 Task: Find connections with filter location Outreau with filter topic #Industrieswith filter profile language German with filter current company Bira 91 with filter school Jobs in Telangana with filter industry Mobile Computing Software Products with filter service category Filing with filter keywords title Chief
Action: Mouse moved to (658, 105)
Screenshot: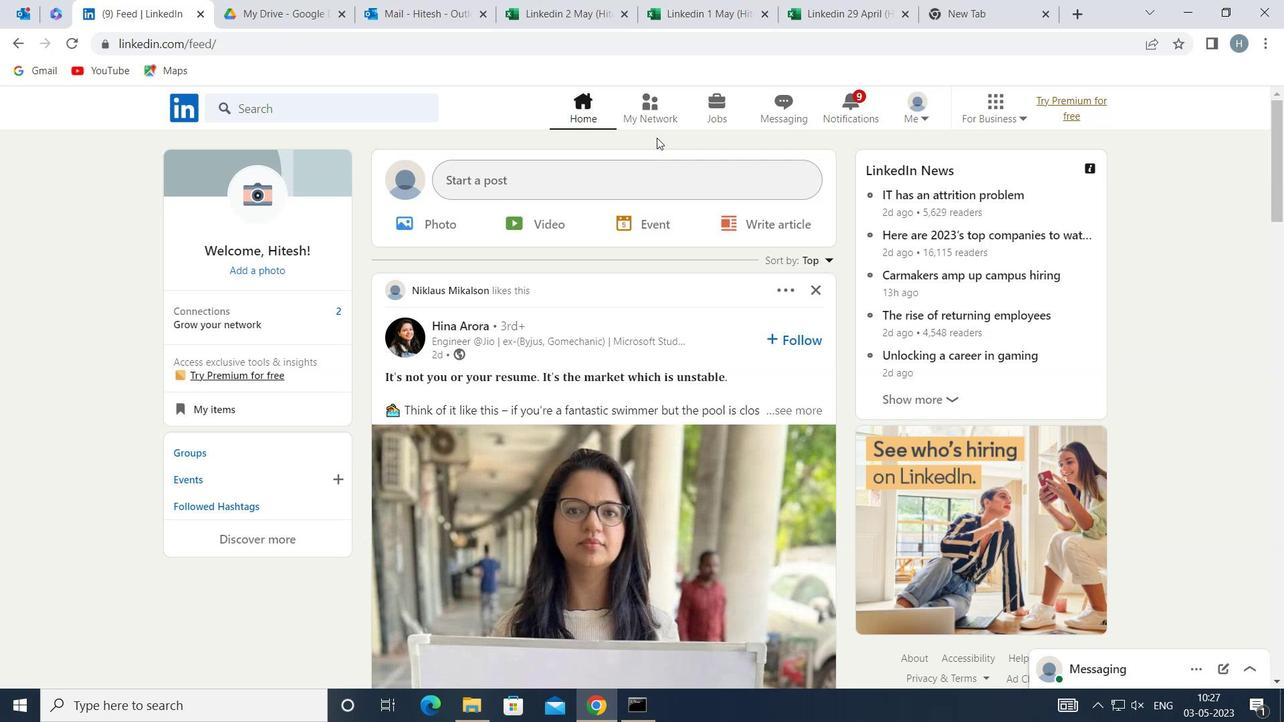 
Action: Mouse pressed left at (658, 105)
Screenshot: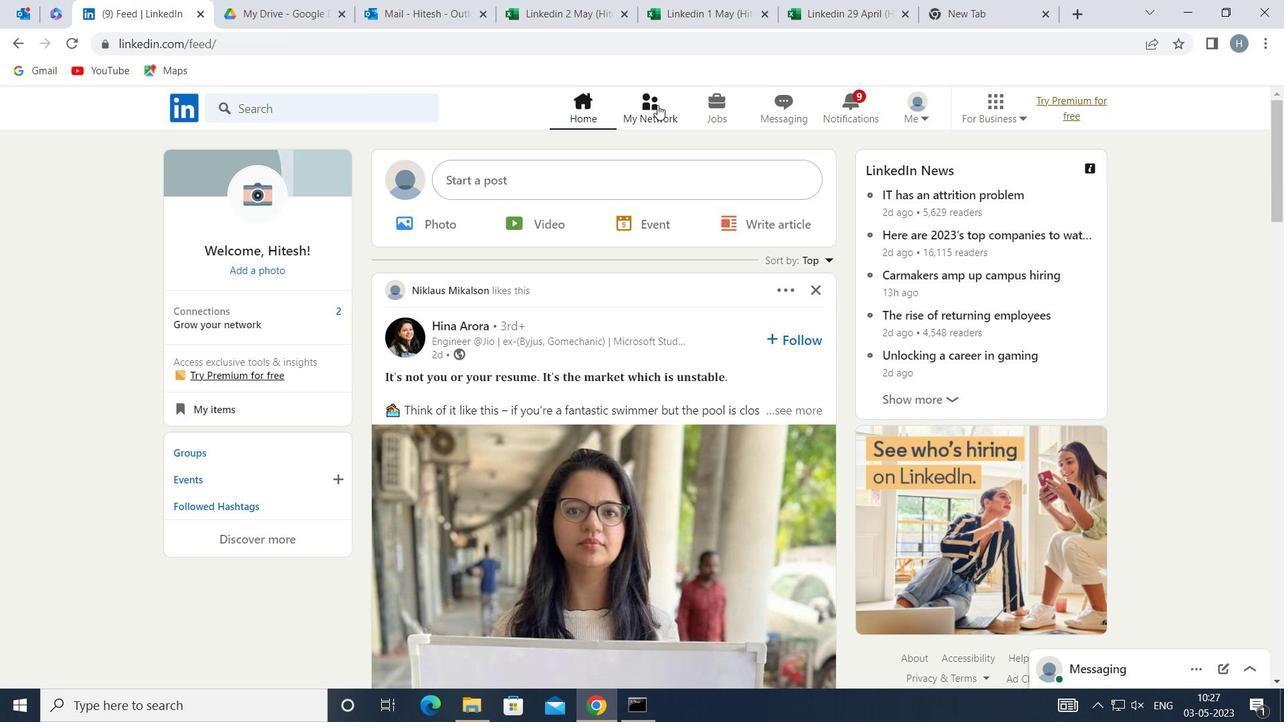 
Action: Mouse moved to (378, 198)
Screenshot: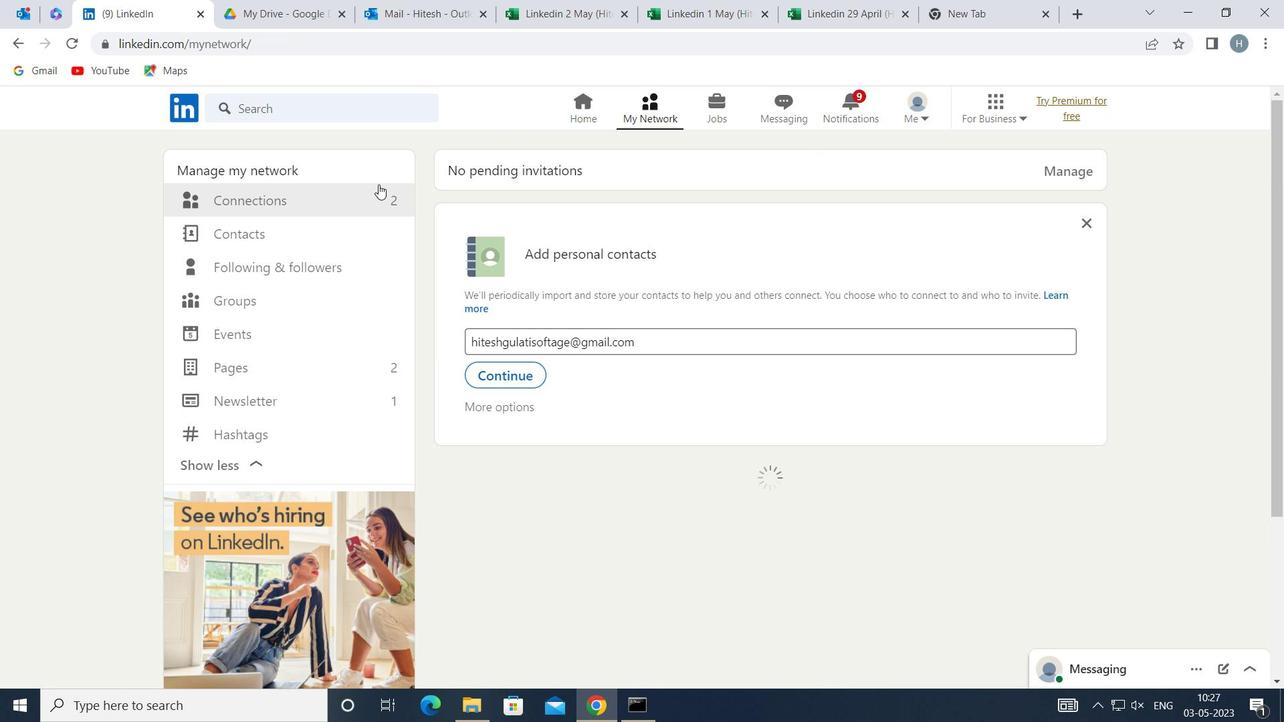 
Action: Mouse pressed left at (378, 198)
Screenshot: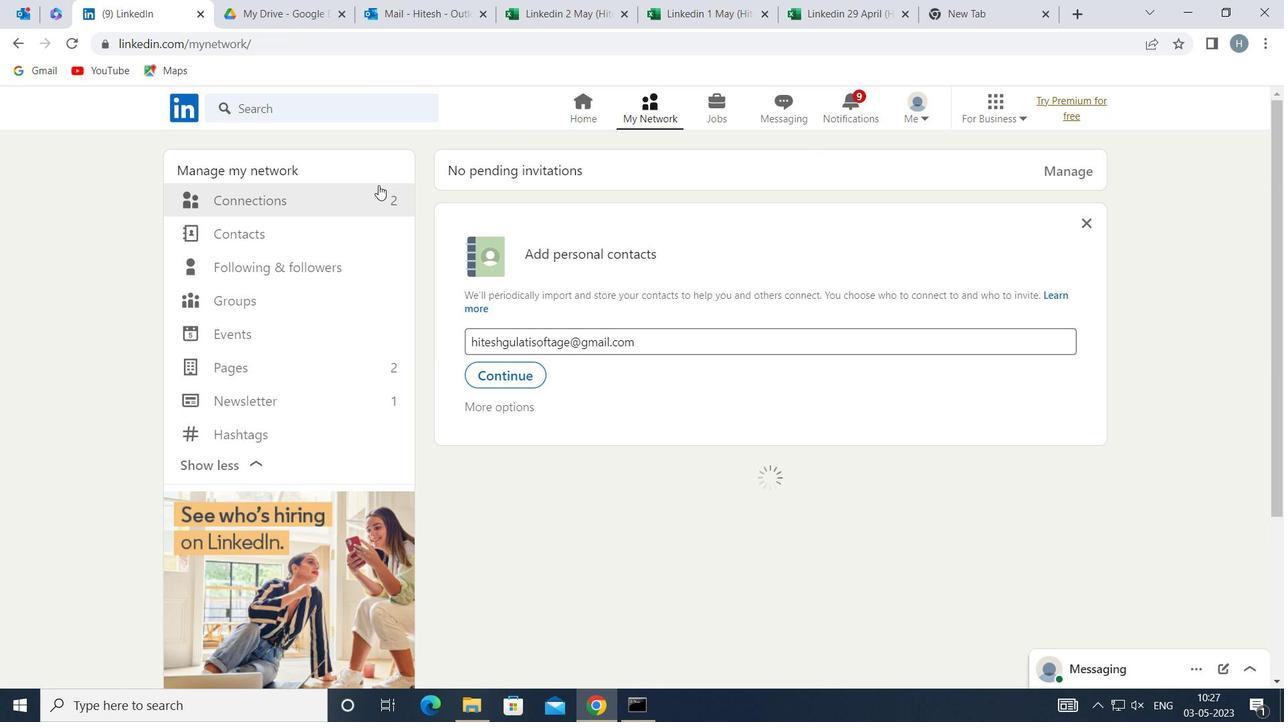 
Action: Mouse moved to (785, 200)
Screenshot: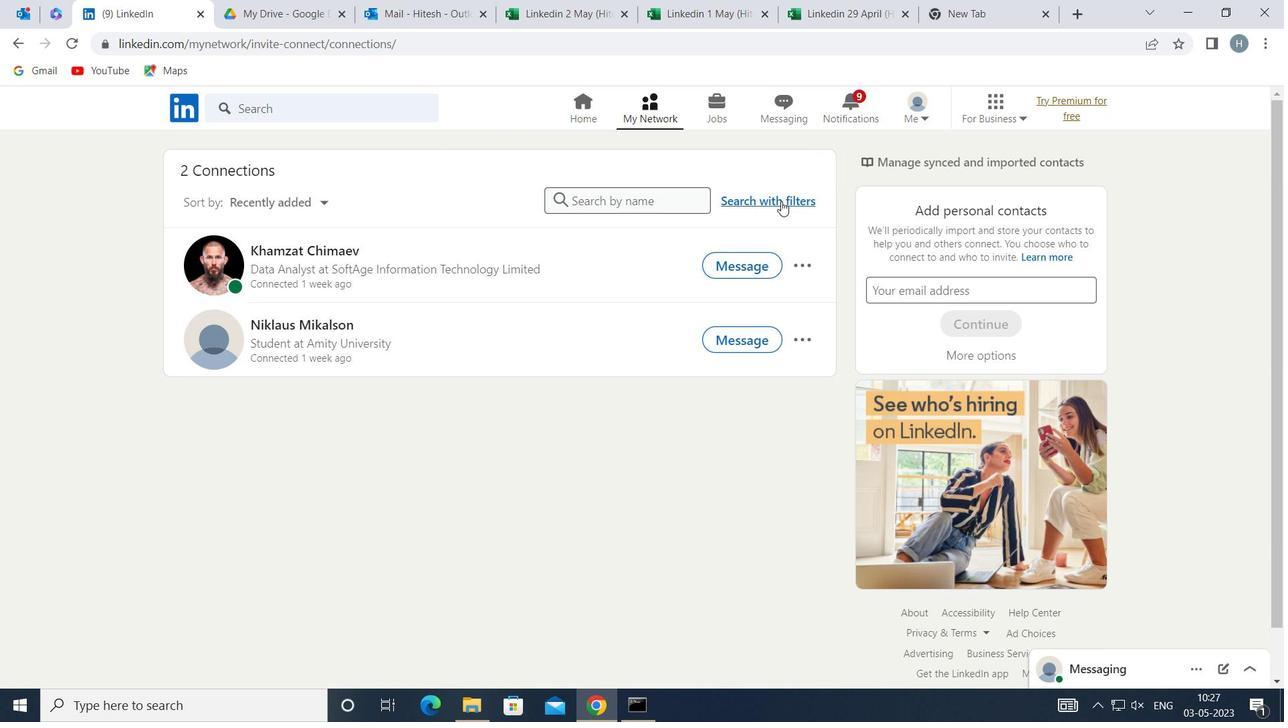 
Action: Mouse pressed left at (785, 200)
Screenshot: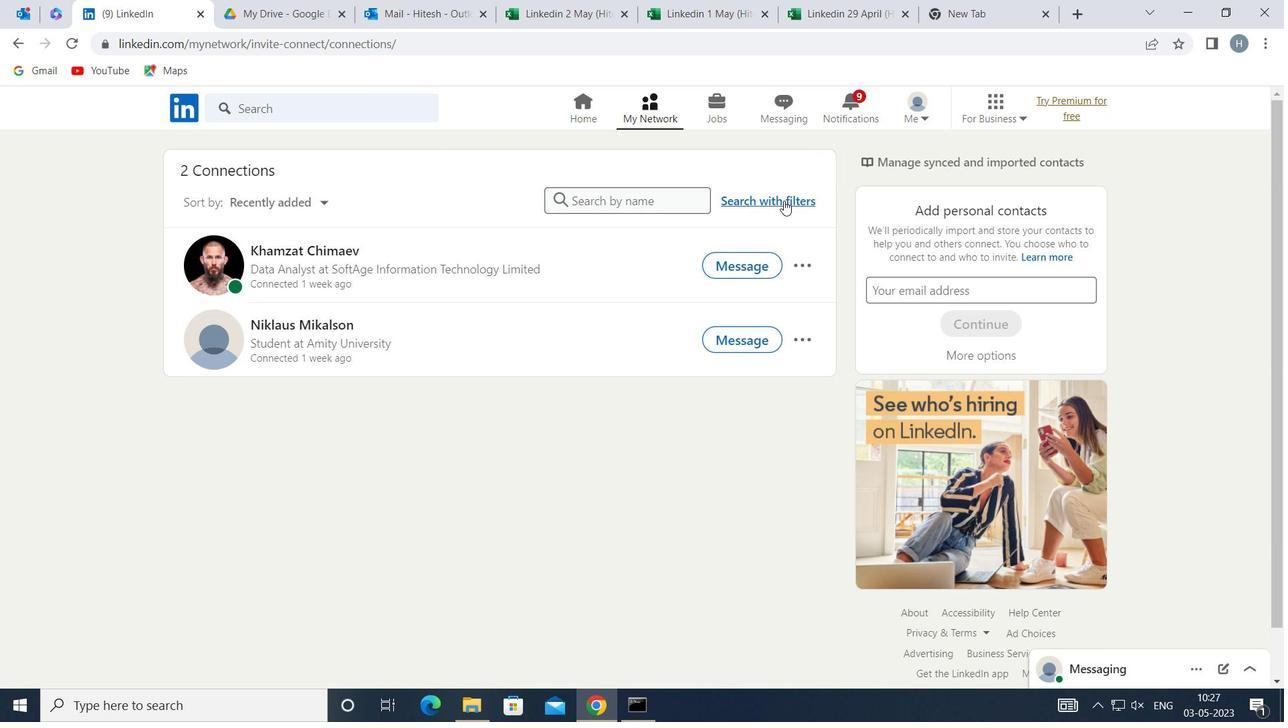 
Action: Mouse moved to (697, 158)
Screenshot: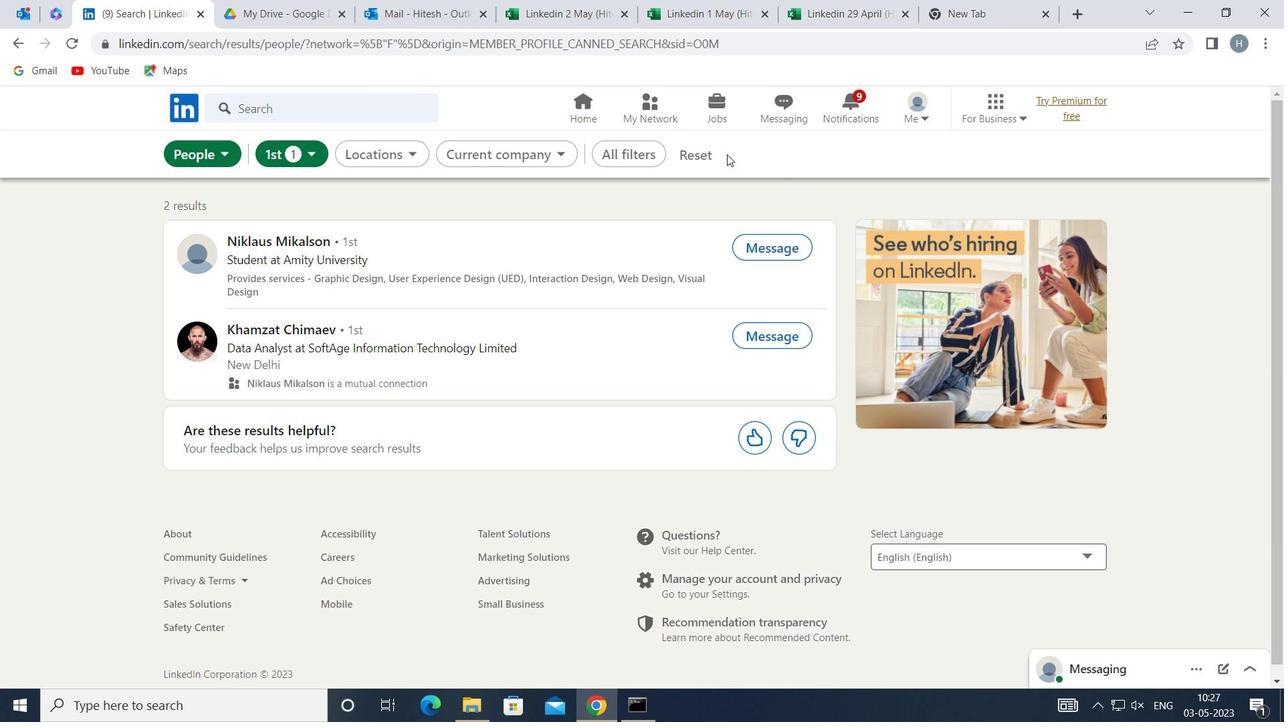 
Action: Mouse pressed left at (697, 158)
Screenshot: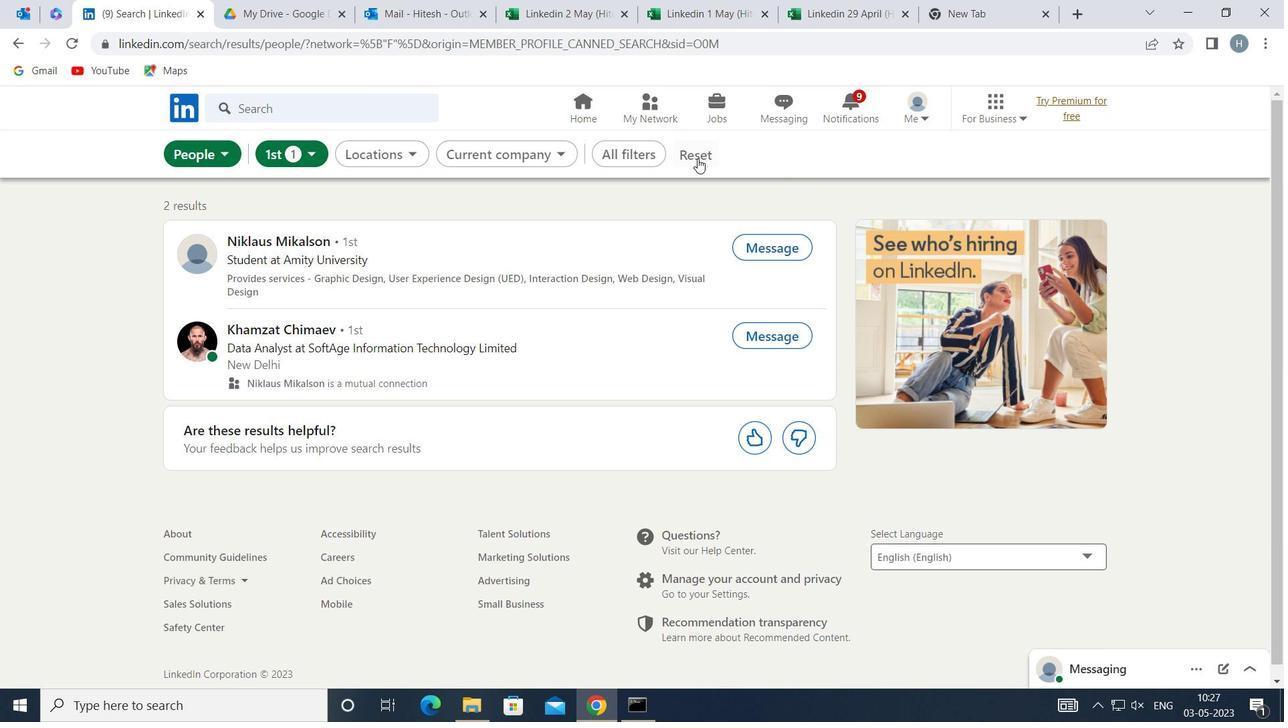 
Action: Mouse moved to (689, 155)
Screenshot: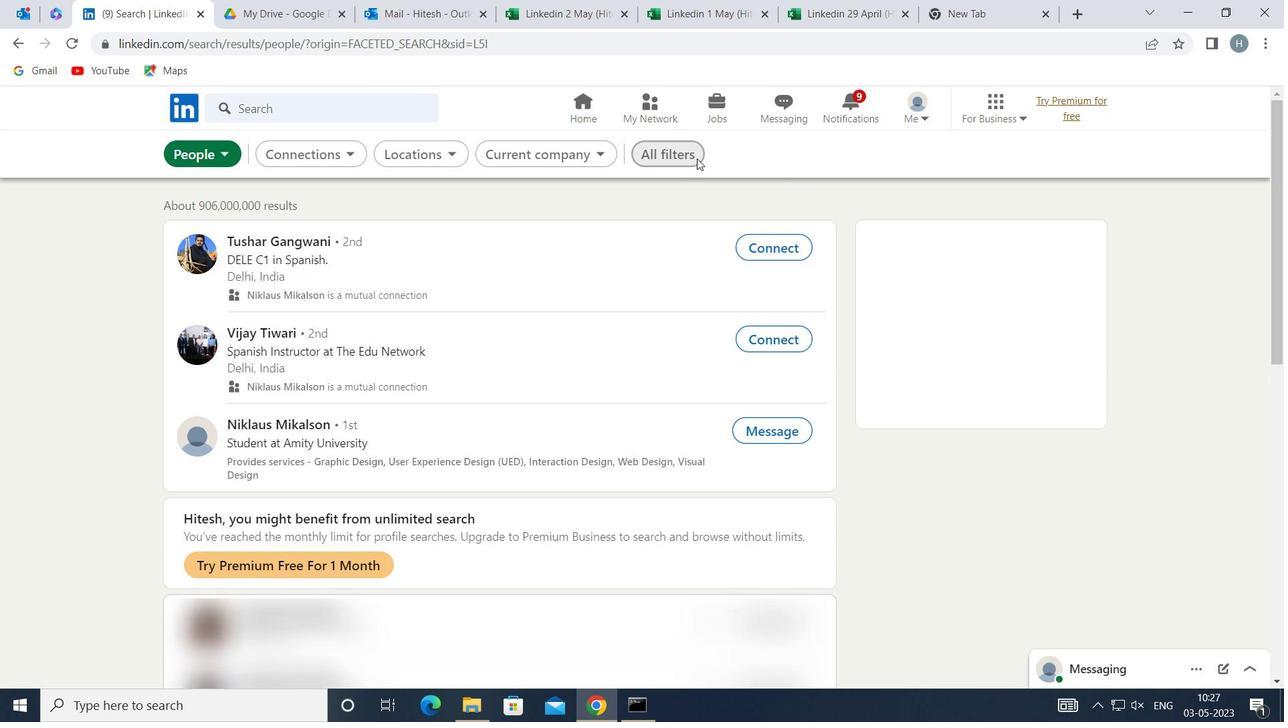 
Action: Mouse pressed left at (689, 155)
Screenshot: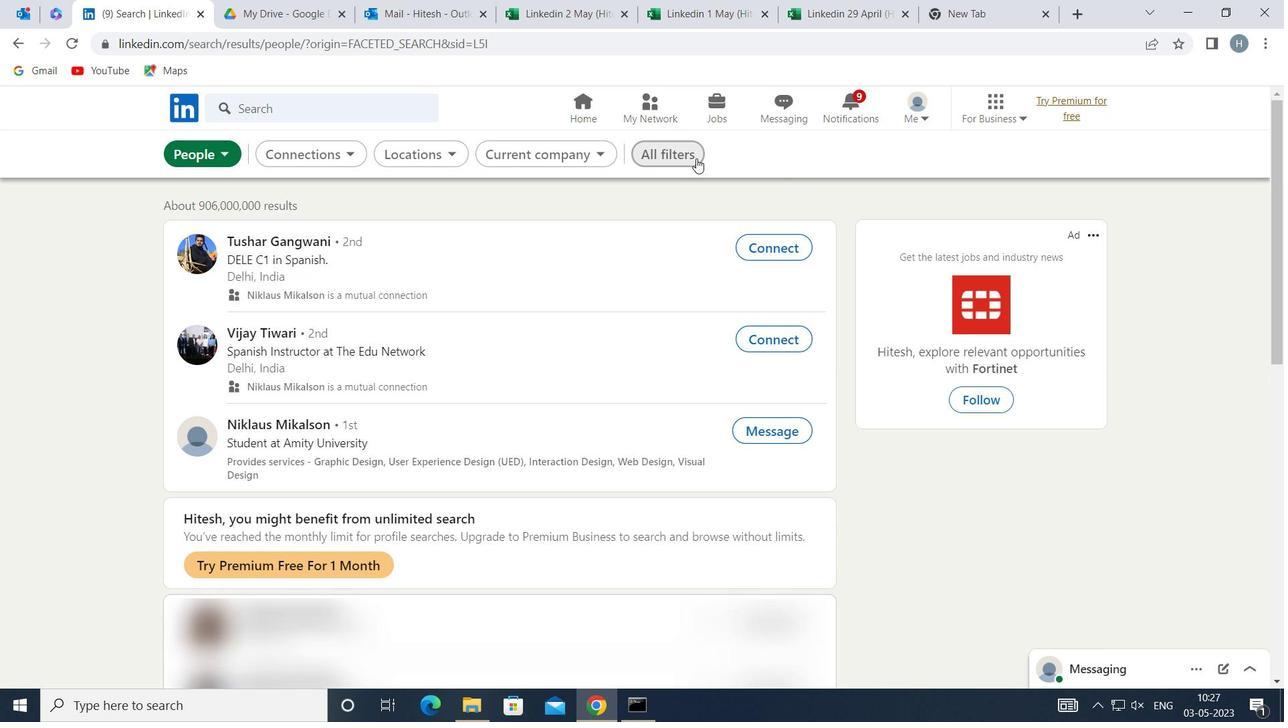 
Action: Mouse moved to (995, 372)
Screenshot: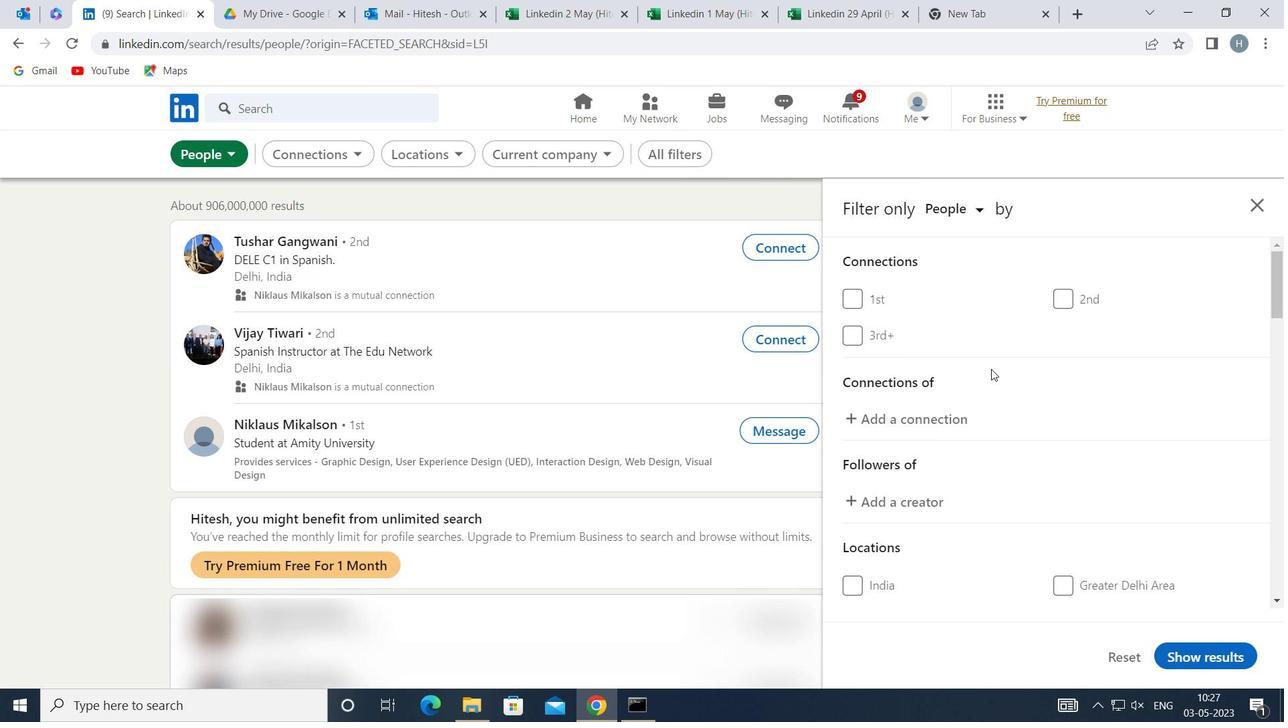 
Action: Mouse scrolled (995, 372) with delta (0, 0)
Screenshot: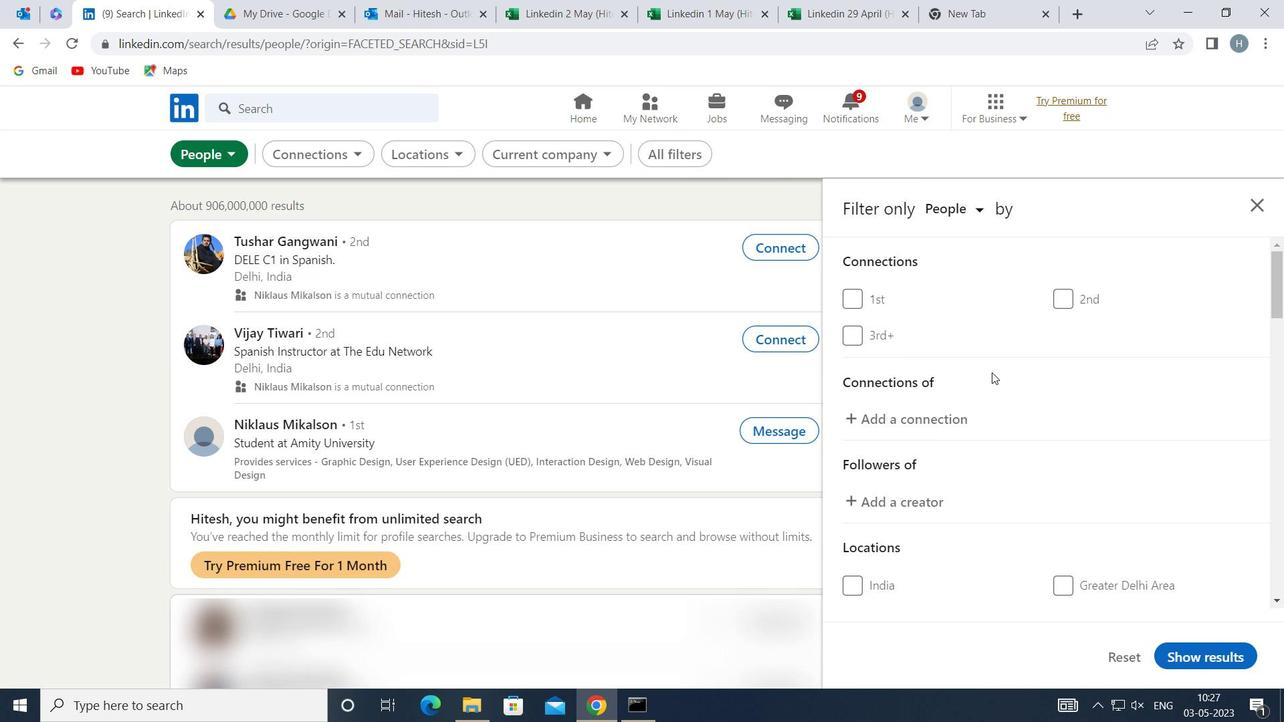 
Action: Mouse scrolled (995, 372) with delta (0, 0)
Screenshot: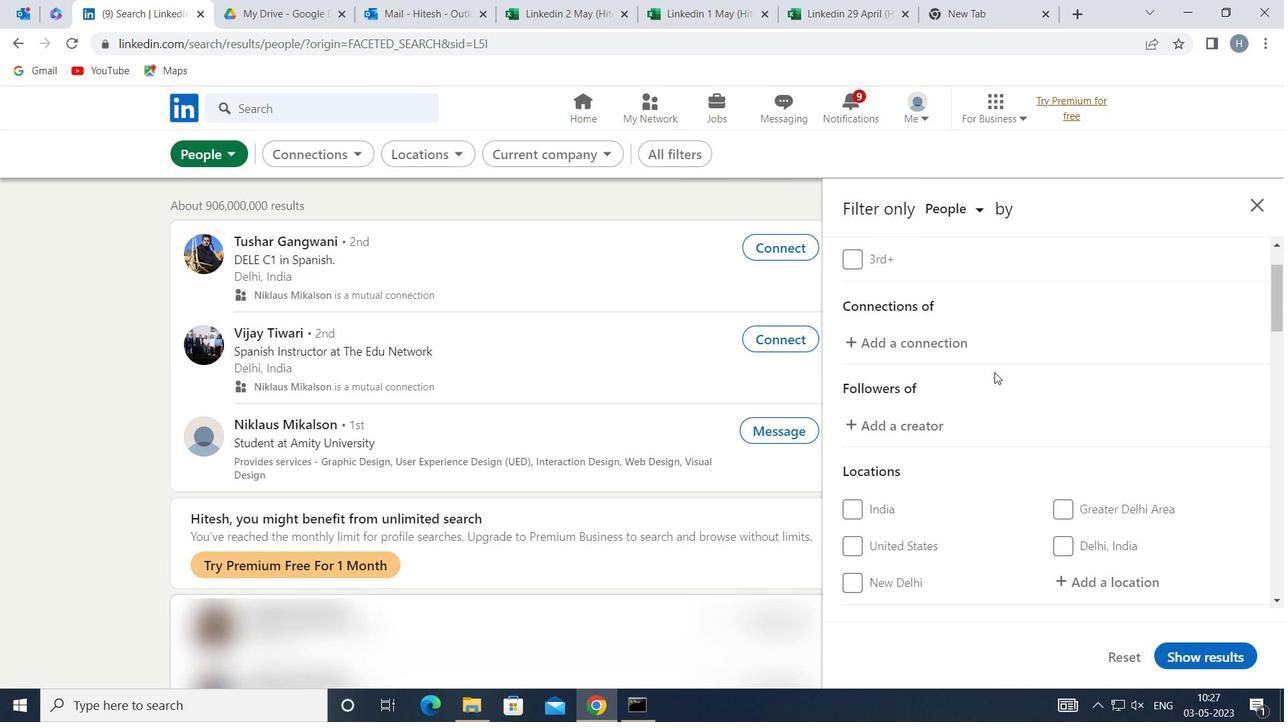 
Action: Mouse moved to (1121, 489)
Screenshot: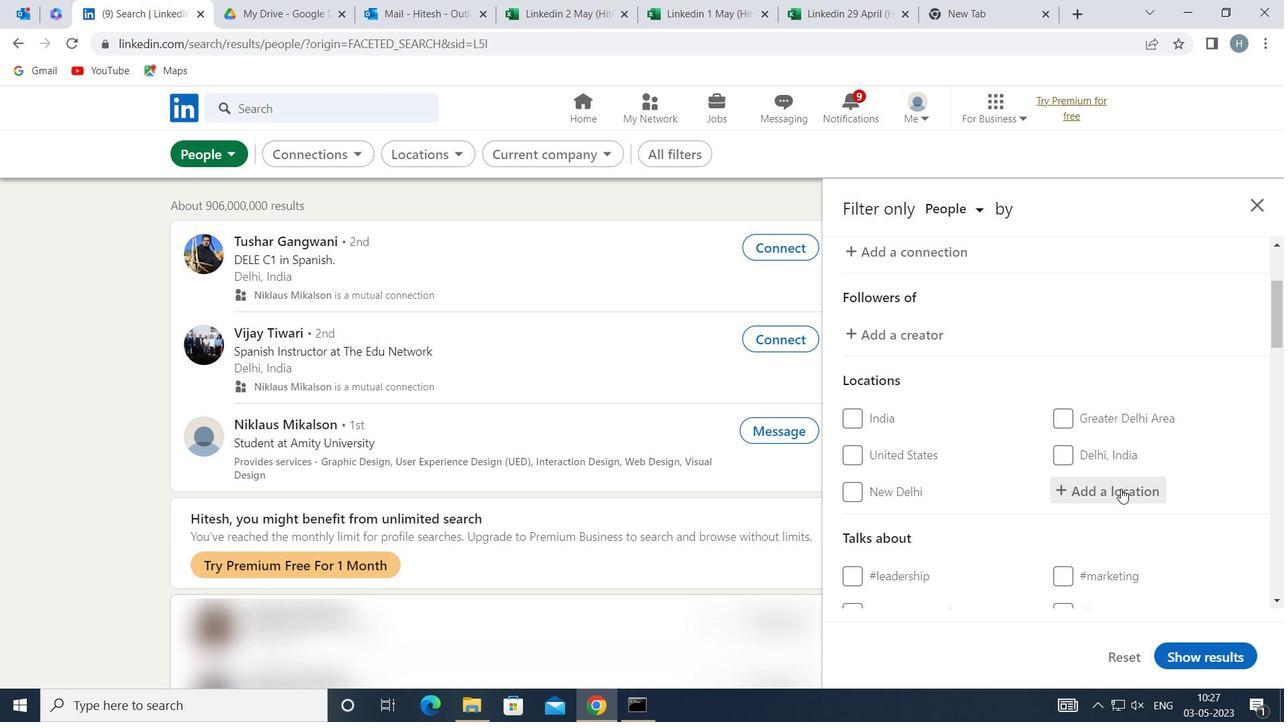 
Action: Mouse pressed left at (1121, 489)
Screenshot: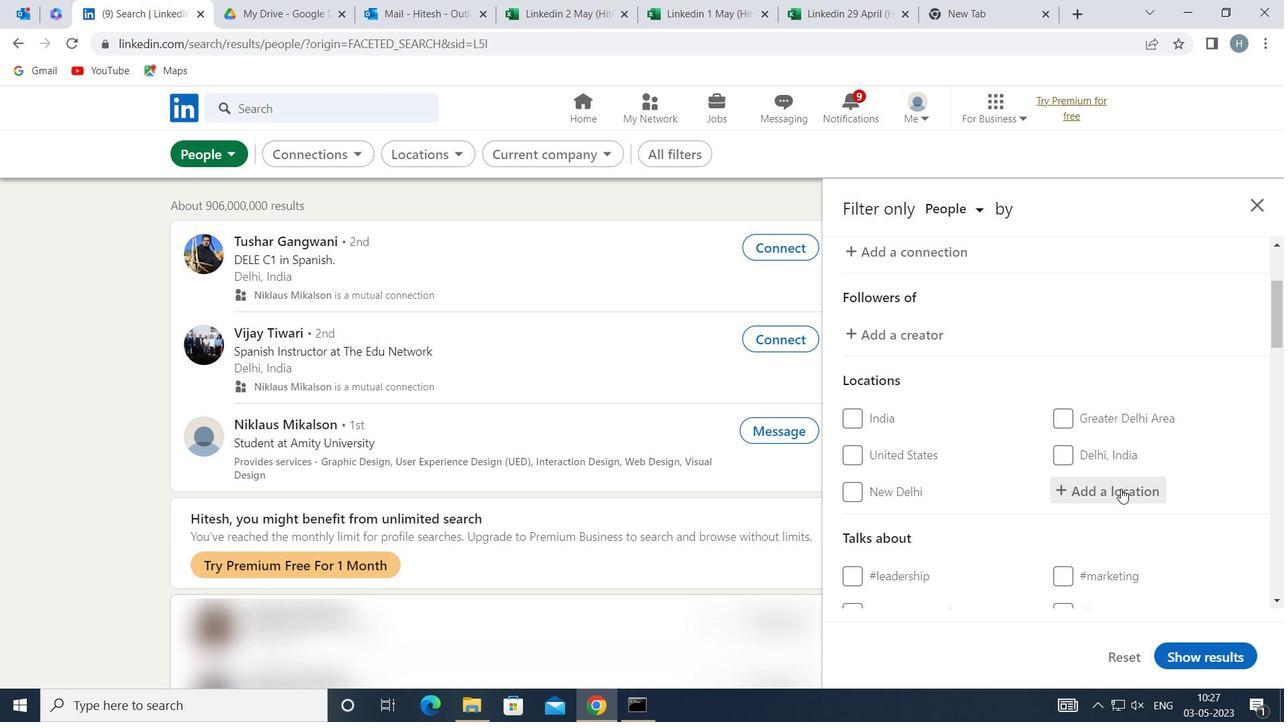 
Action: Key pressed <Key.shift>OUTE<Key.backspace>REAU
Screenshot: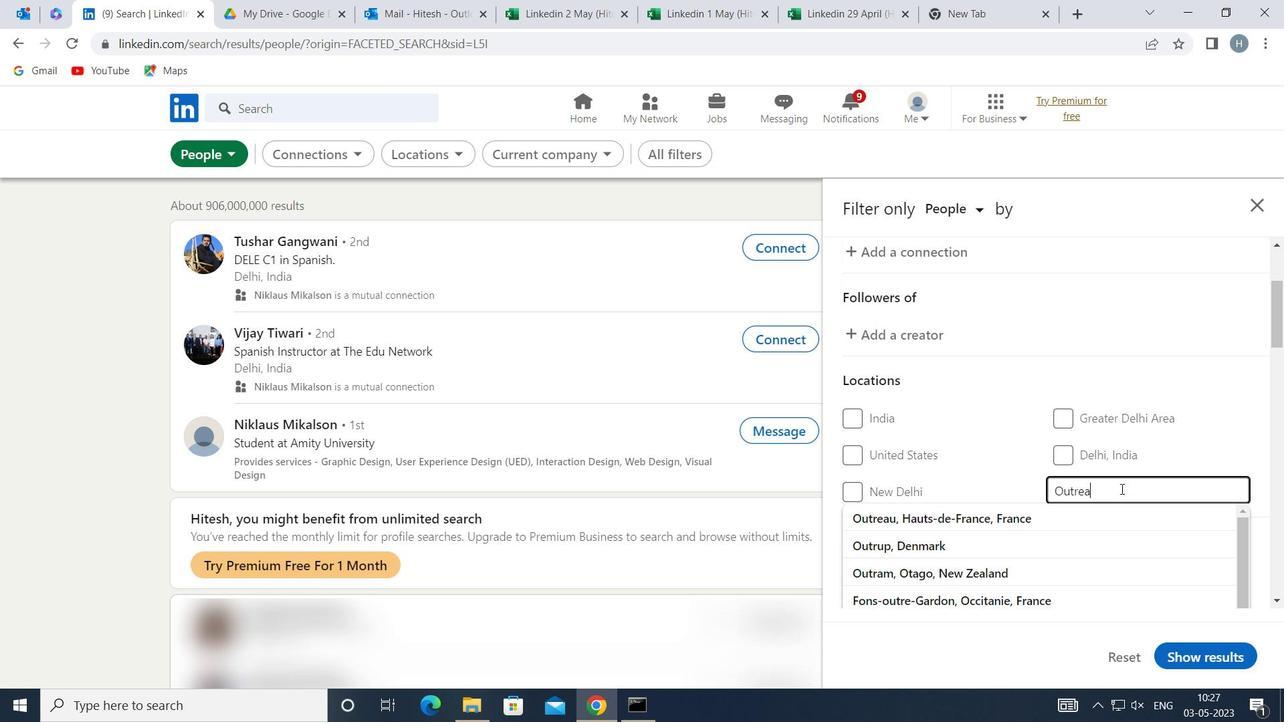 
Action: Mouse moved to (1126, 488)
Screenshot: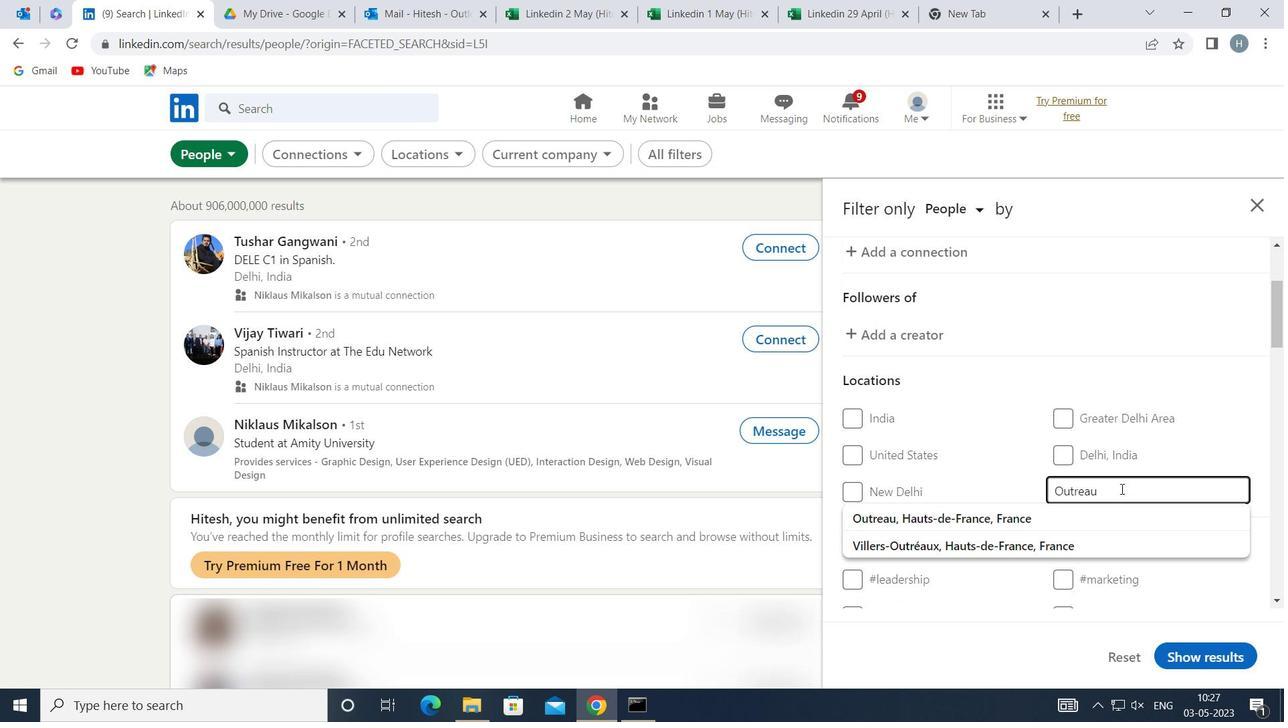 
Action: Key pressed <Key.enter>
Screenshot: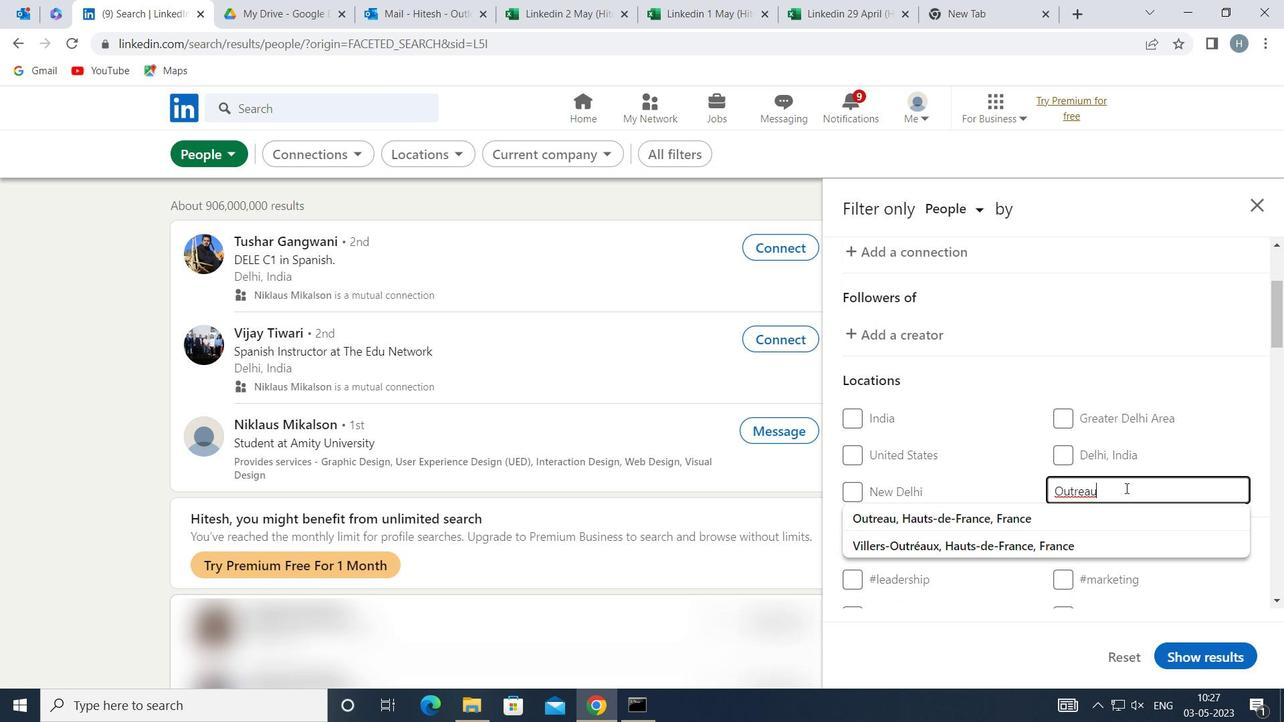 
Action: Mouse moved to (1188, 434)
Screenshot: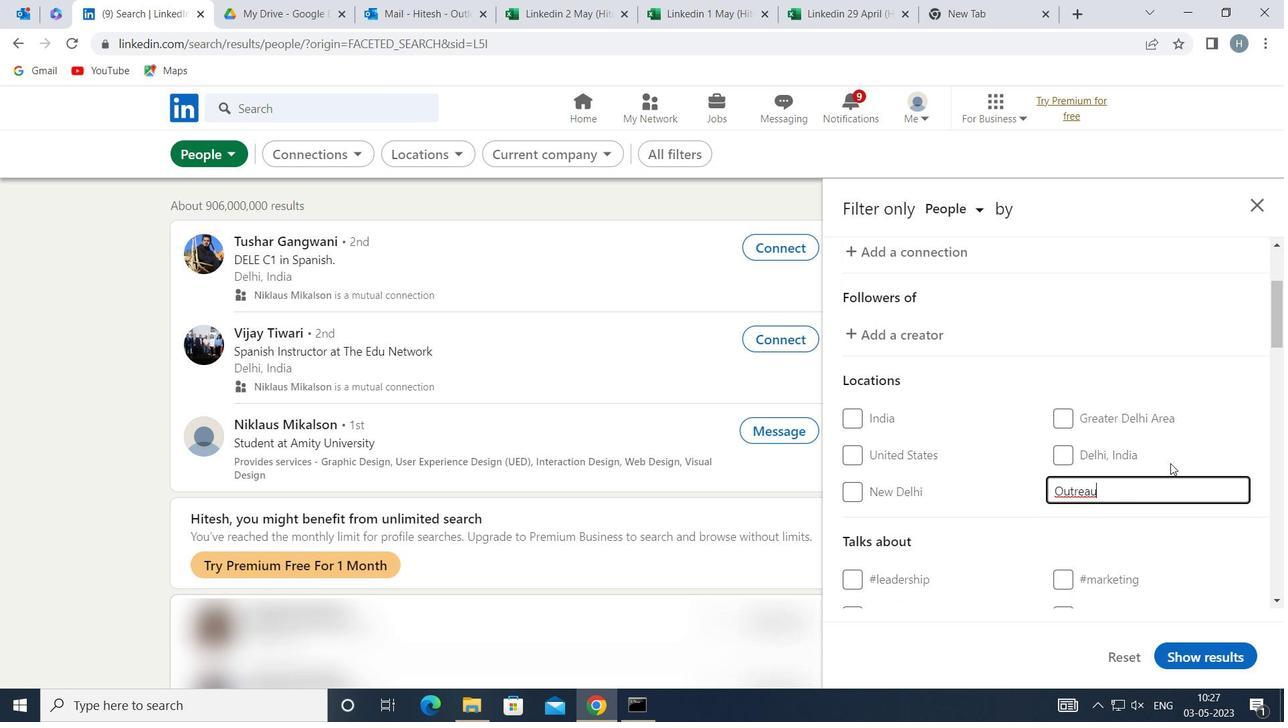 
Action: Mouse pressed left at (1188, 434)
Screenshot: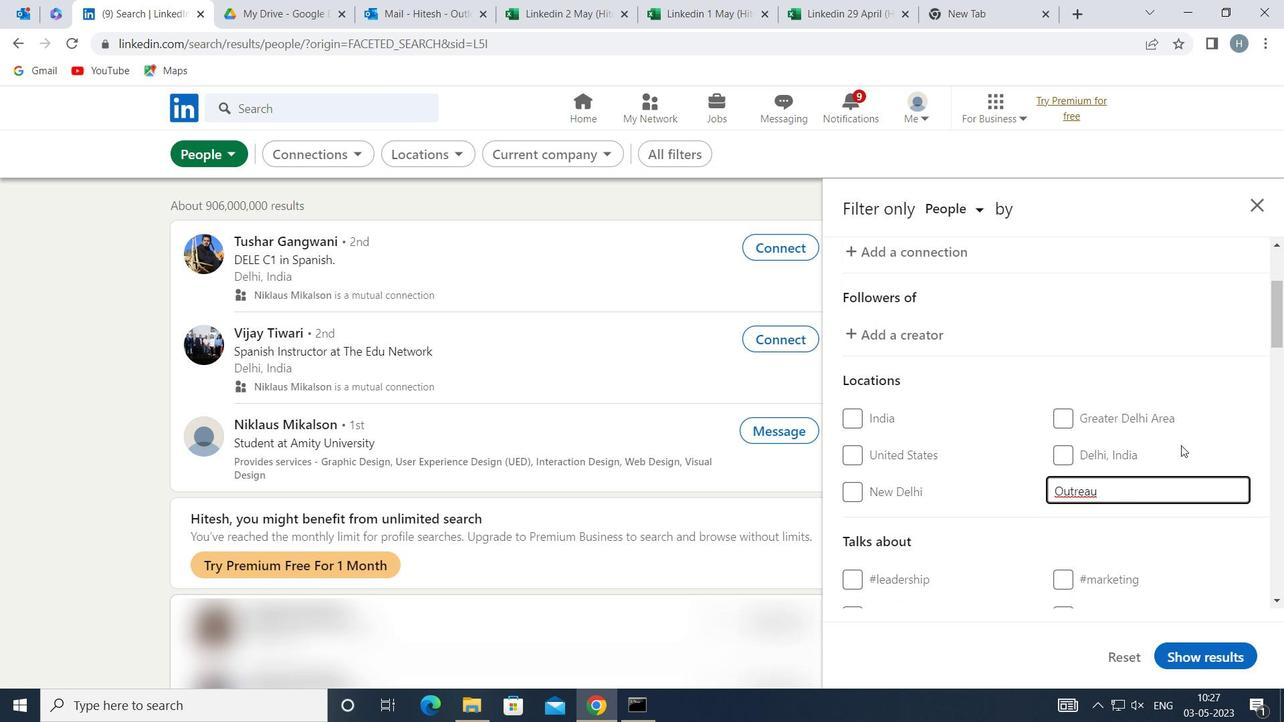 
Action: Mouse moved to (1157, 495)
Screenshot: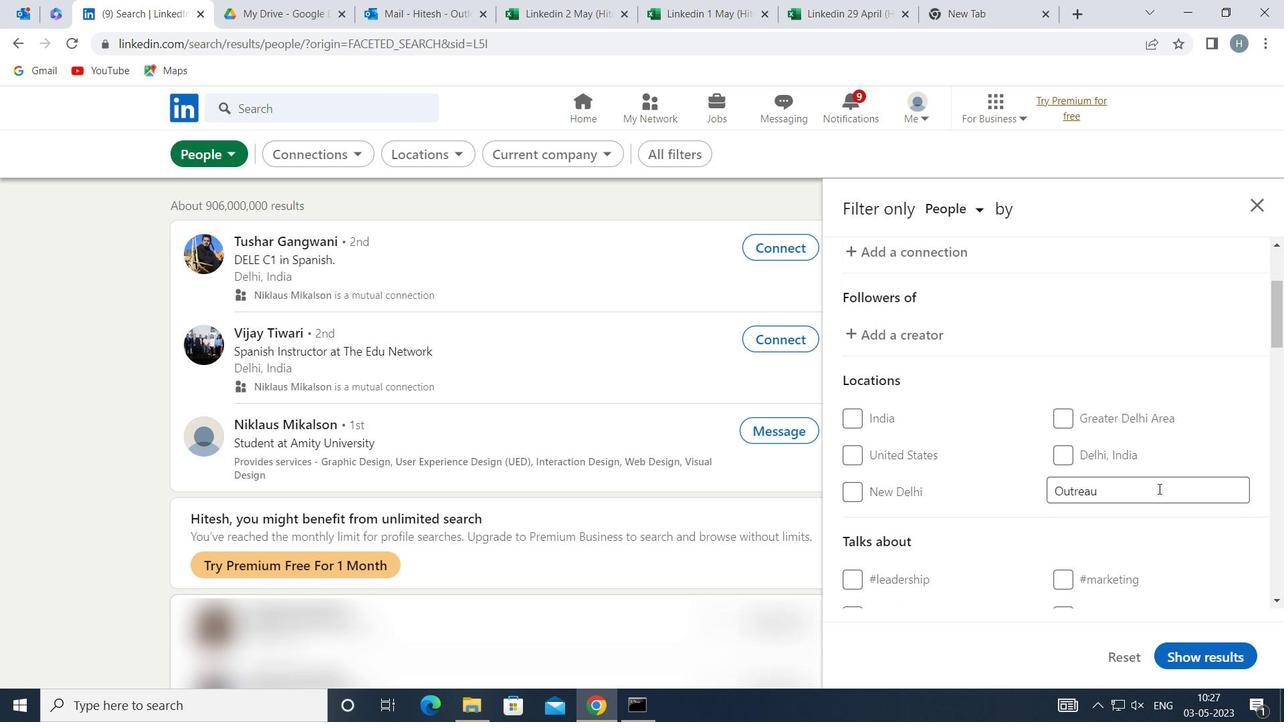 
Action: Mouse scrolled (1157, 494) with delta (0, 0)
Screenshot: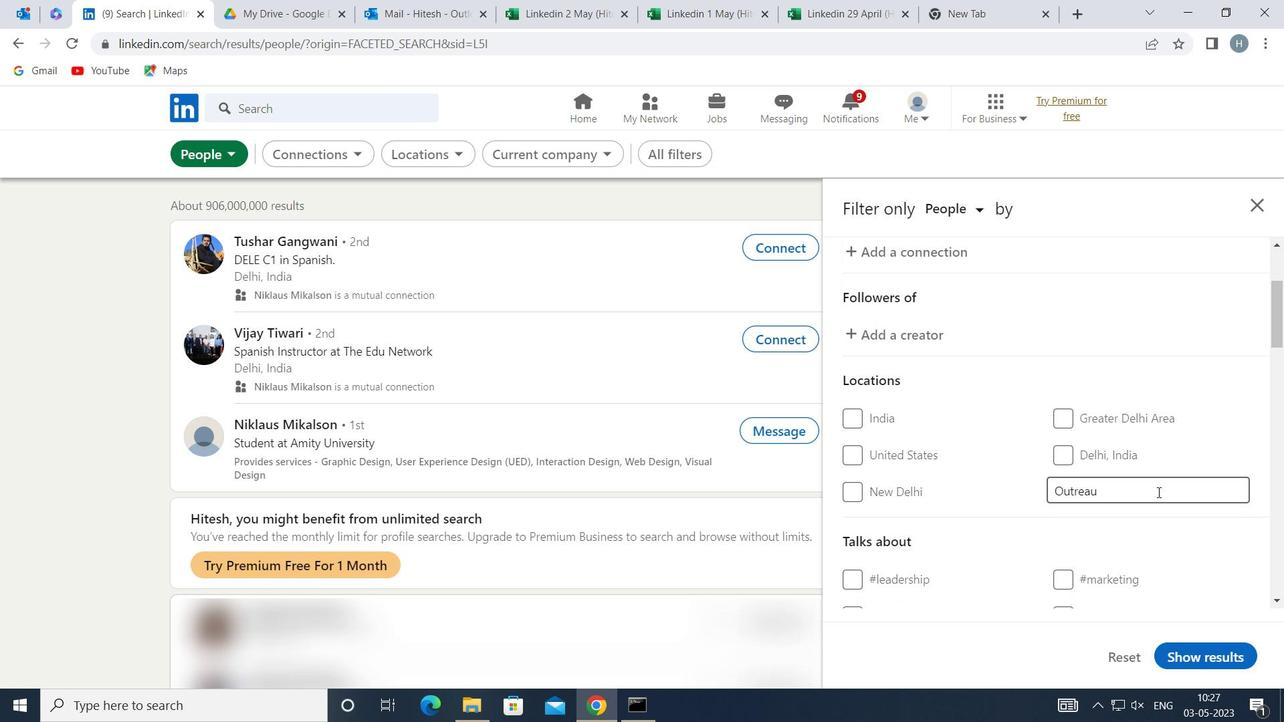 
Action: Mouse moved to (1156, 493)
Screenshot: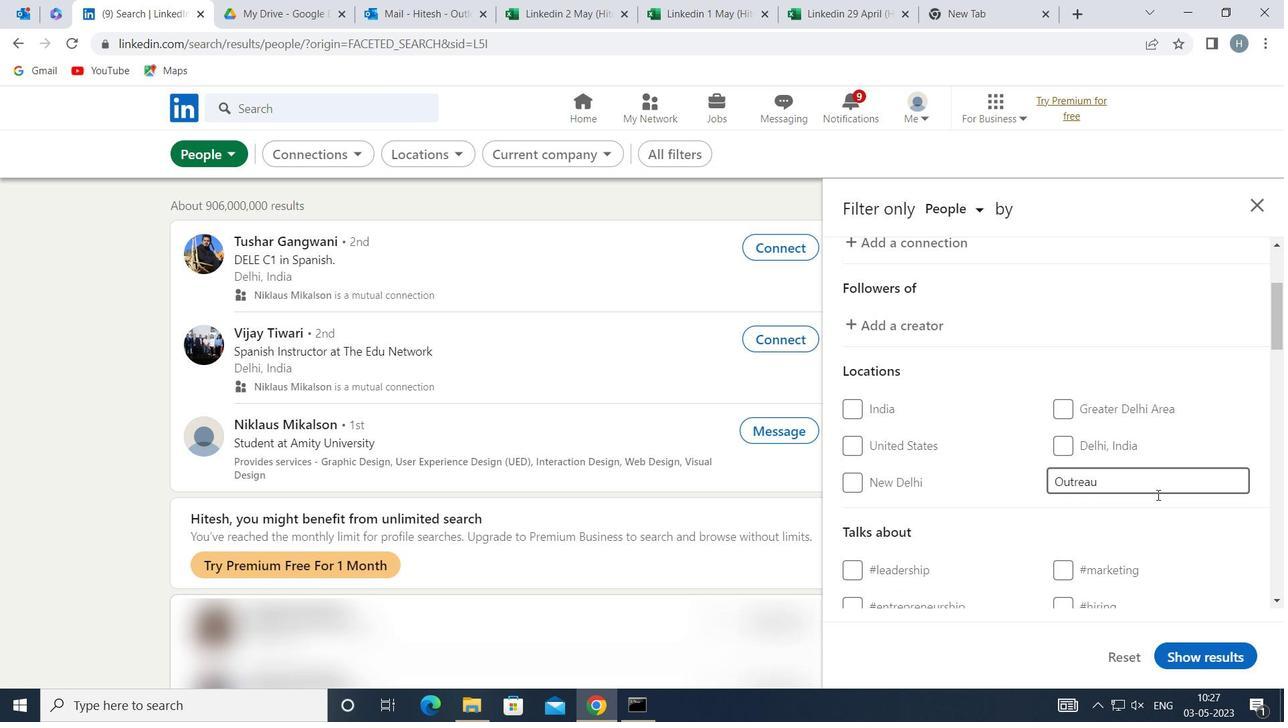 
Action: Mouse scrolled (1156, 492) with delta (0, 0)
Screenshot: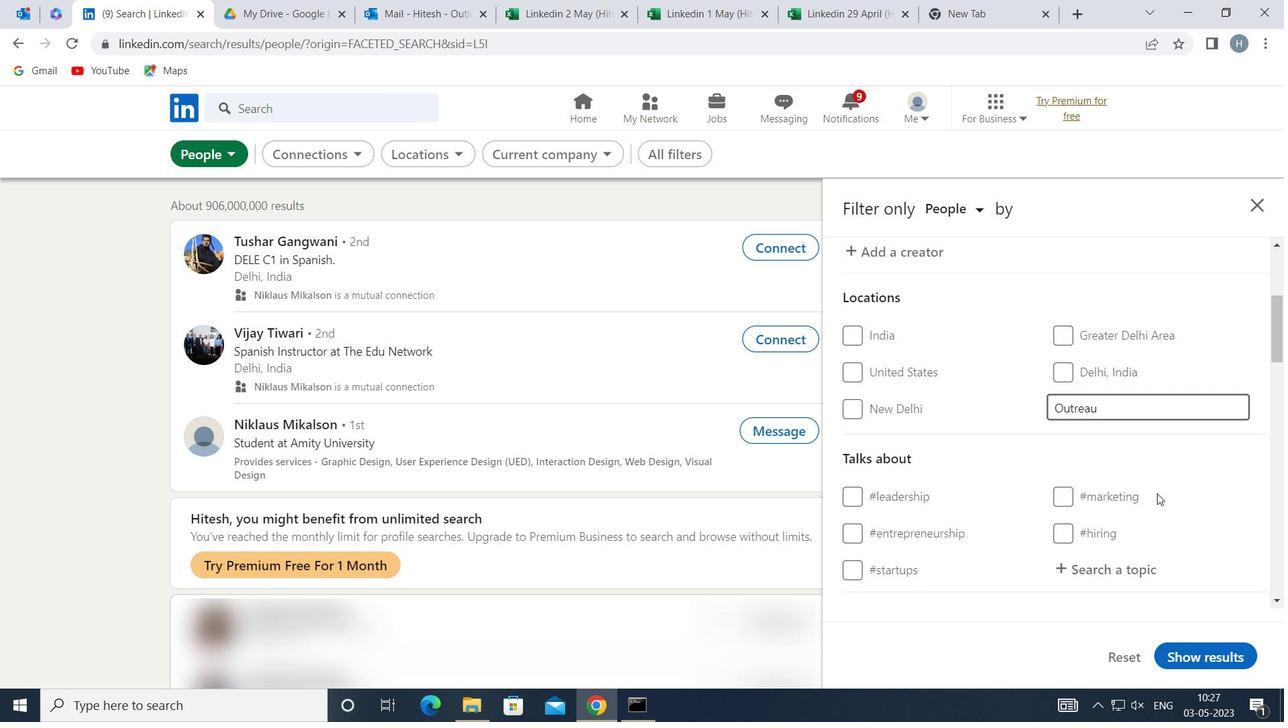 
Action: Mouse moved to (1138, 485)
Screenshot: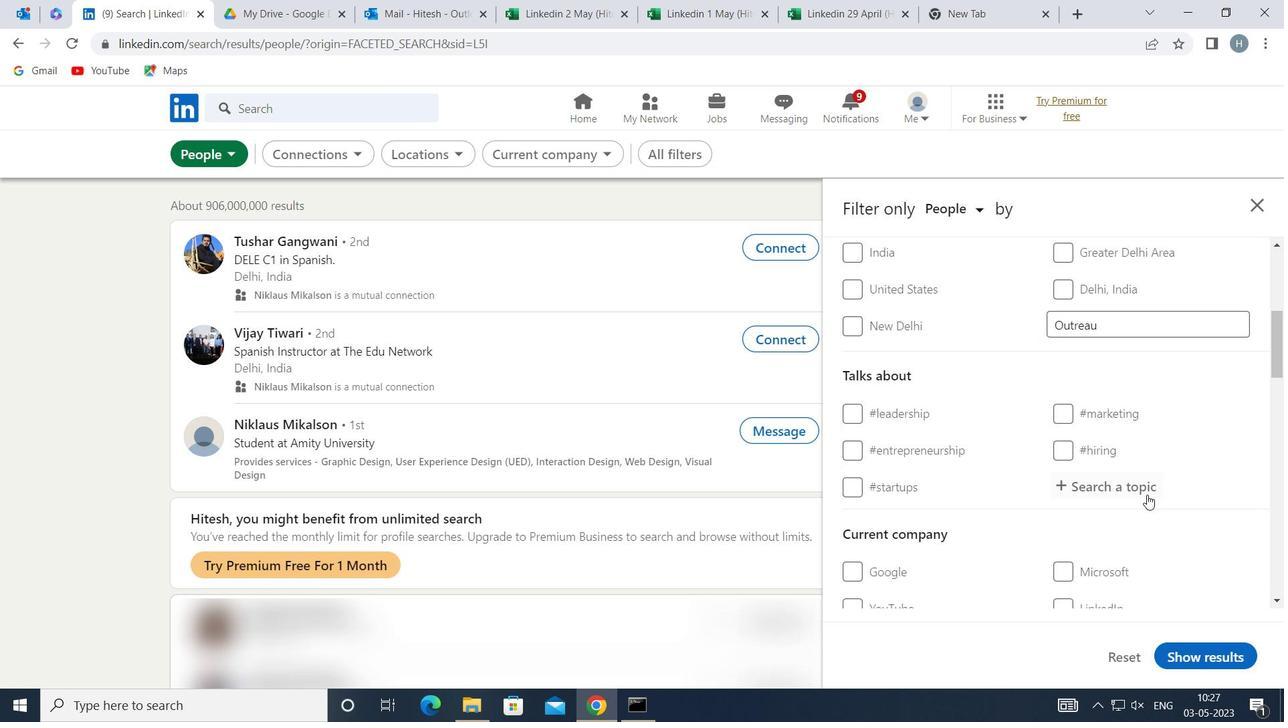 
Action: Mouse pressed left at (1138, 485)
Screenshot: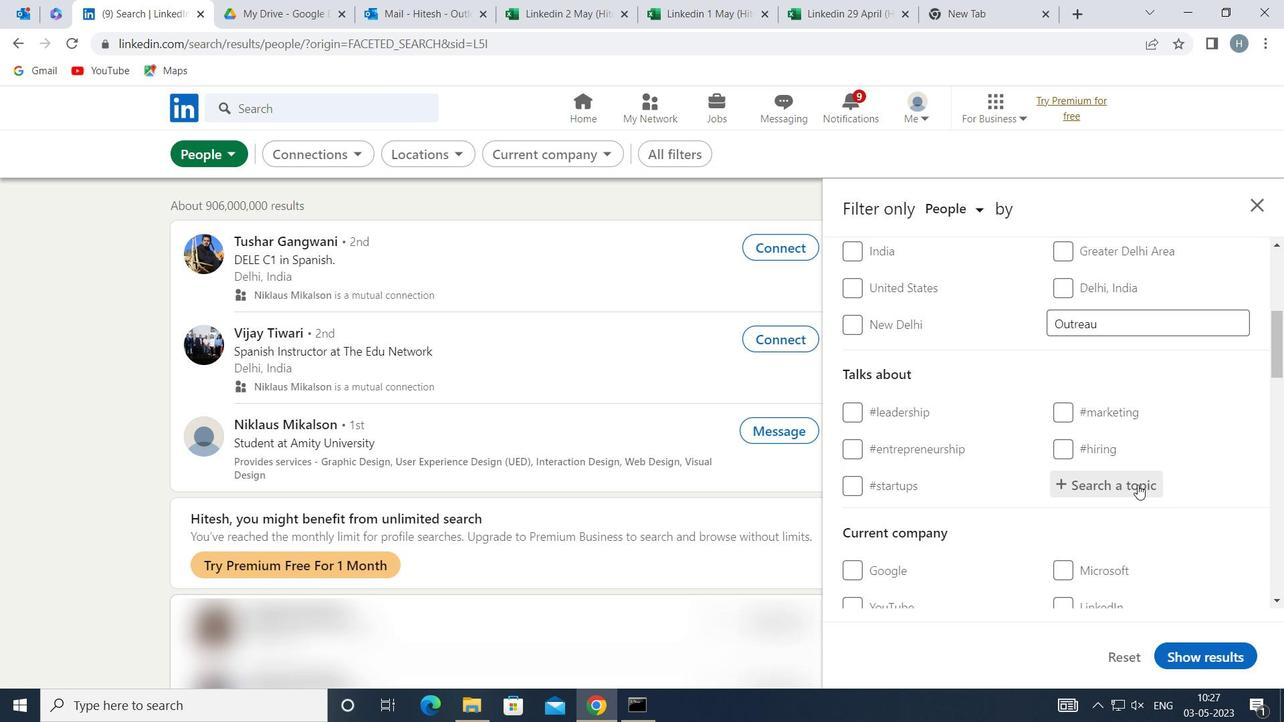
Action: Key pressed <Key.shift>INDUSTRIES
Screenshot: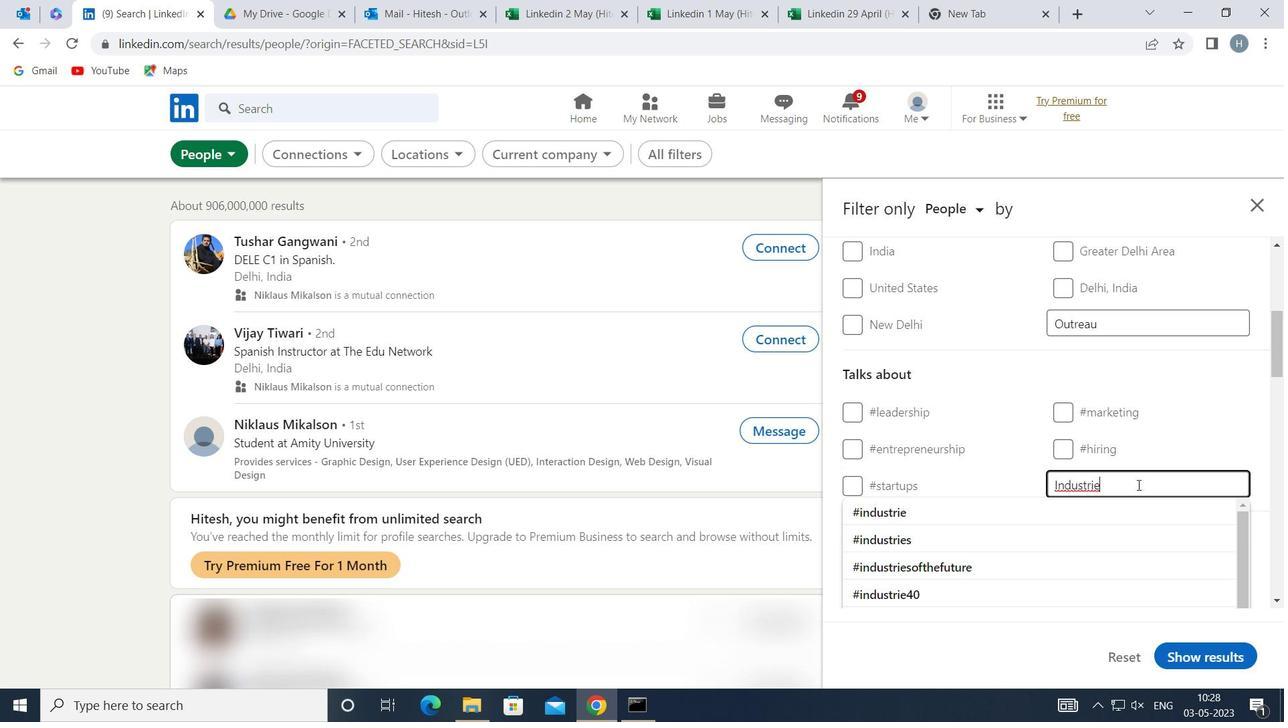 
Action: Mouse moved to (1056, 509)
Screenshot: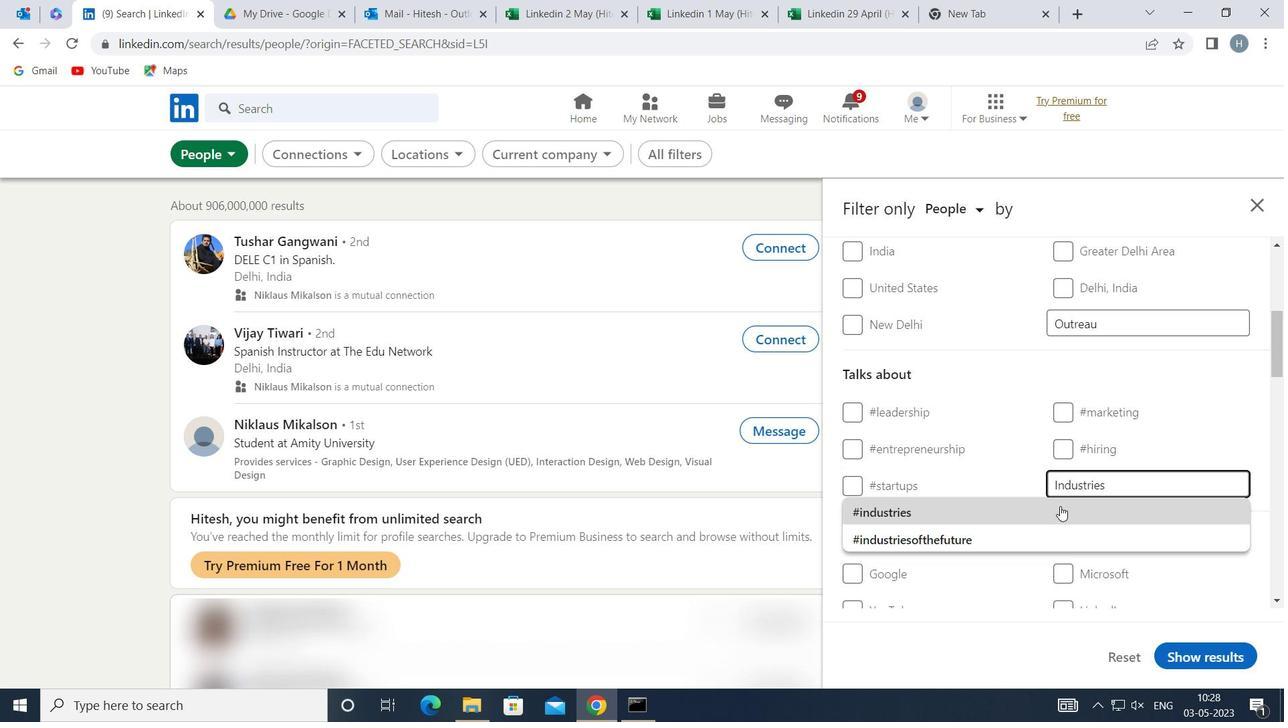 
Action: Mouse pressed left at (1056, 509)
Screenshot: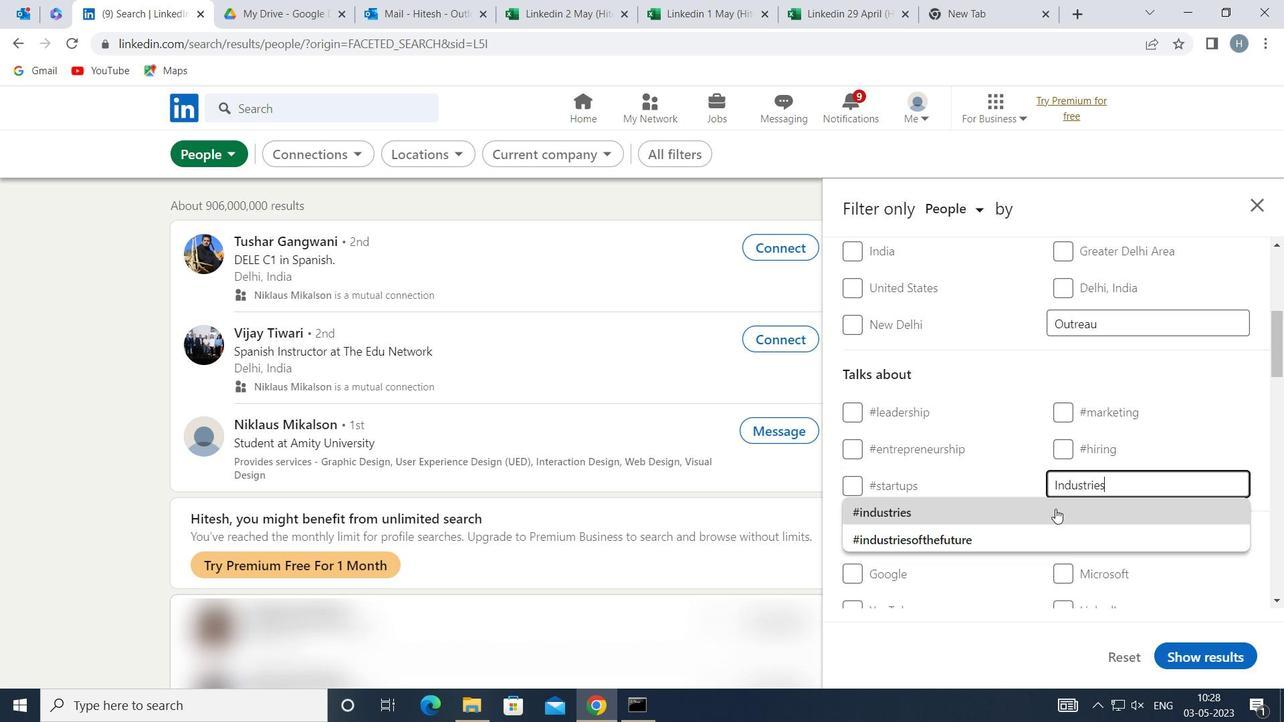 
Action: Mouse moved to (1033, 497)
Screenshot: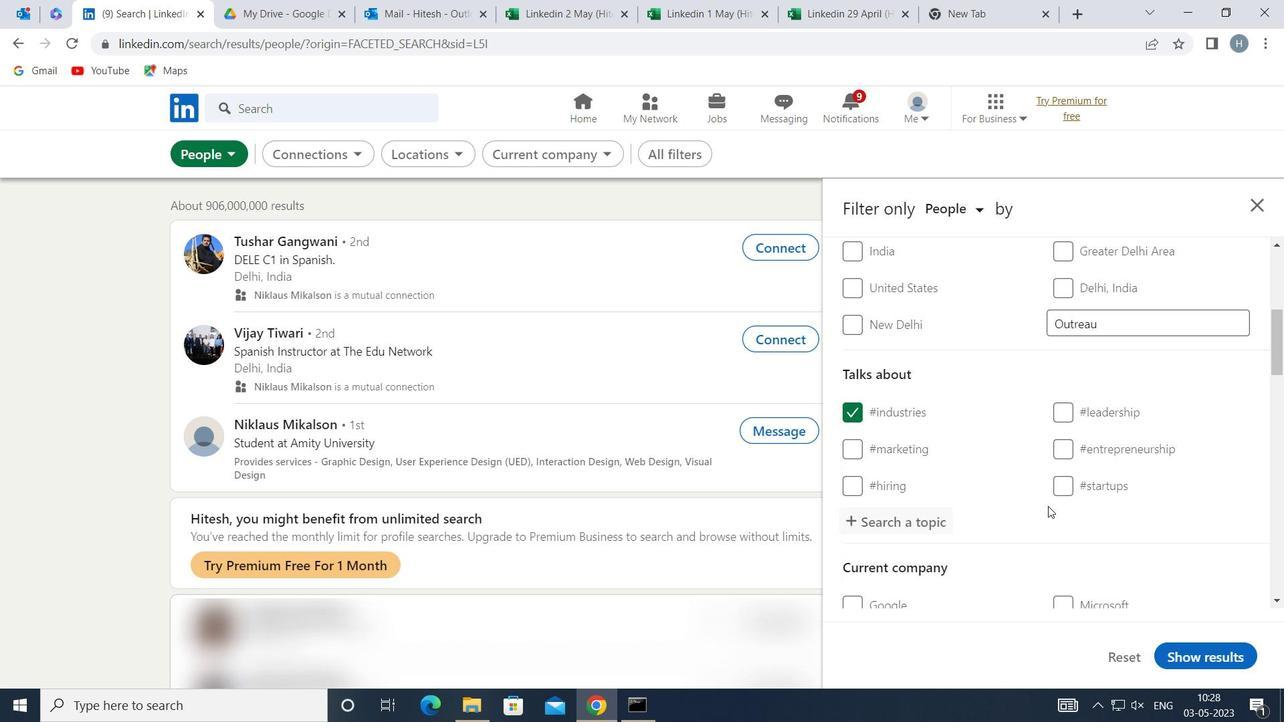
Action: Mouse scrolled (1033, 497) with delta (0, 0)
Screenshot: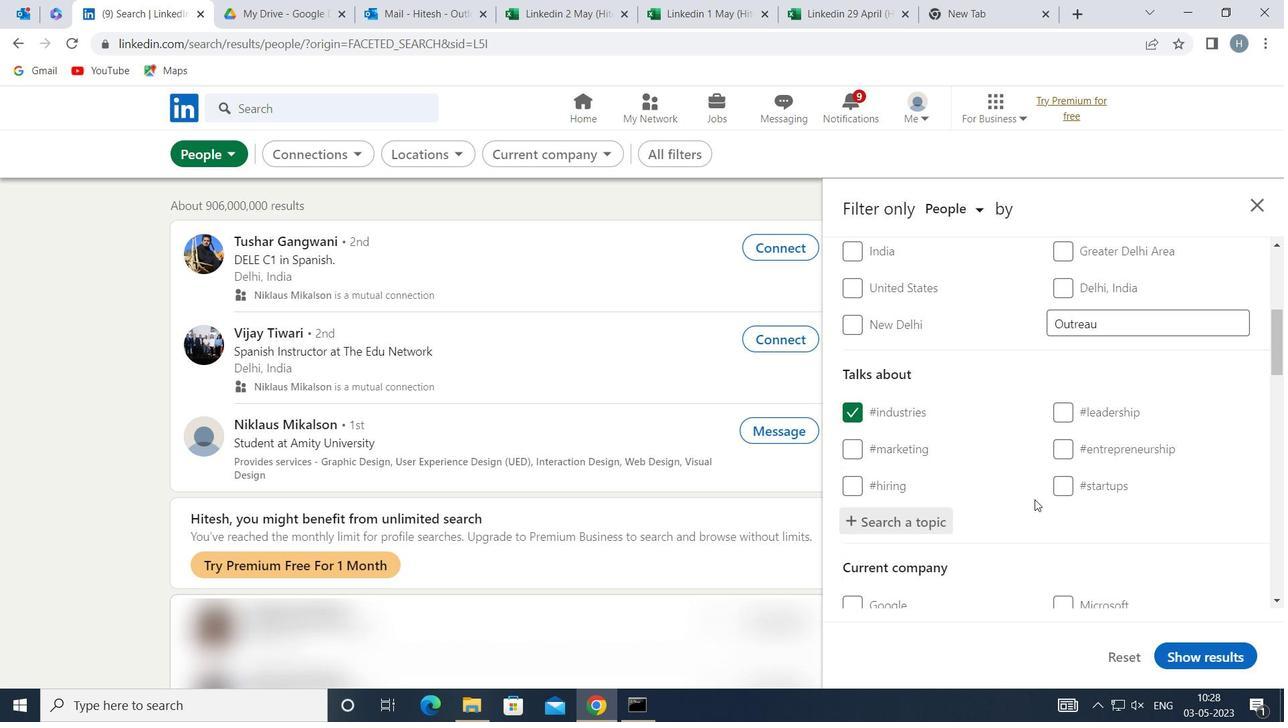 
Action: Mouse scrolled (1033, 497) with delta (0, 0)
Screenshot: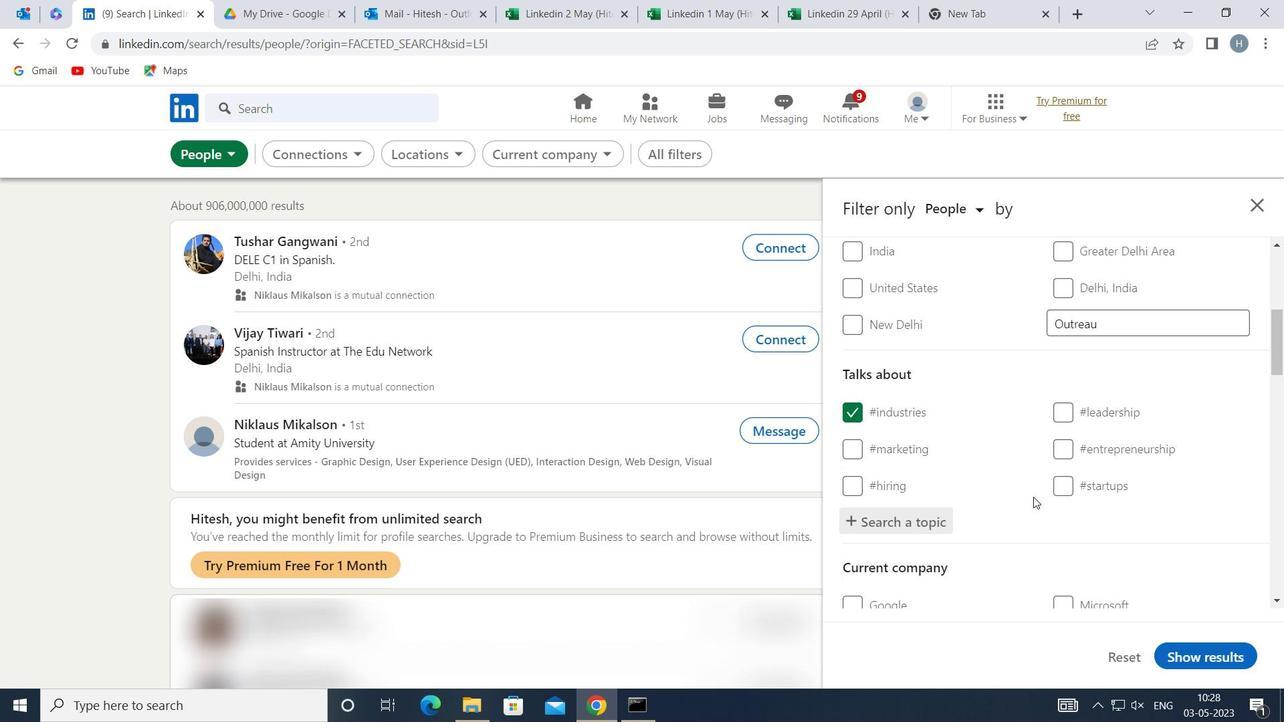 
Action: Mouse moved to (1033, 495)
Screenshot: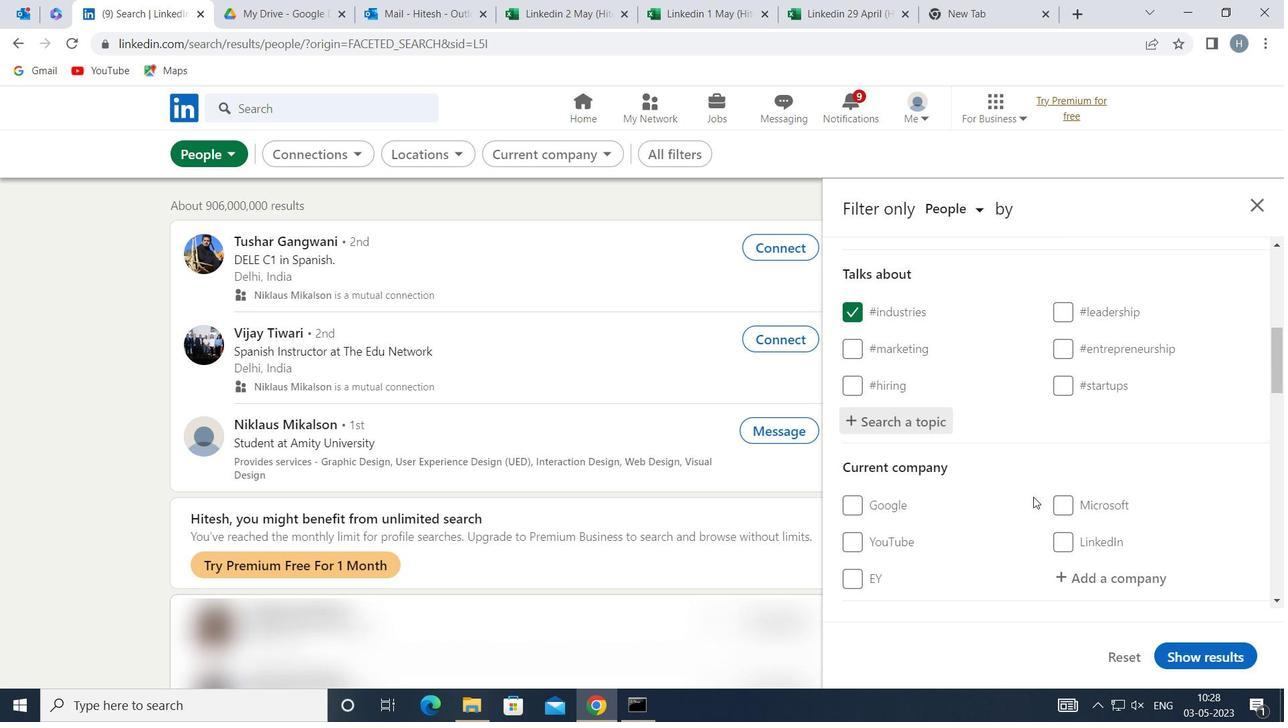 
Action: Mouse scrolled (1033, 494) with delta (0, 0)
Screenshot: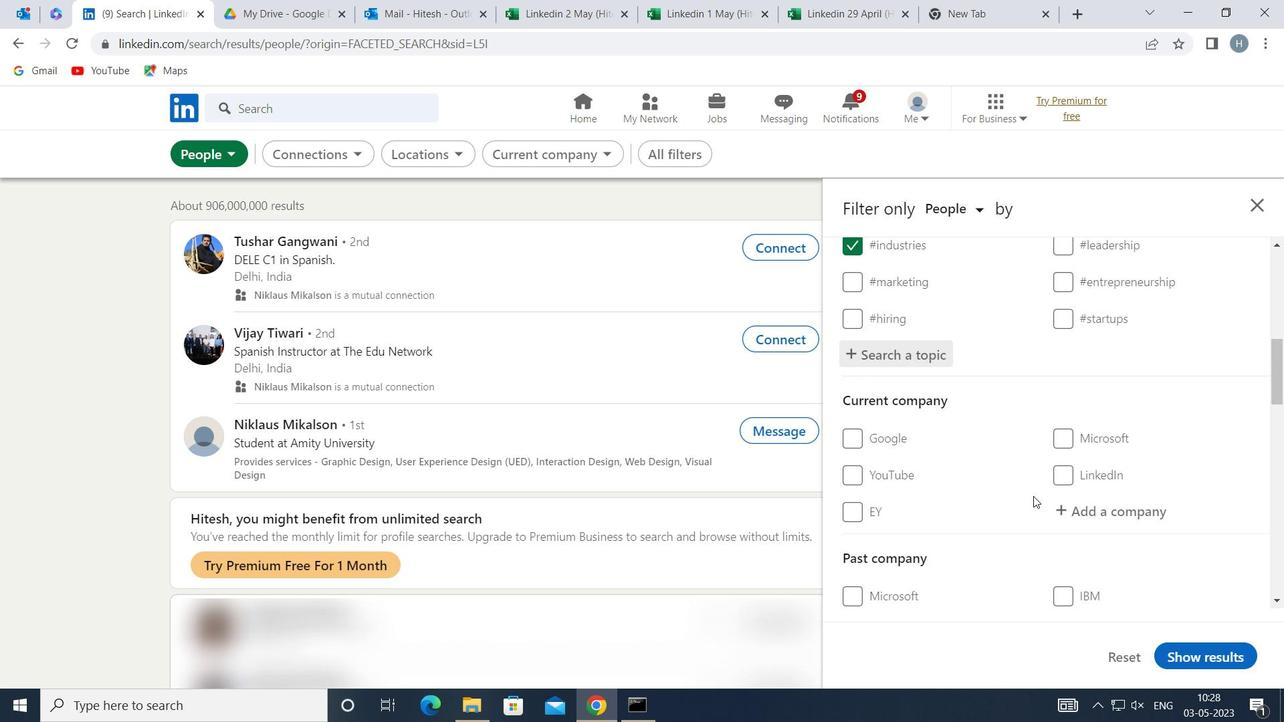 
Action: Mouse scrolled (1033, 494) with delta (0, 0)
Screenshot: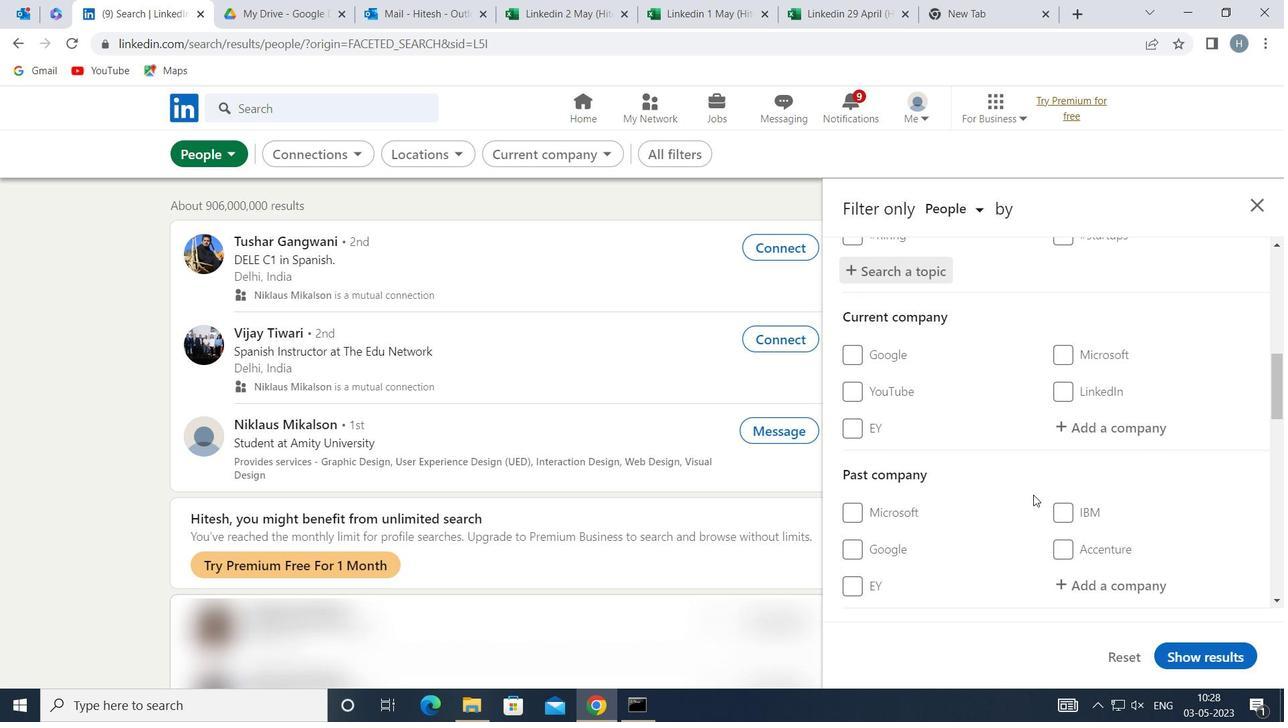 
Action: Mouse scrolled (1033, 494) with delta (0, 0)
Screenshot: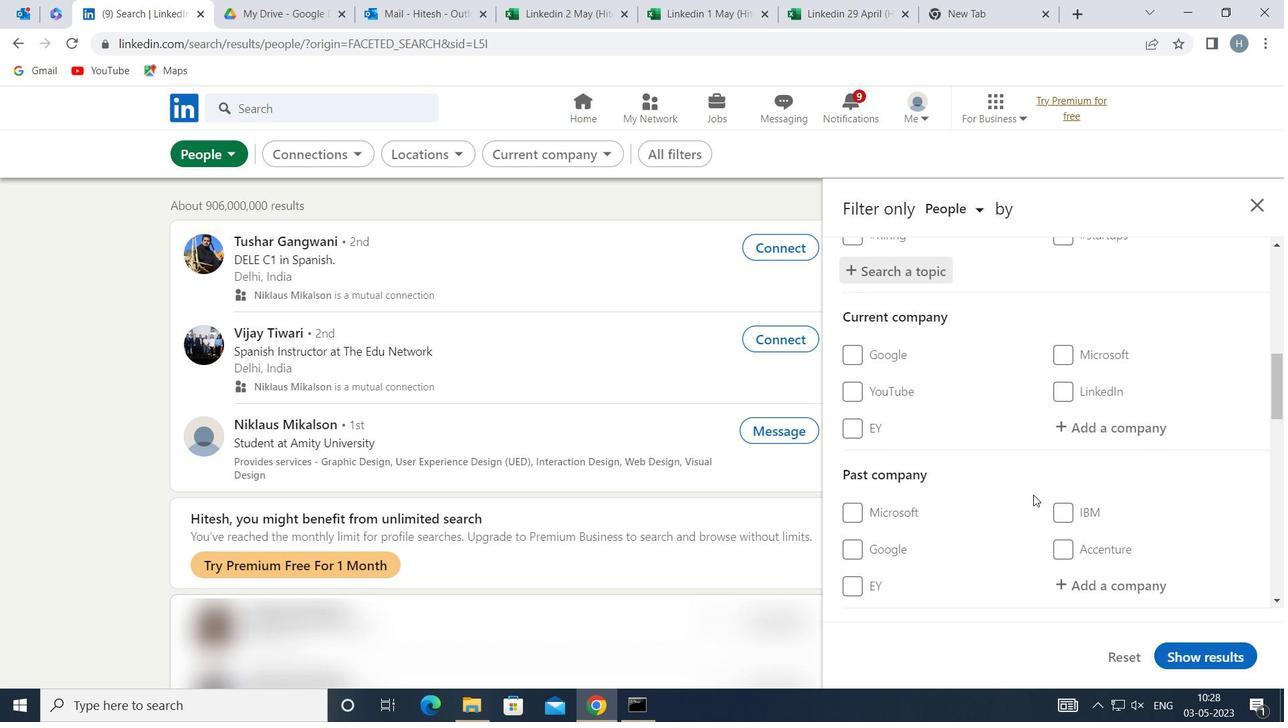 
Action: Mouse moved to (1033, 494)
Screenshot: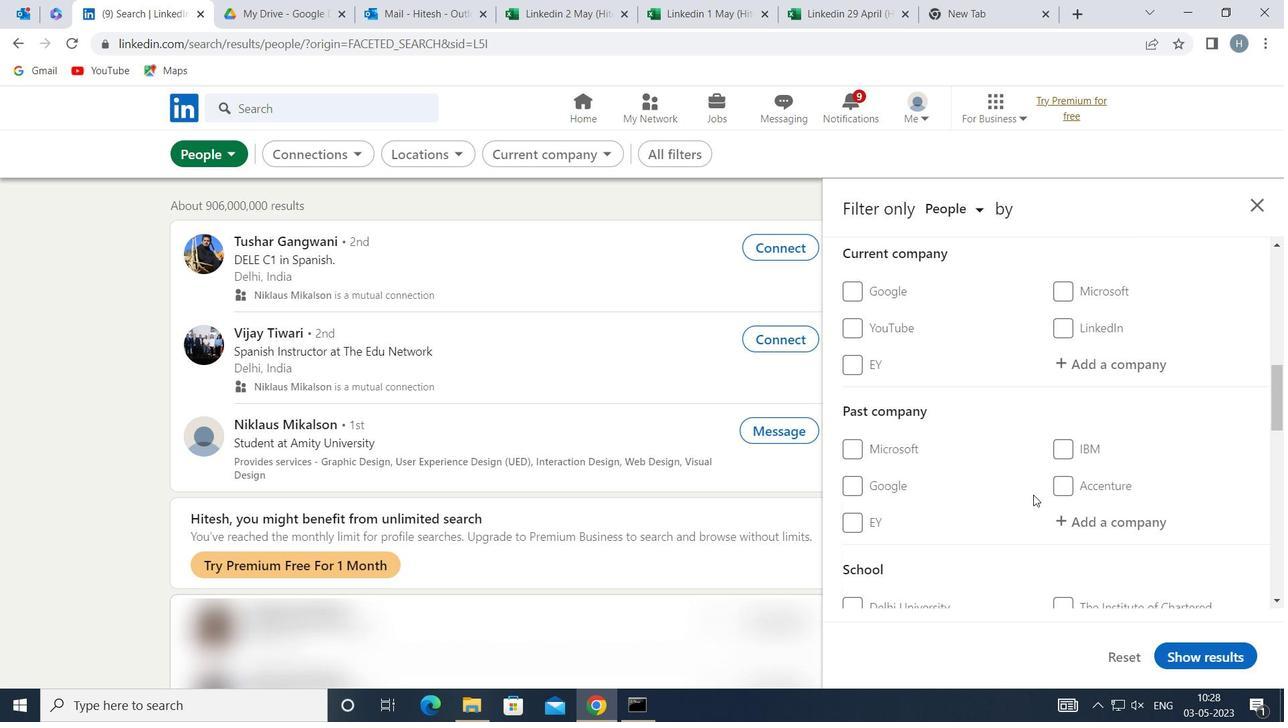 
Action: Mouse scrolled (1033, 493) with delta (0, 0)
Screenshot: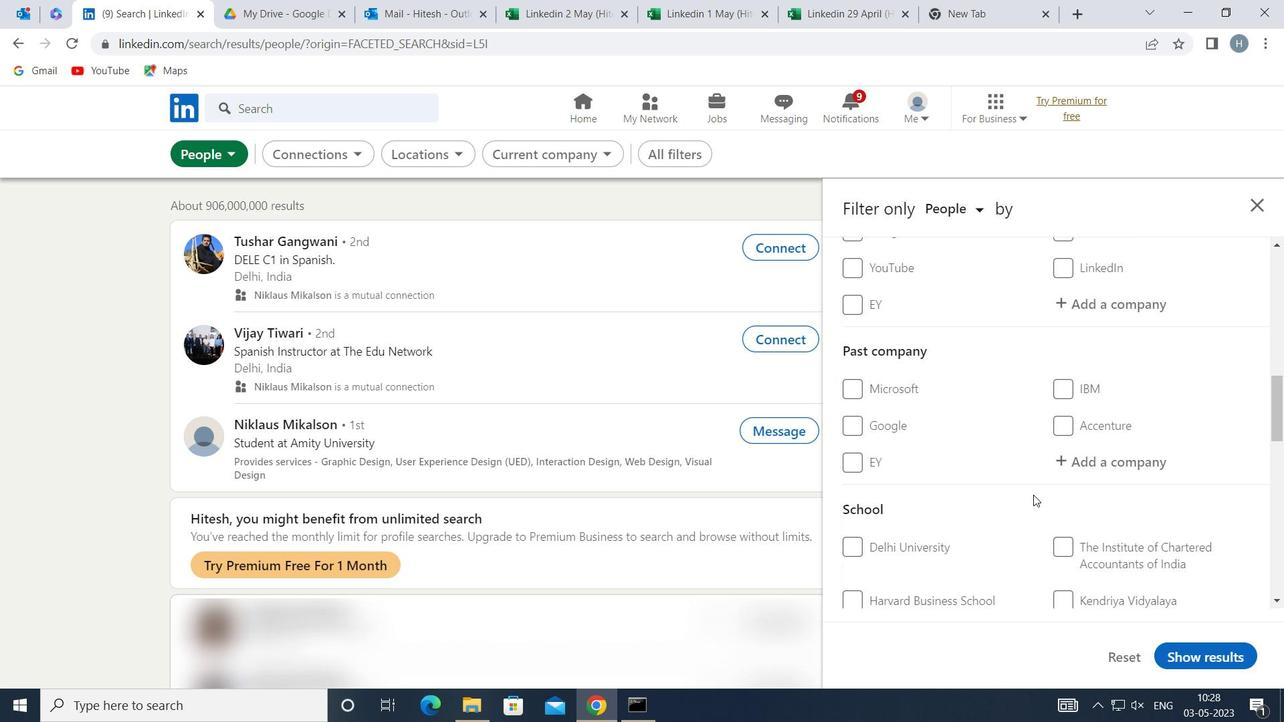 
Action: Mouse scrolled (1033, 493) with delta (0, 0)
Screenshot: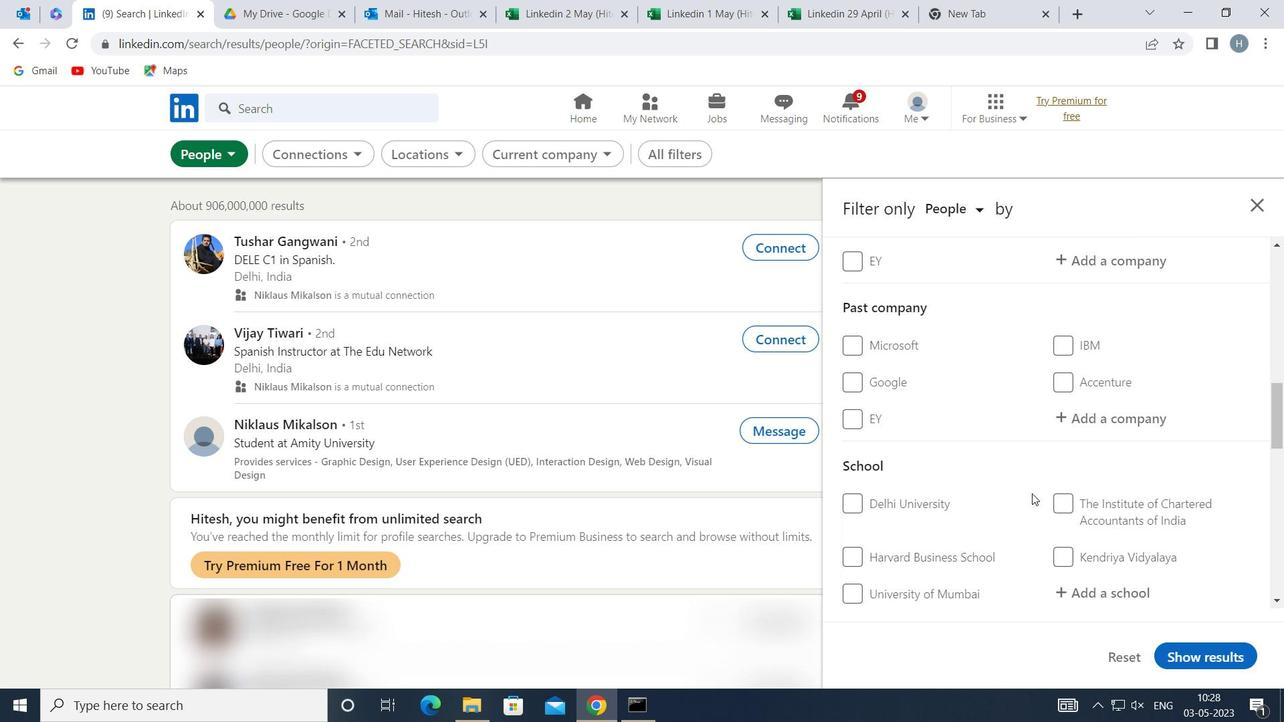 
Action: Mouse moved to (1033, 493)
Screenshot: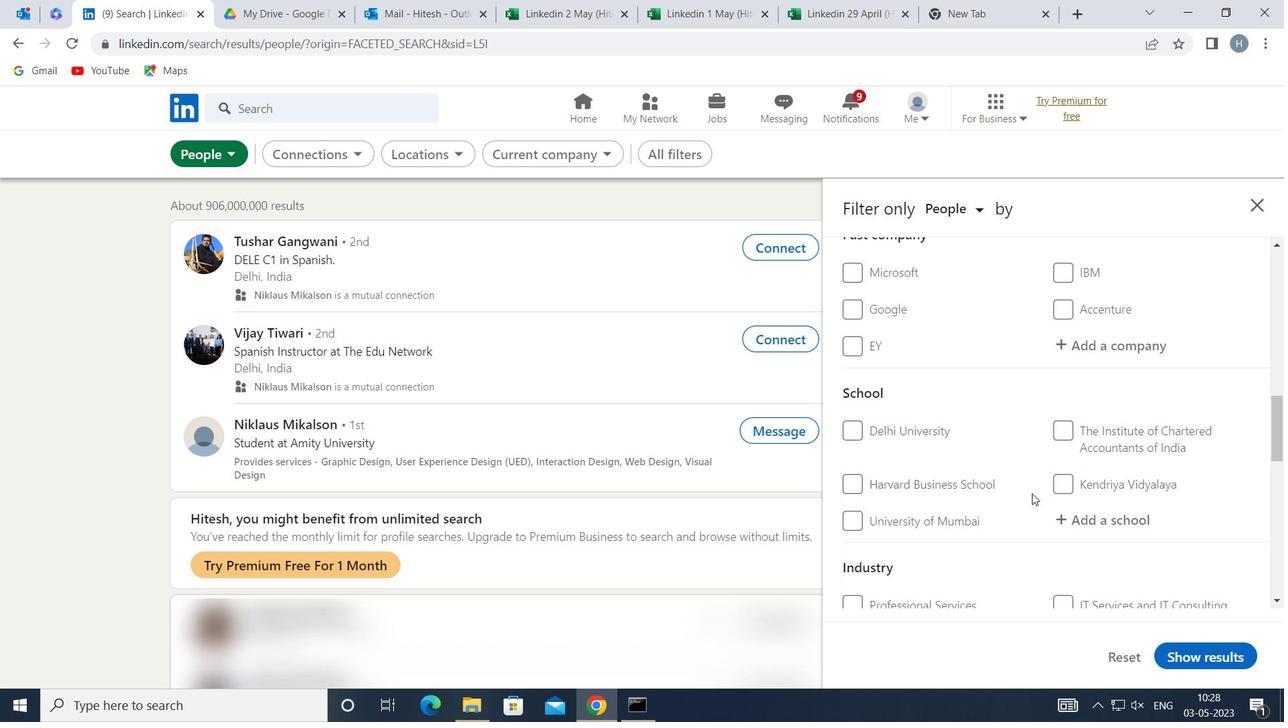 
Action: Mouse scrolled (1033, 493) with delta (0, 0)
Screenshot: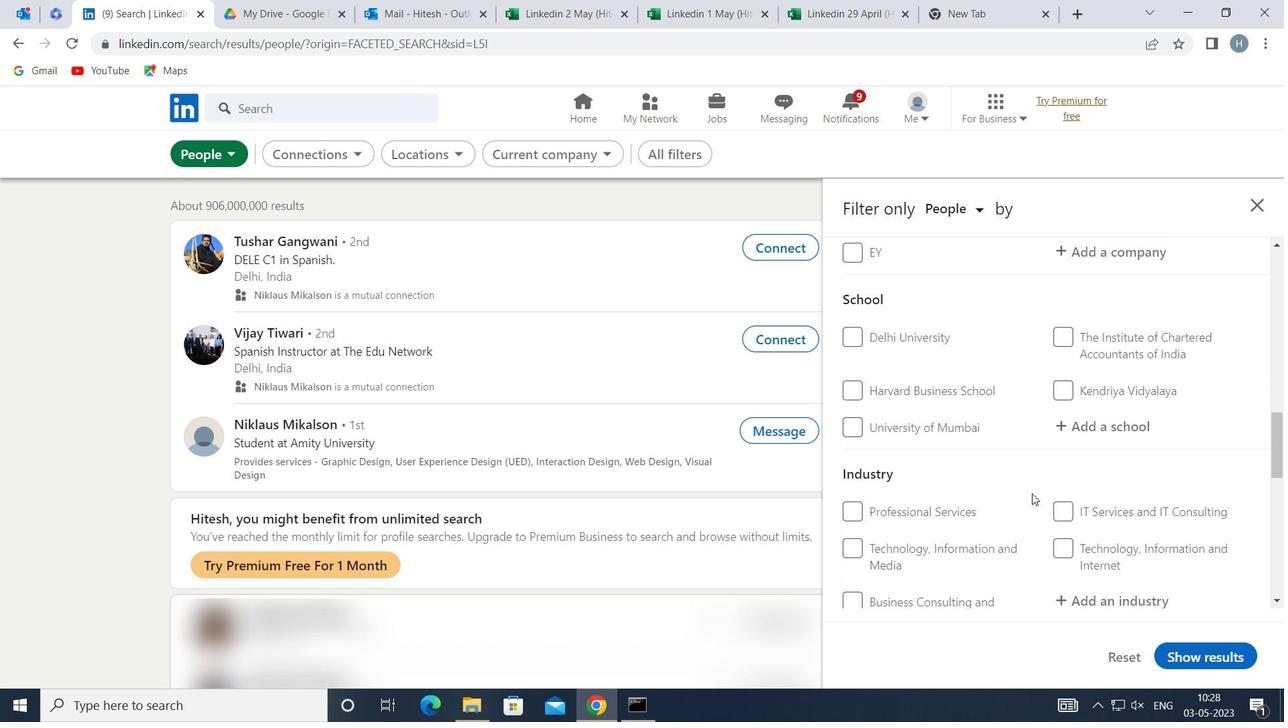 
Action: Mouse scrolled (1033, 493) with delta (0, 0)
Screenshot: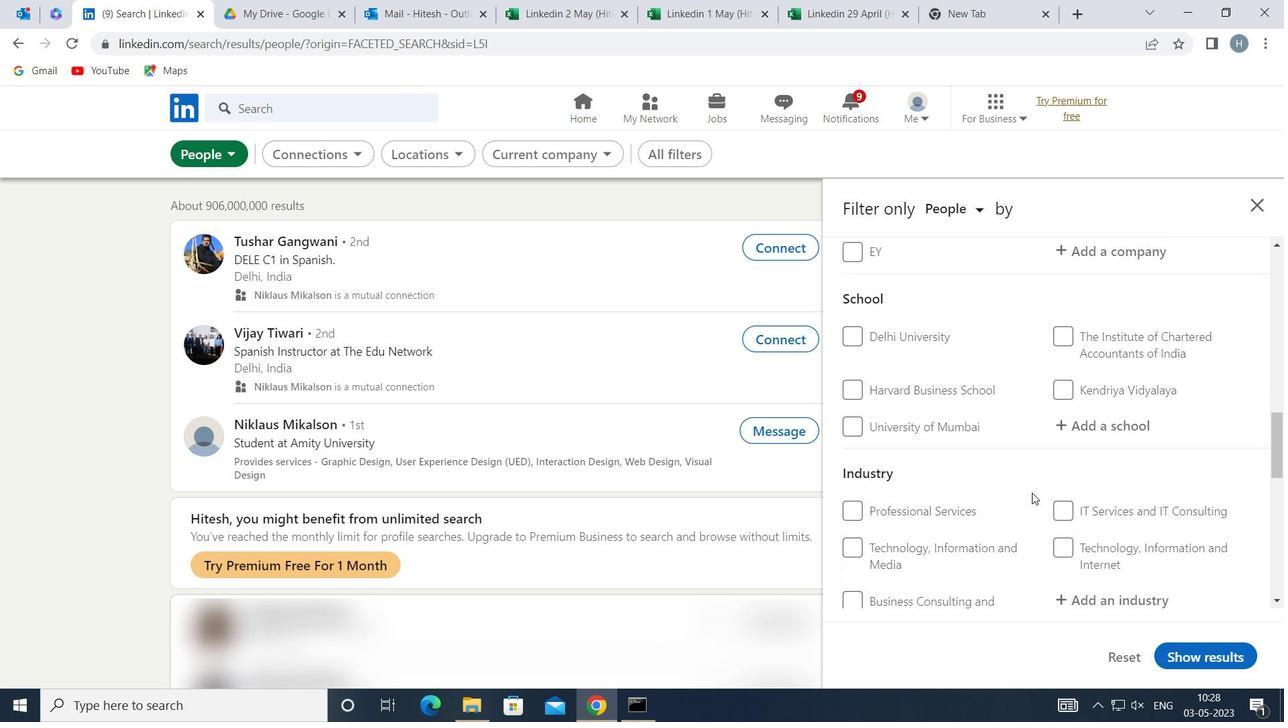 
Action: Mouse scrolled (1033, 493) with delta (0, 0)
Screenshot: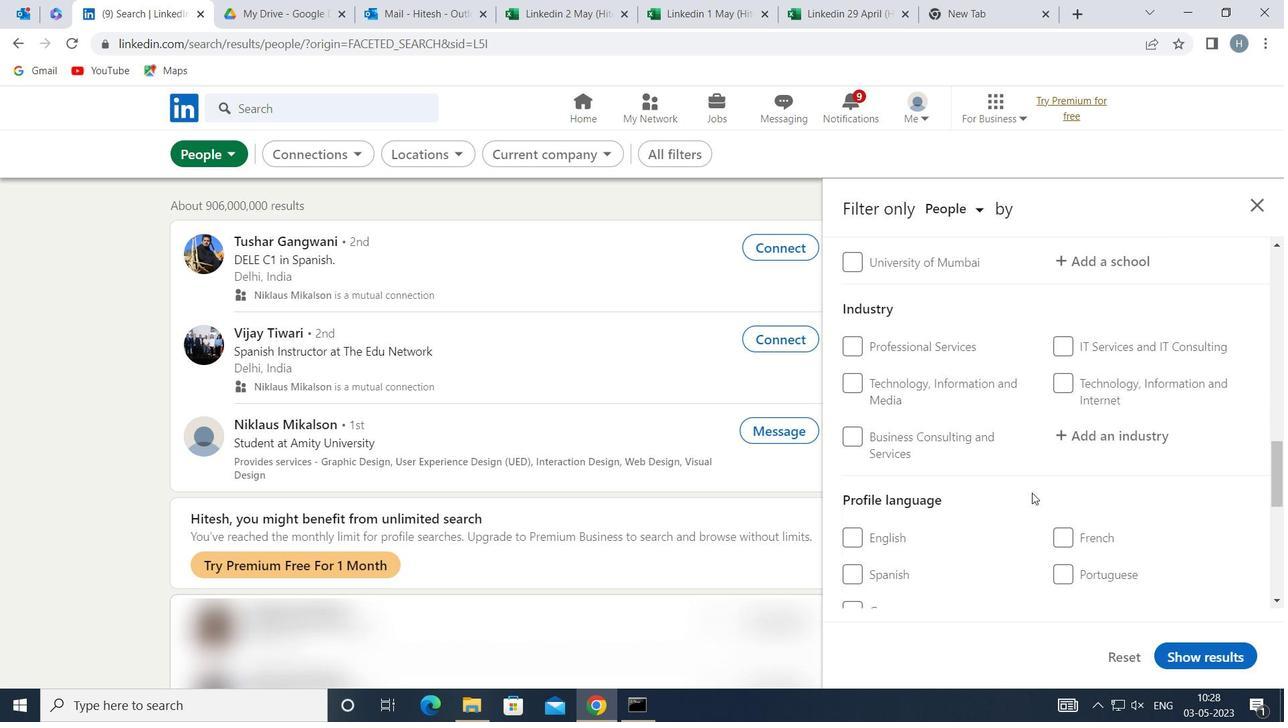 
Action: Mouse moved to (870, 527)
Screenshot: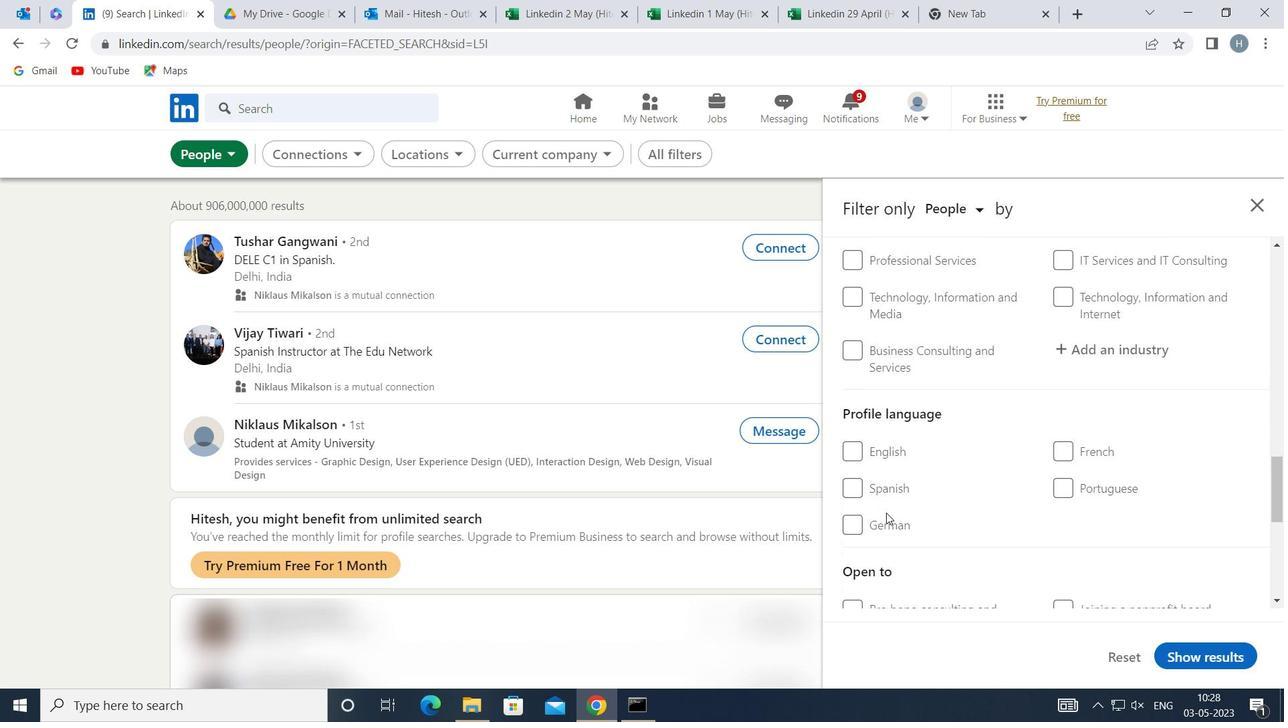 
Action: Mouse pressed left at (870, 527)
Screenshot: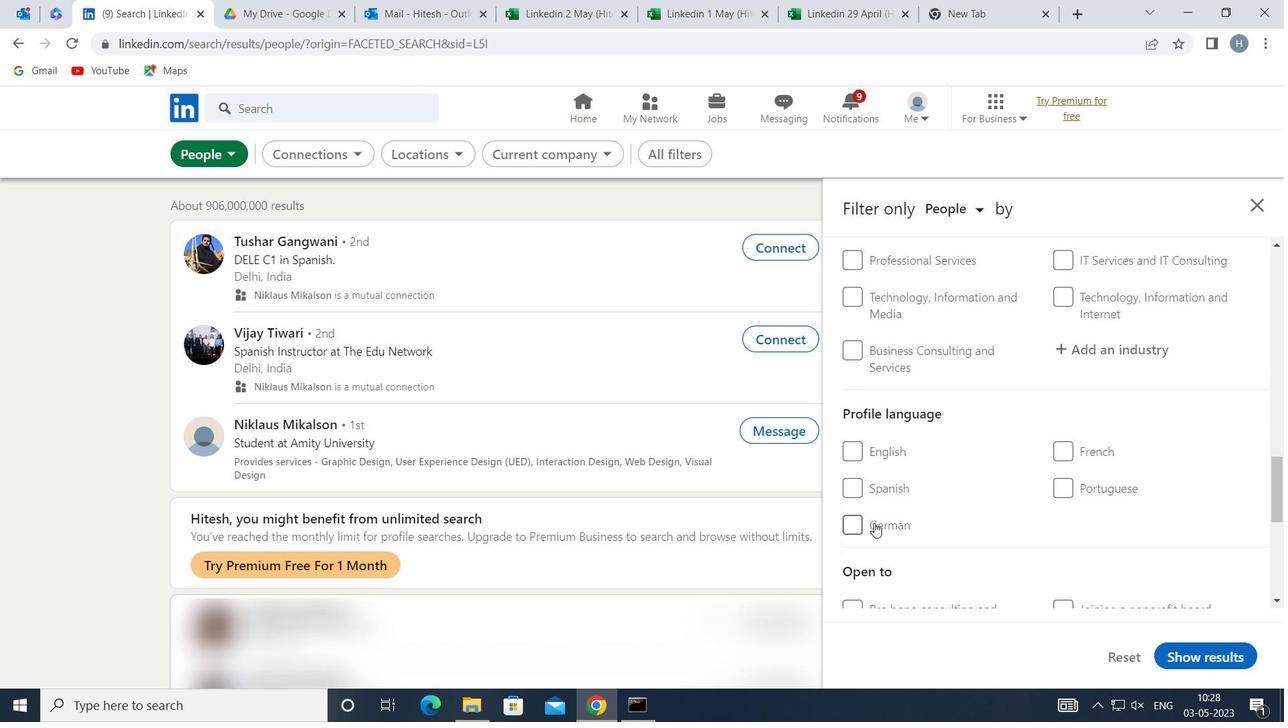 
Action: Mouse moved to (987, 515)
Screenshot: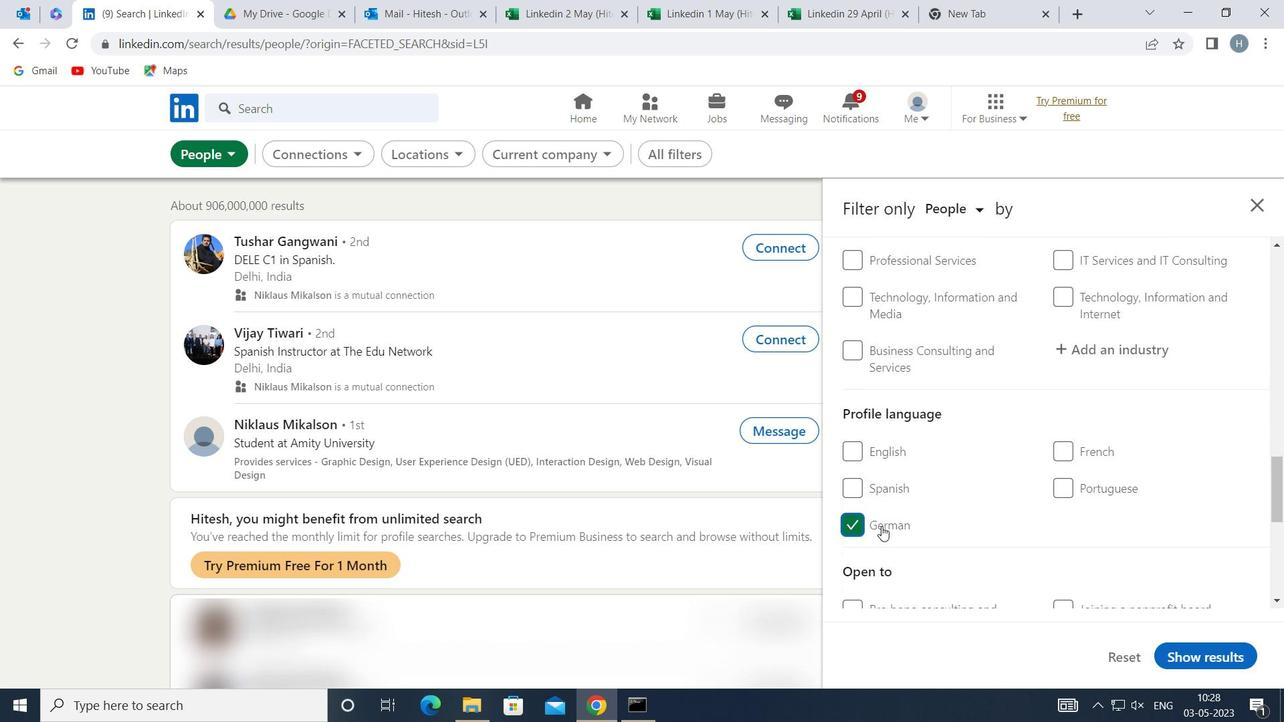 
Action: Mouse scrolled (987, 515) with delta (0, 0)
Screenshot: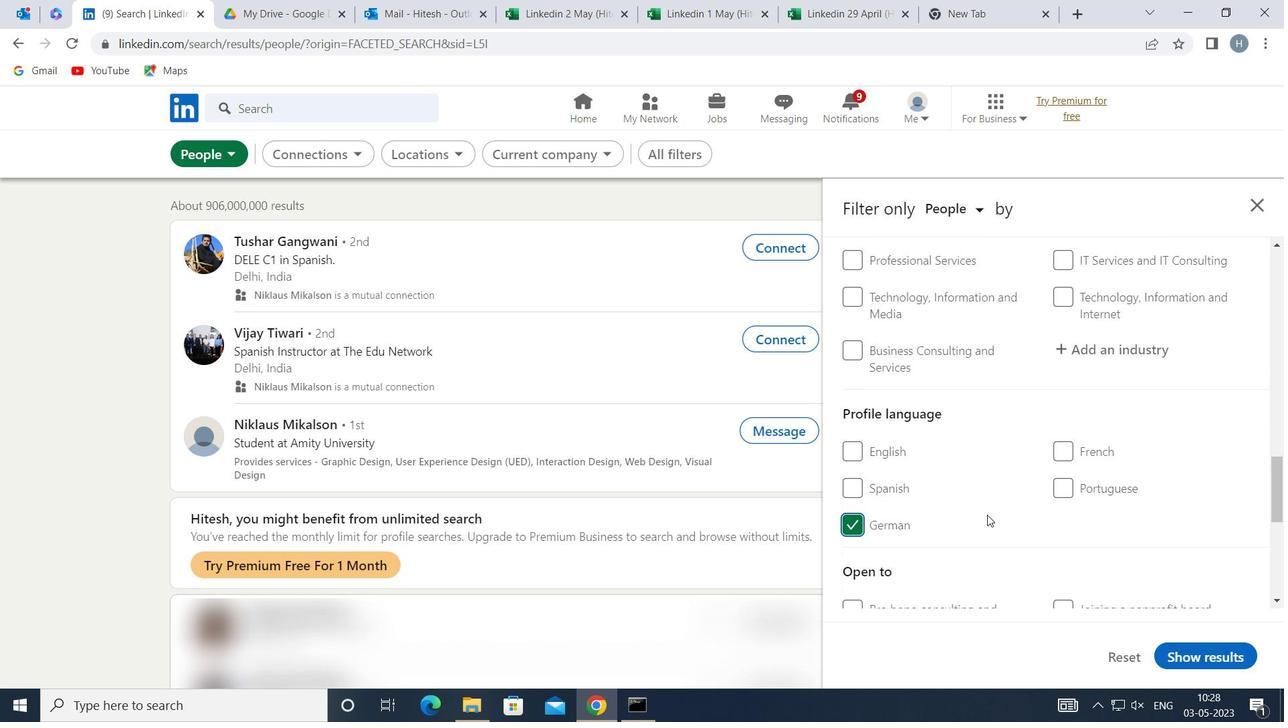 
Action: Mouse moved to (989, 509)
Screenshot: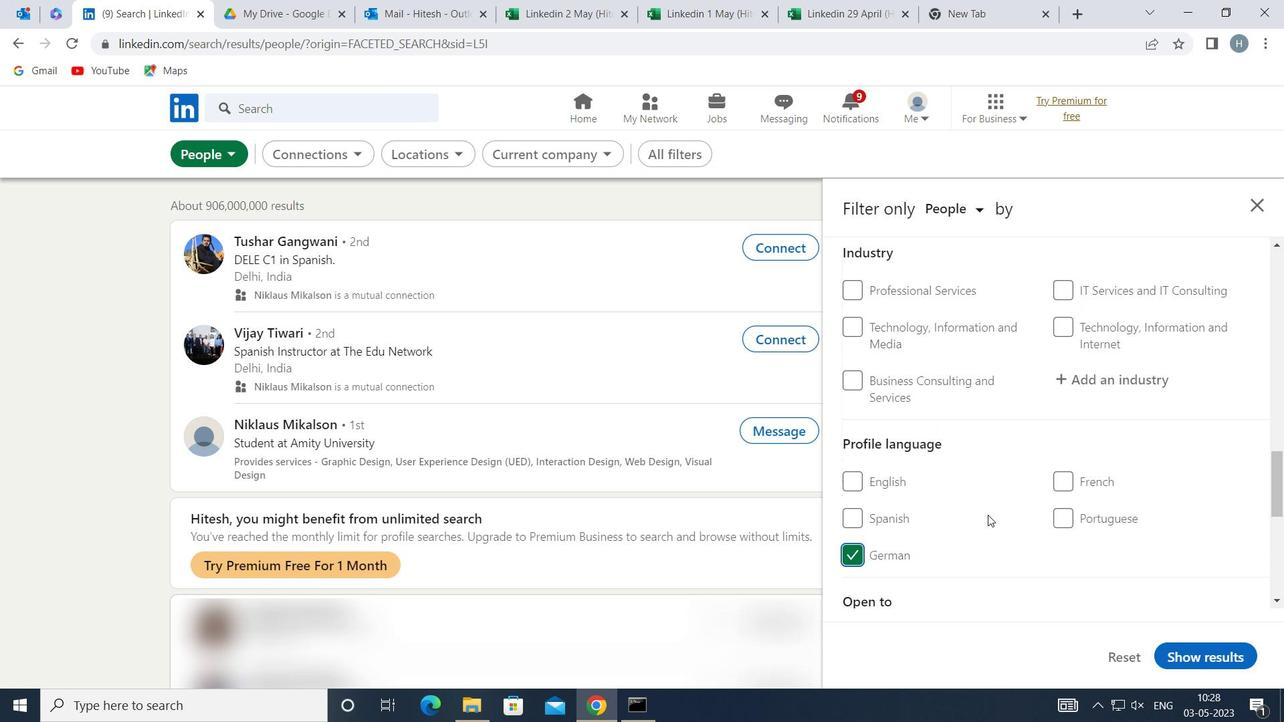
Action: Mouse scrolled (989, 510) with delta (0, 0)
Screenshot: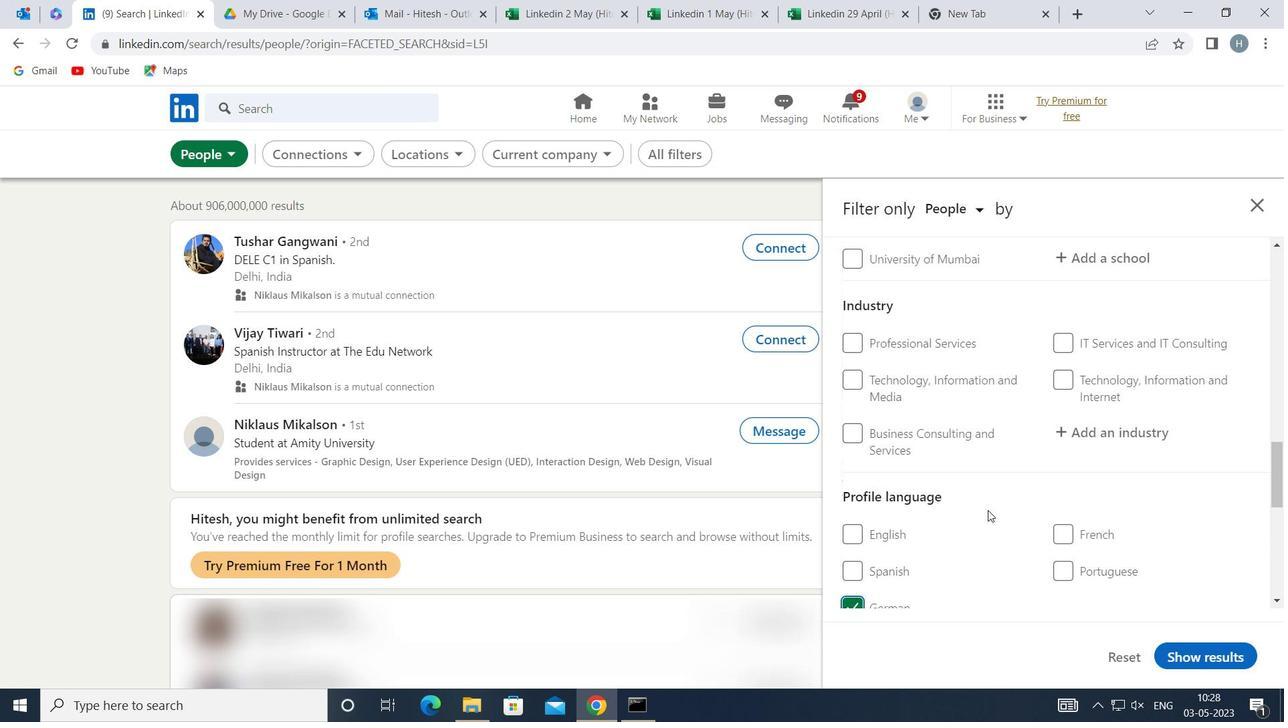 
Action: Mouse scrolled (989, 510) with delta (0, 0)
Screenshot: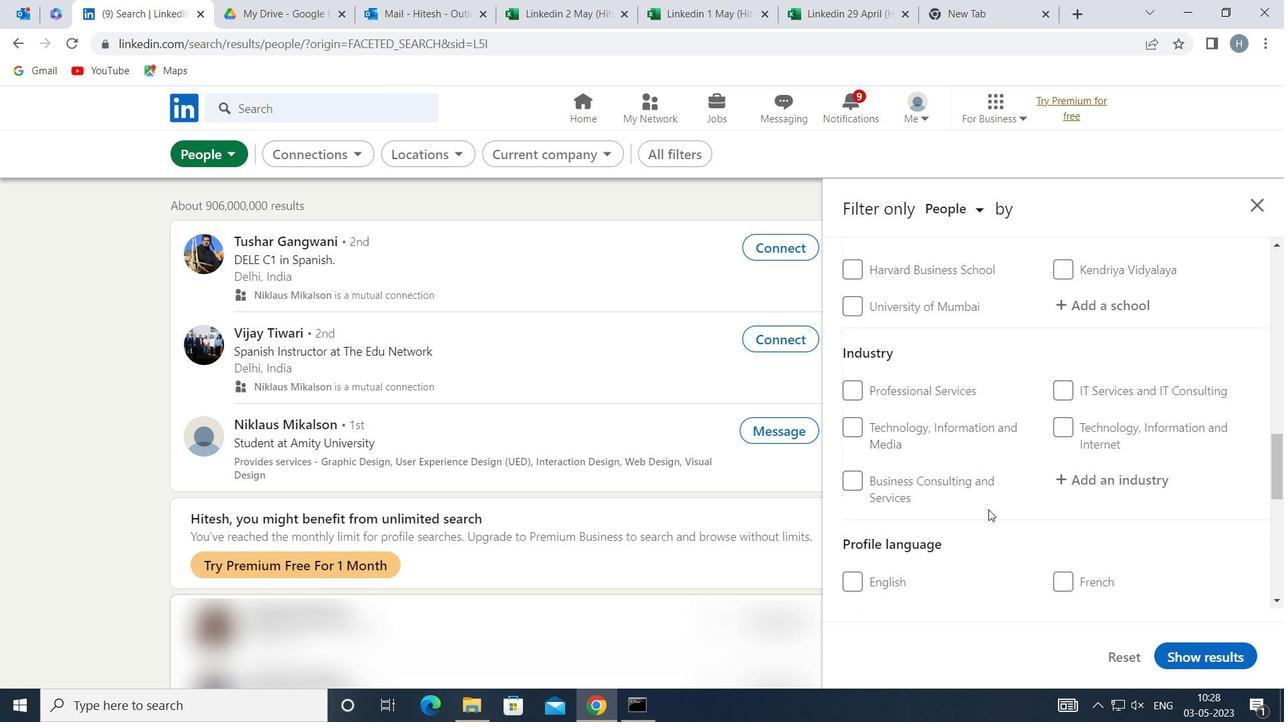 
Action: Mouse scrolled (989, 510) with delta (0, 0)
Screenshot: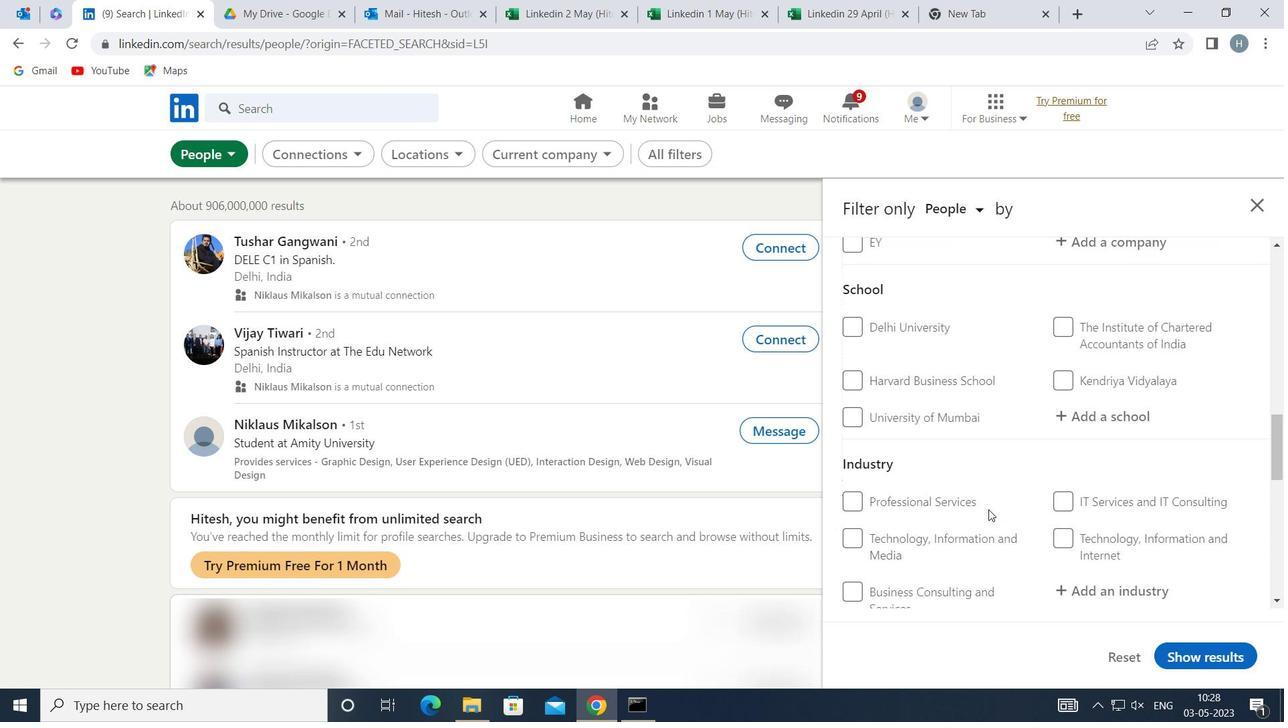 
Action: Mouse scrolled (989, 510) with delta (0, 0)
Screenshot: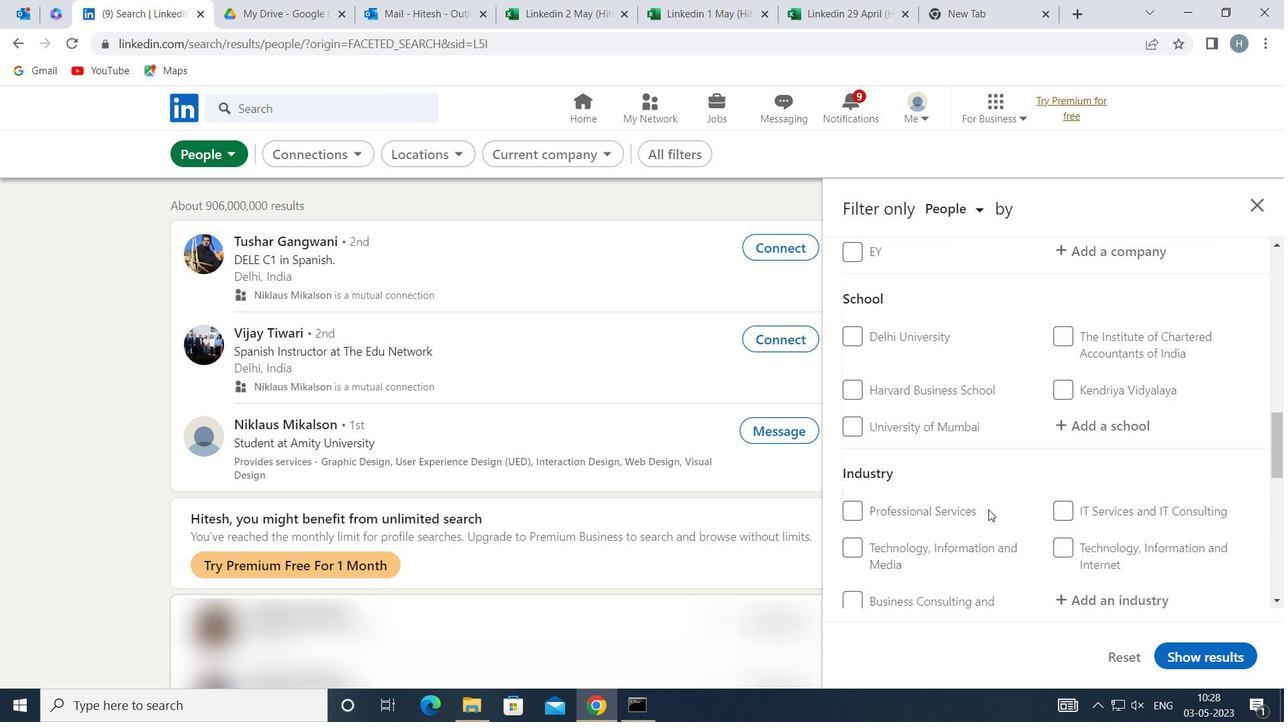 
Action: Mouse scrolled (989, 510) with delta (0, 0)
Screenshot: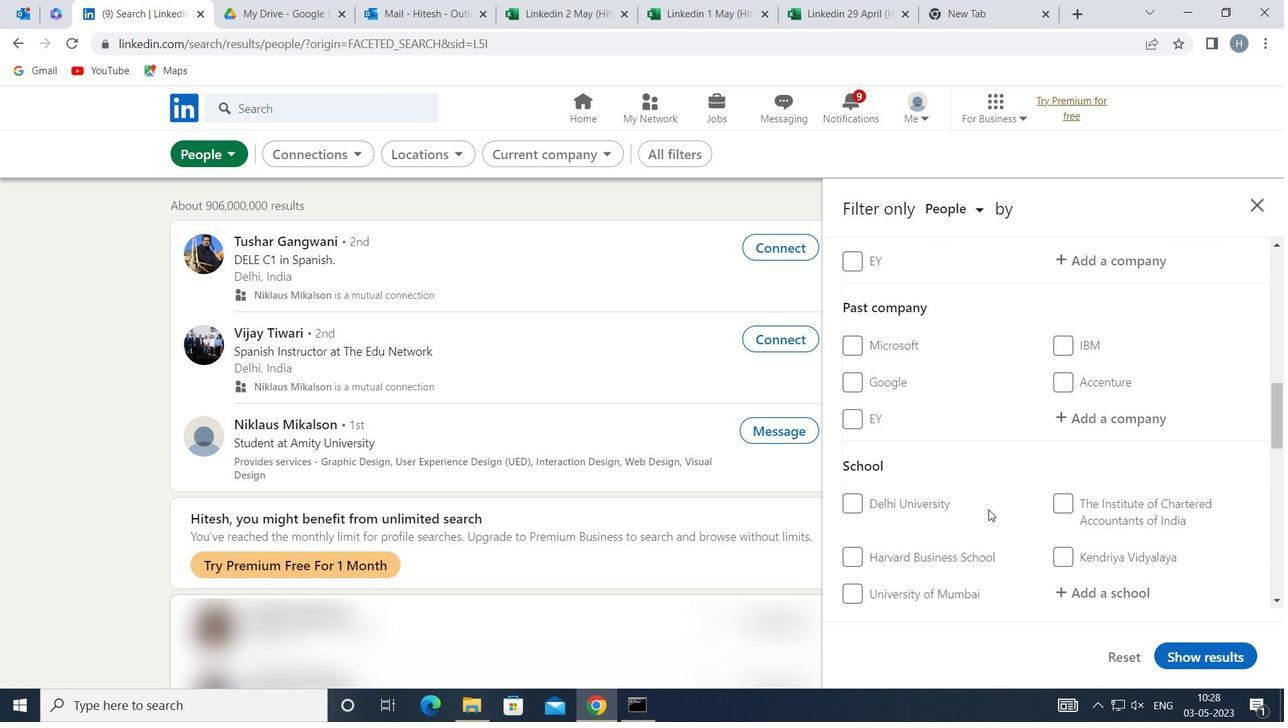
Action: Mouse scrolled (989, 510) with delta (0, 0)
Screenshot: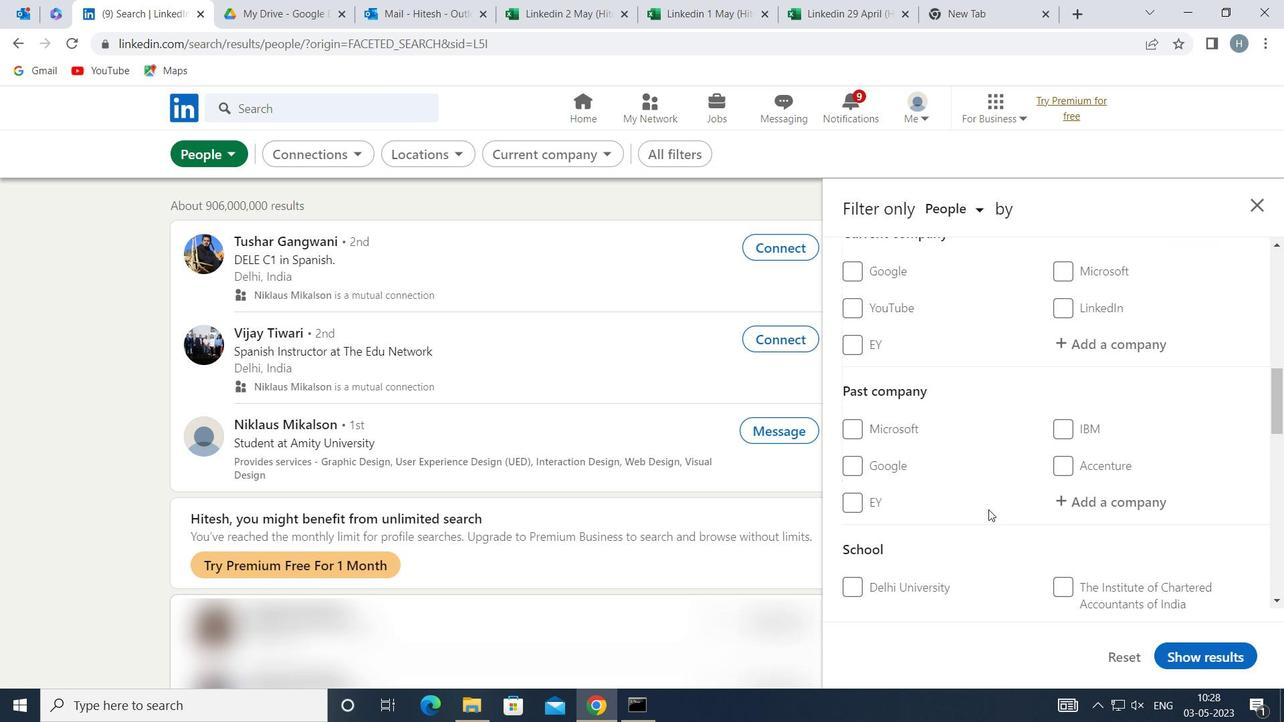 
Action: Mouse moved to (1141, 412)
Screenshot: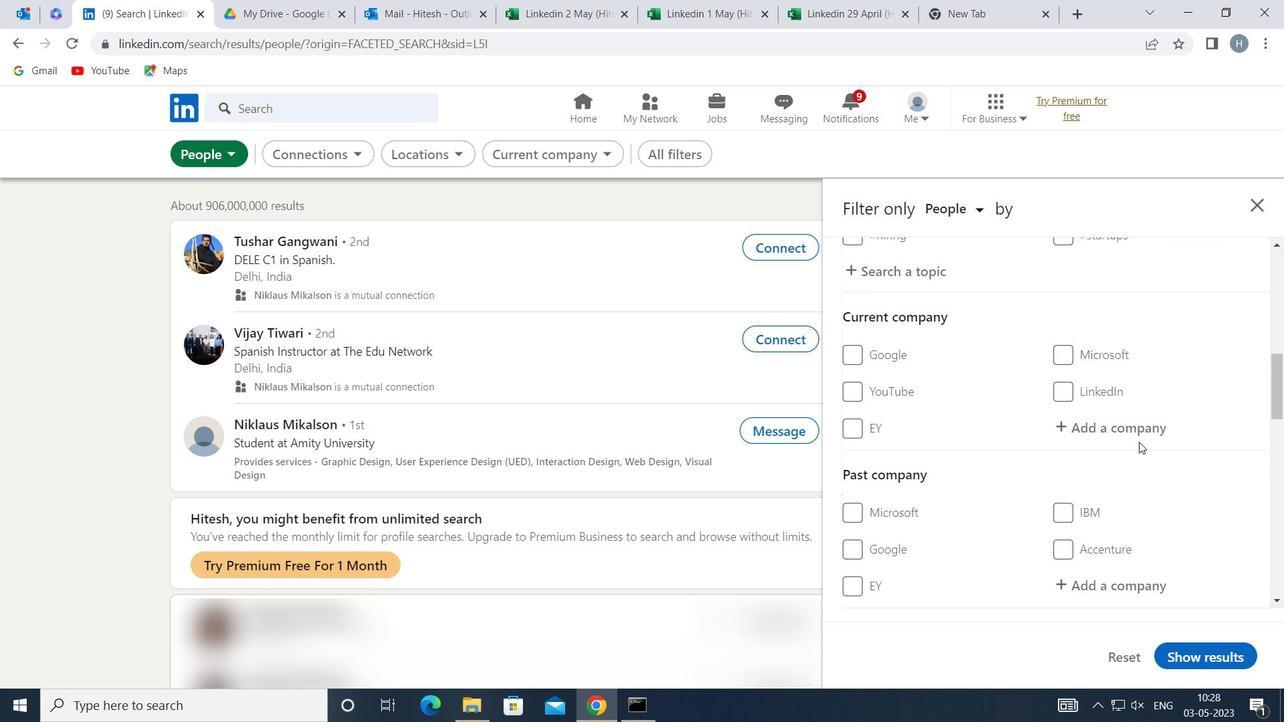 
Action: Mouse pressed left at (1141, 412)
Screenshot: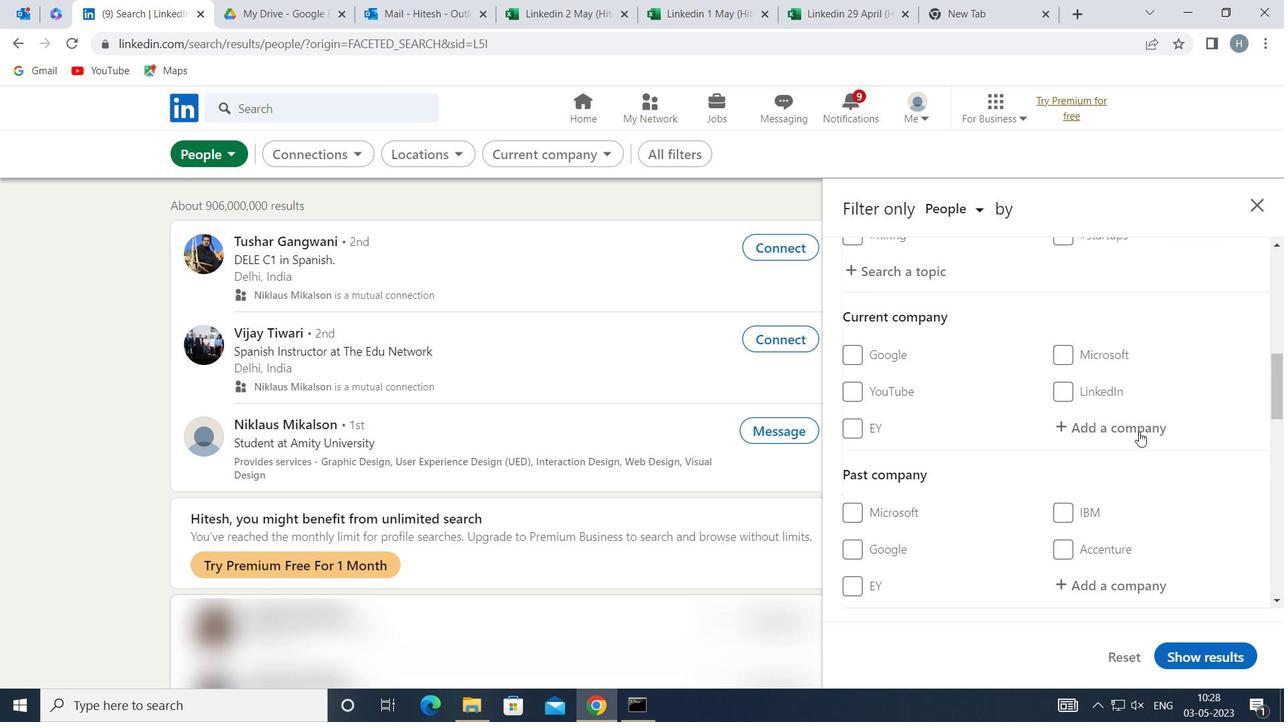 
Action: Key pressed <Key.shift>BIRA<Key.space>91
Screenshot: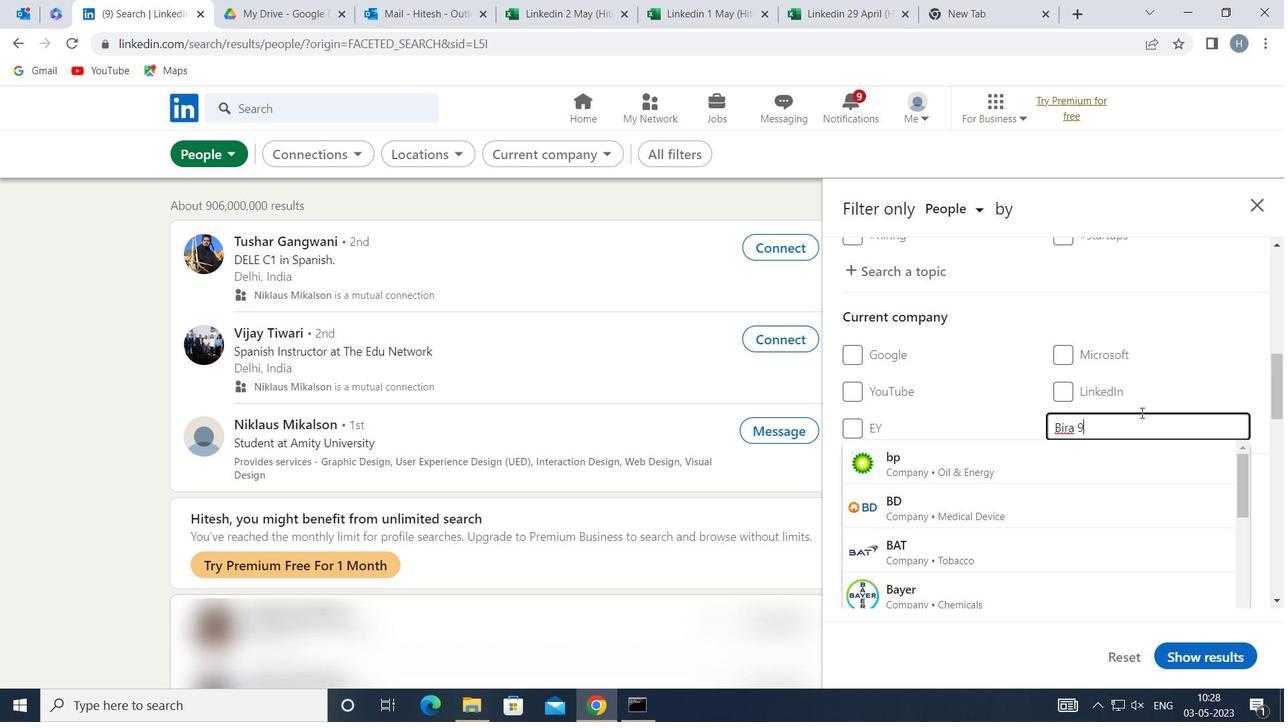
Action: Mouse moved to (1031, 459)
Screenshot: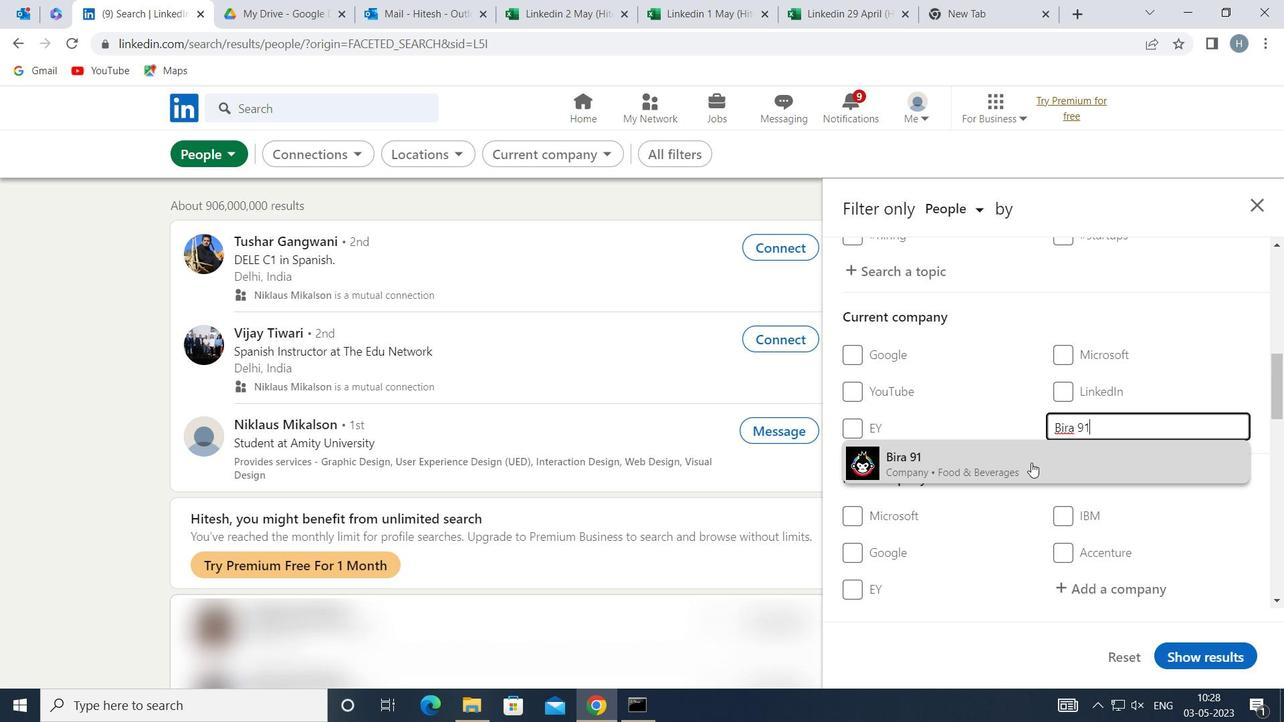 
Action: Mouse pressed left at (1031, 459)
Screenshot: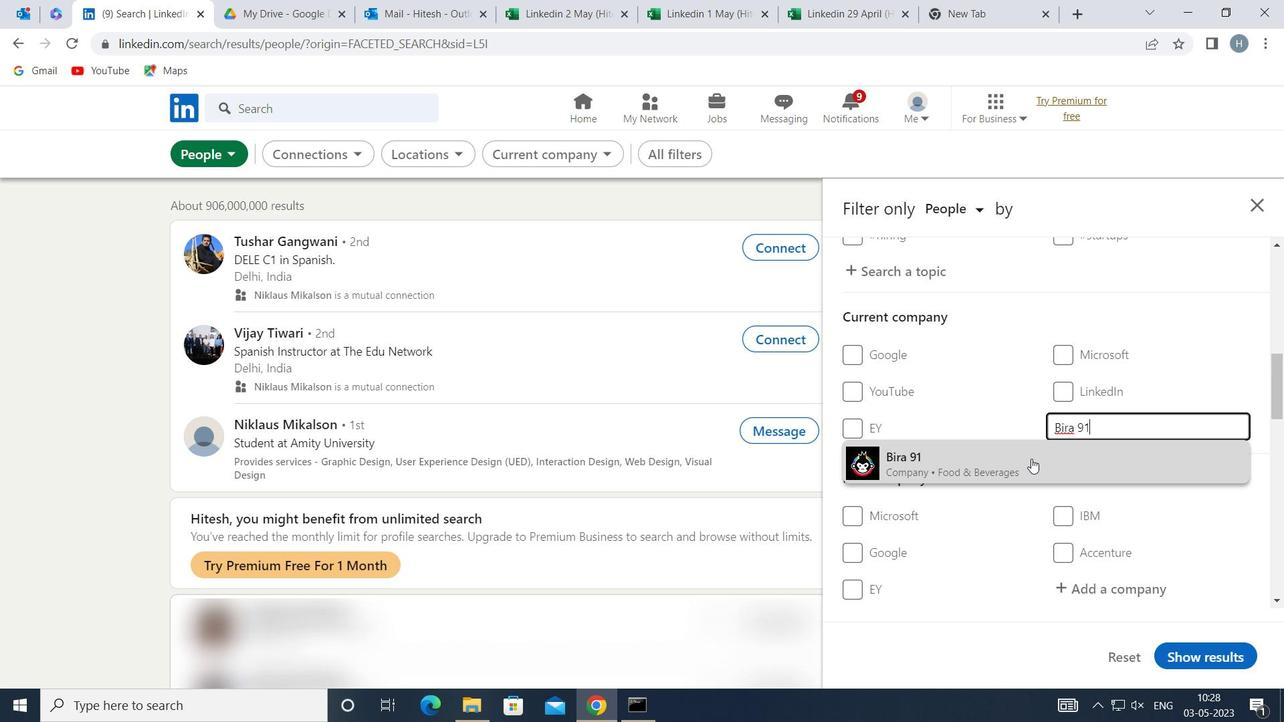 
Action: Mouse moved to (1029, 444)
Screenshot: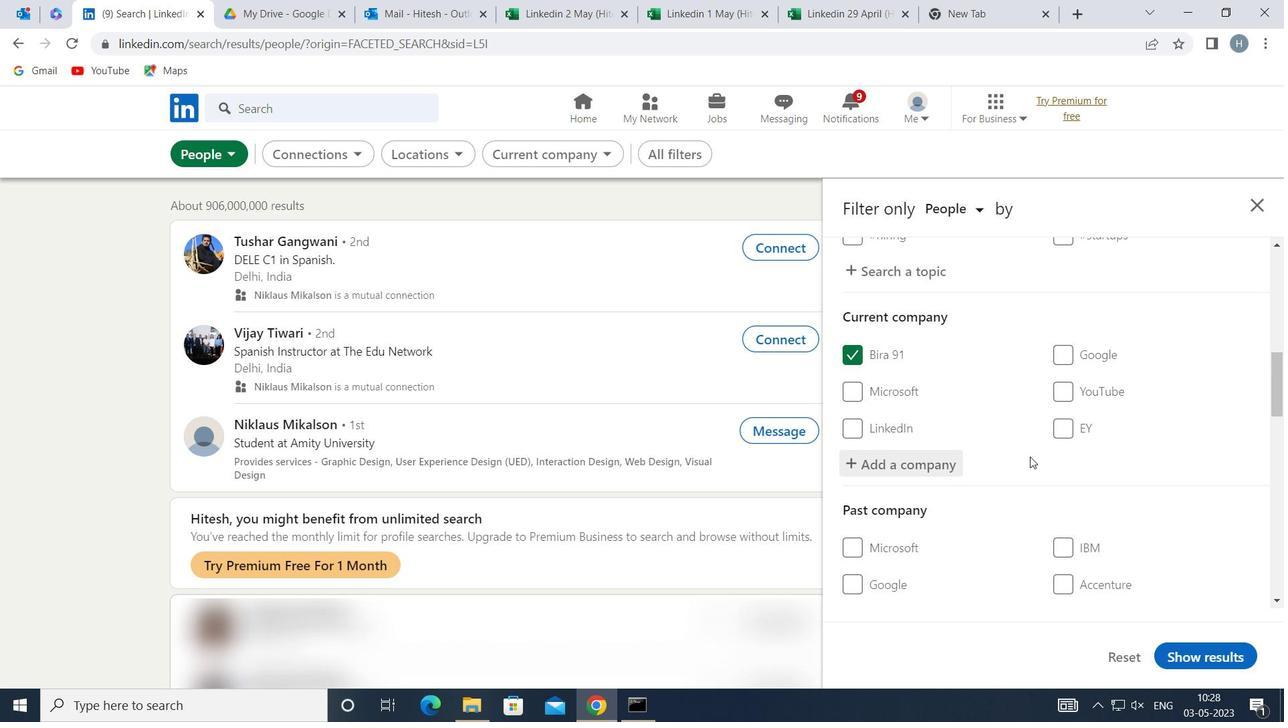 
Action: Mouse scrolled (1029, 444) with delta (0, 0)
Screenshot: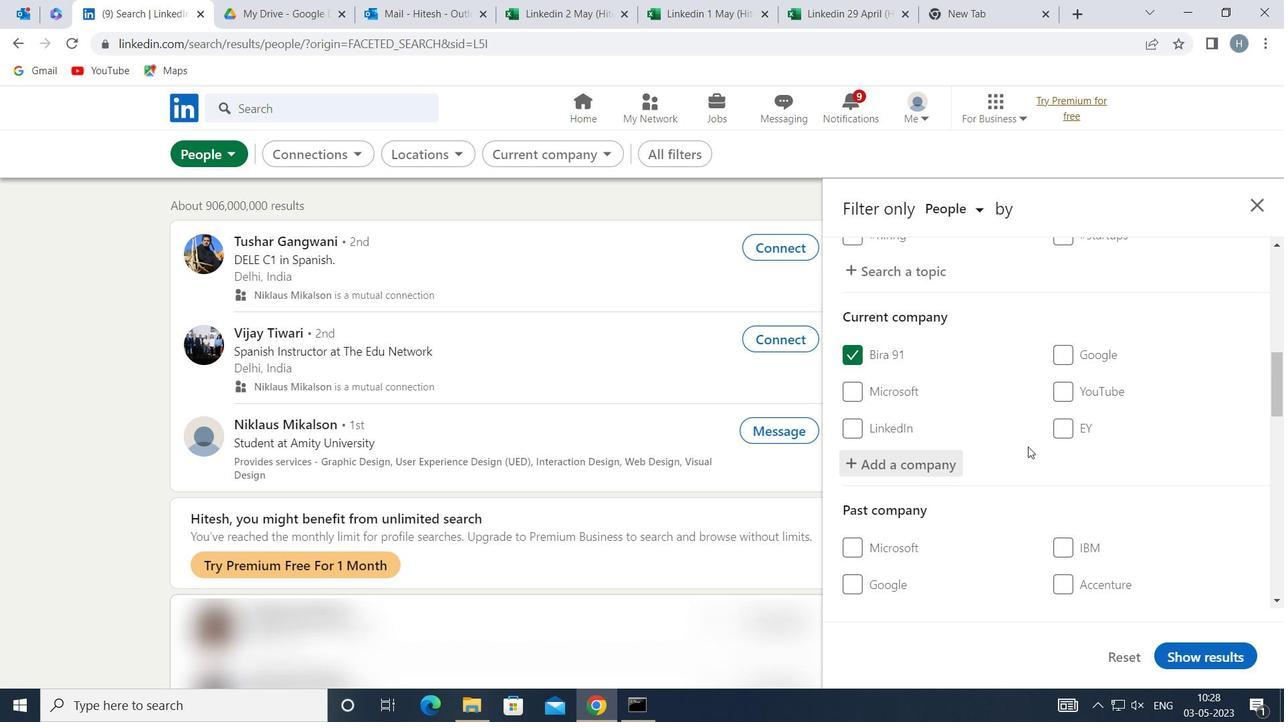 
Action: Mouse moved to (1025, 444)
Screenshot: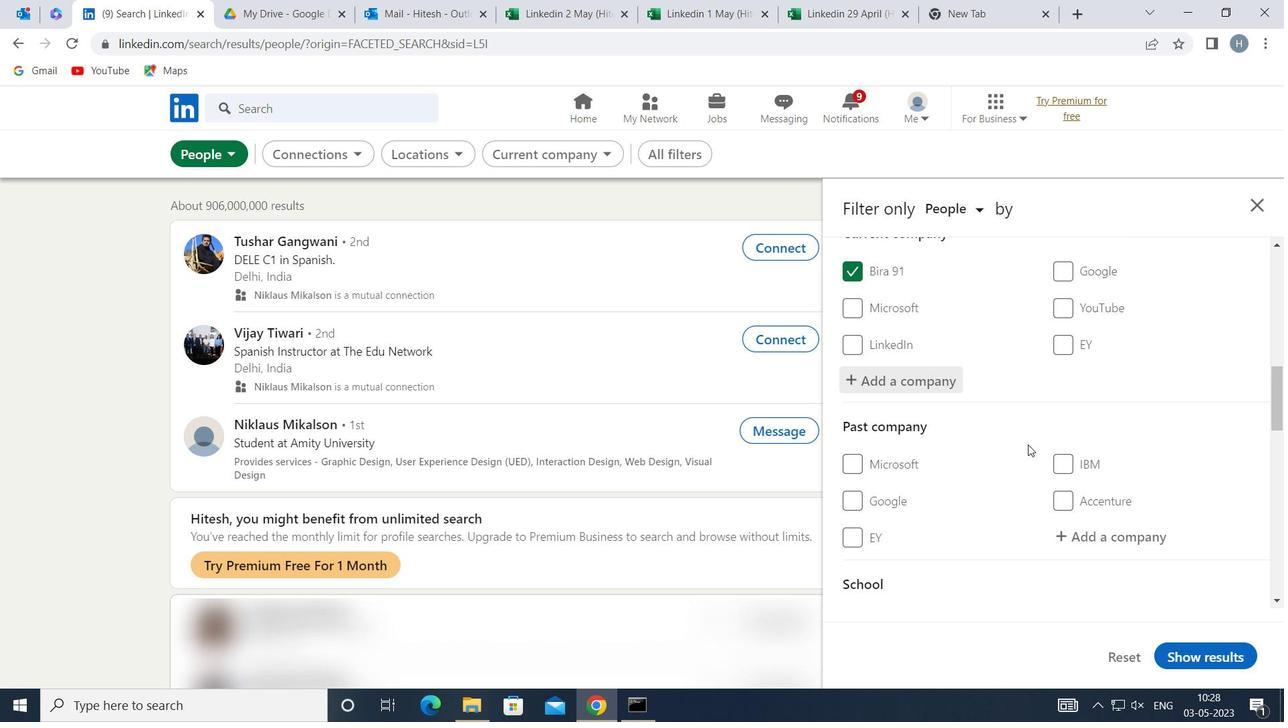 
Action: Mouse scrolled (1025, 443) with delta (0, 0)
Screenshot: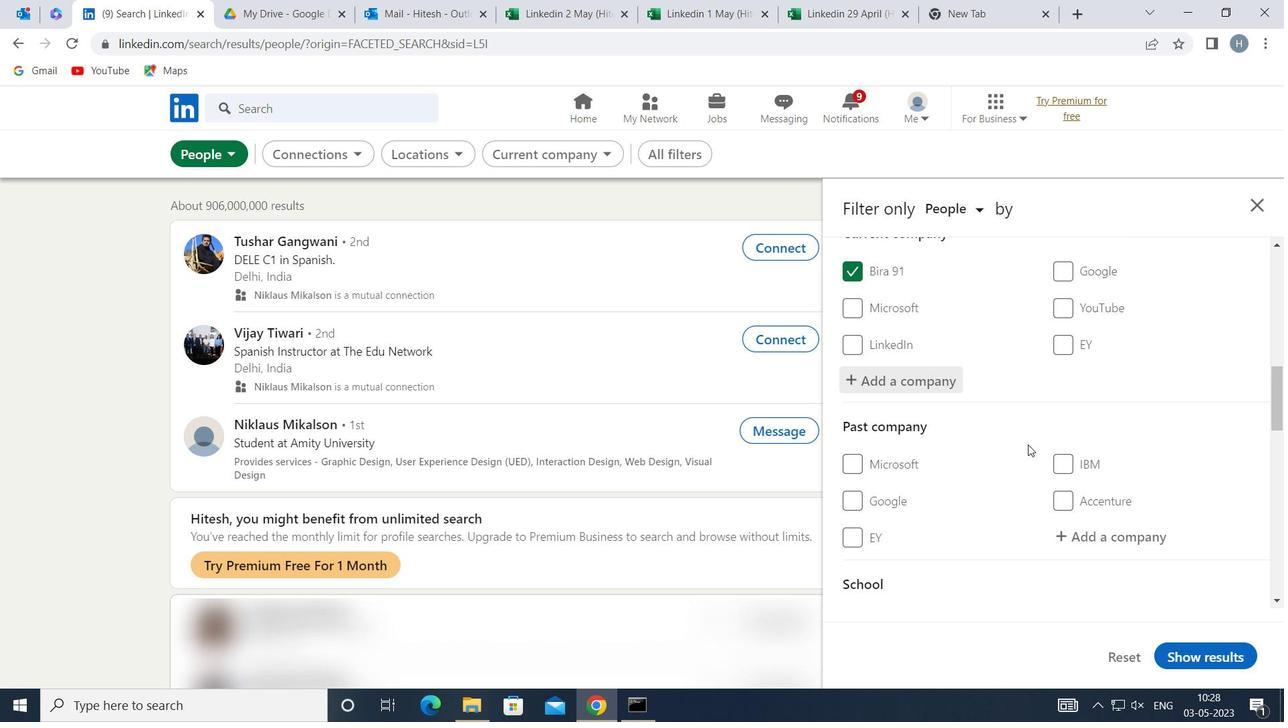 
Action: Mouse moved to (1024, 444)
Screenshot: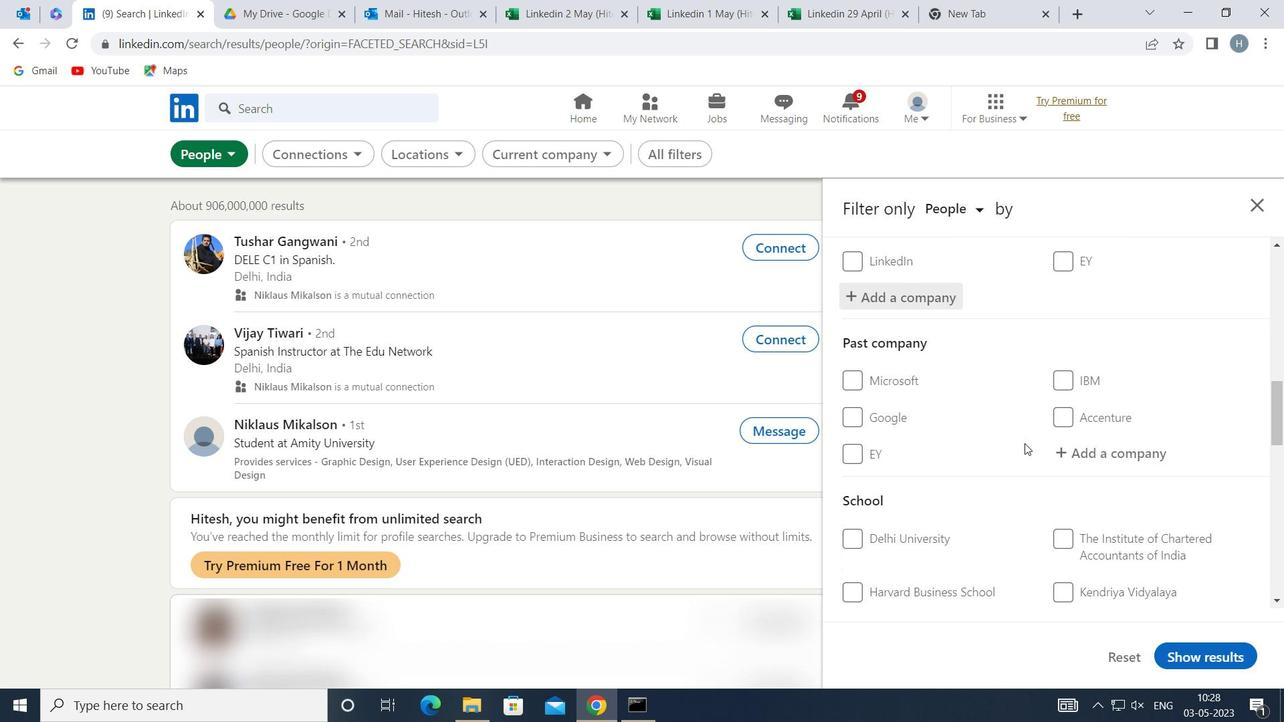 
Action: Mouse scrolled (1024, 443) with delta (0, 0)
Screenshot: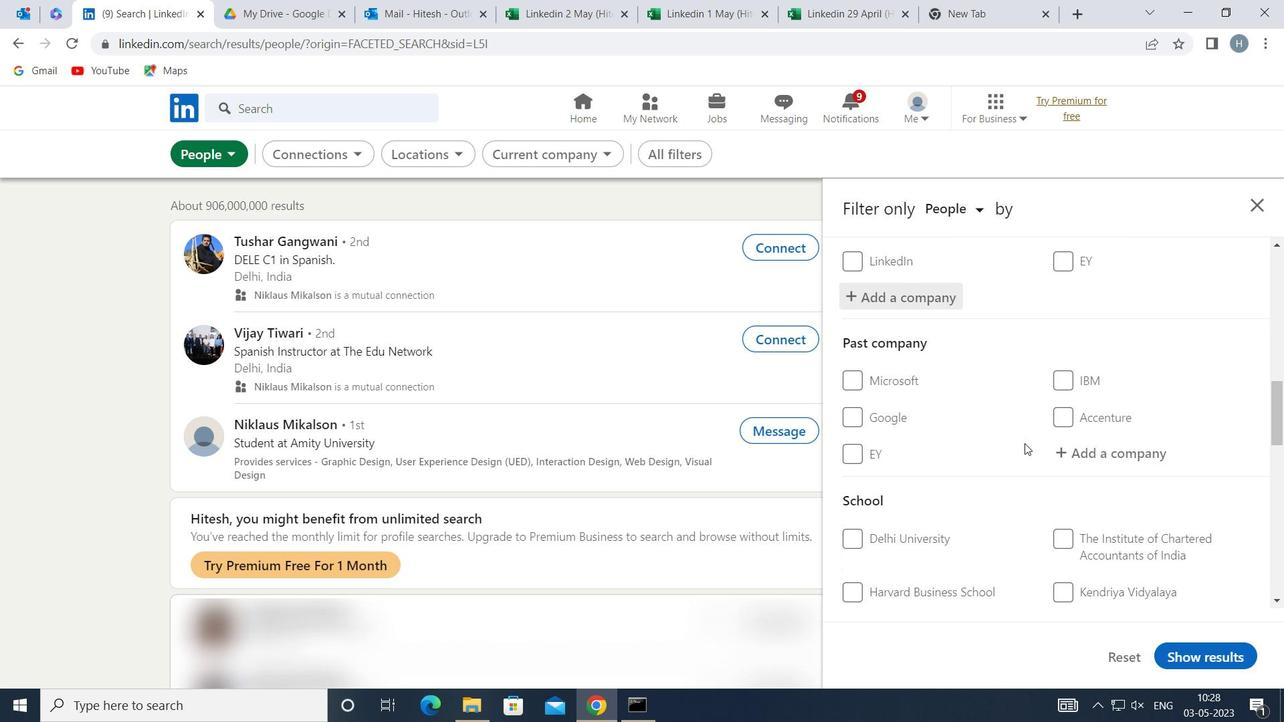 
Action: Mouse scrolled (1024, 443) with delta (0, 0)
Screenshot: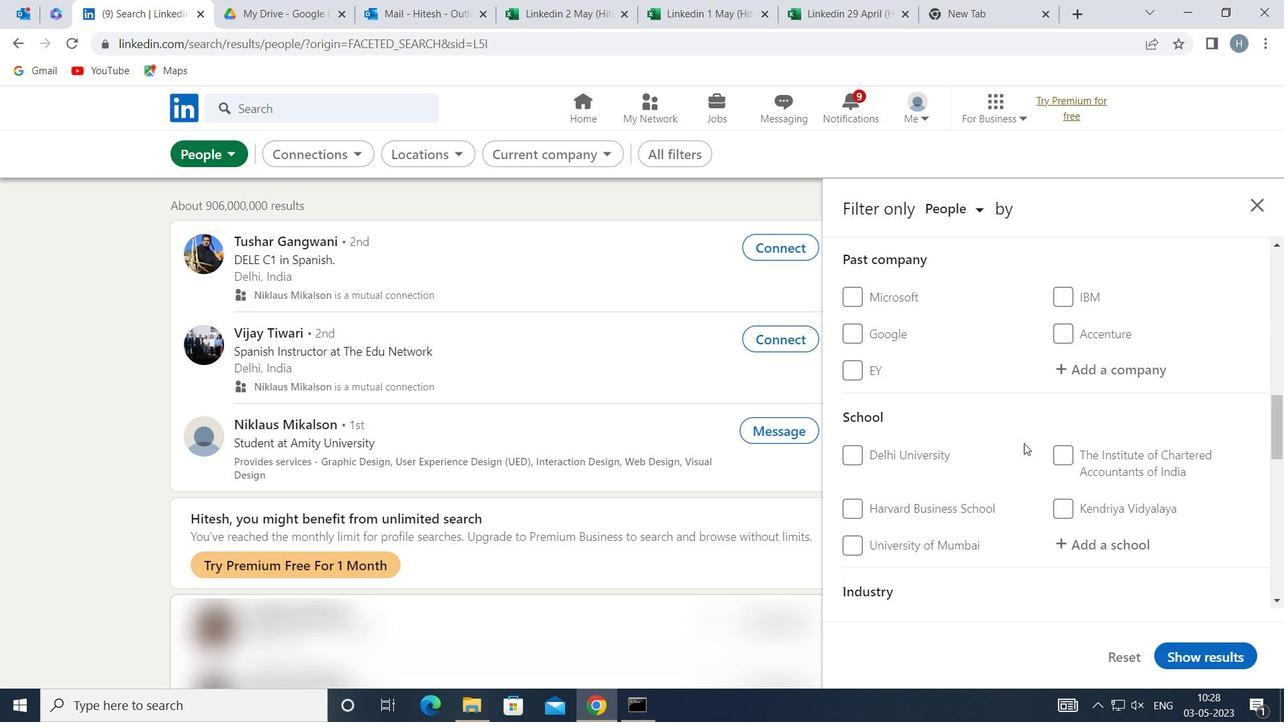 
Action: Mouse moved to (1134, 456)
Screenshot: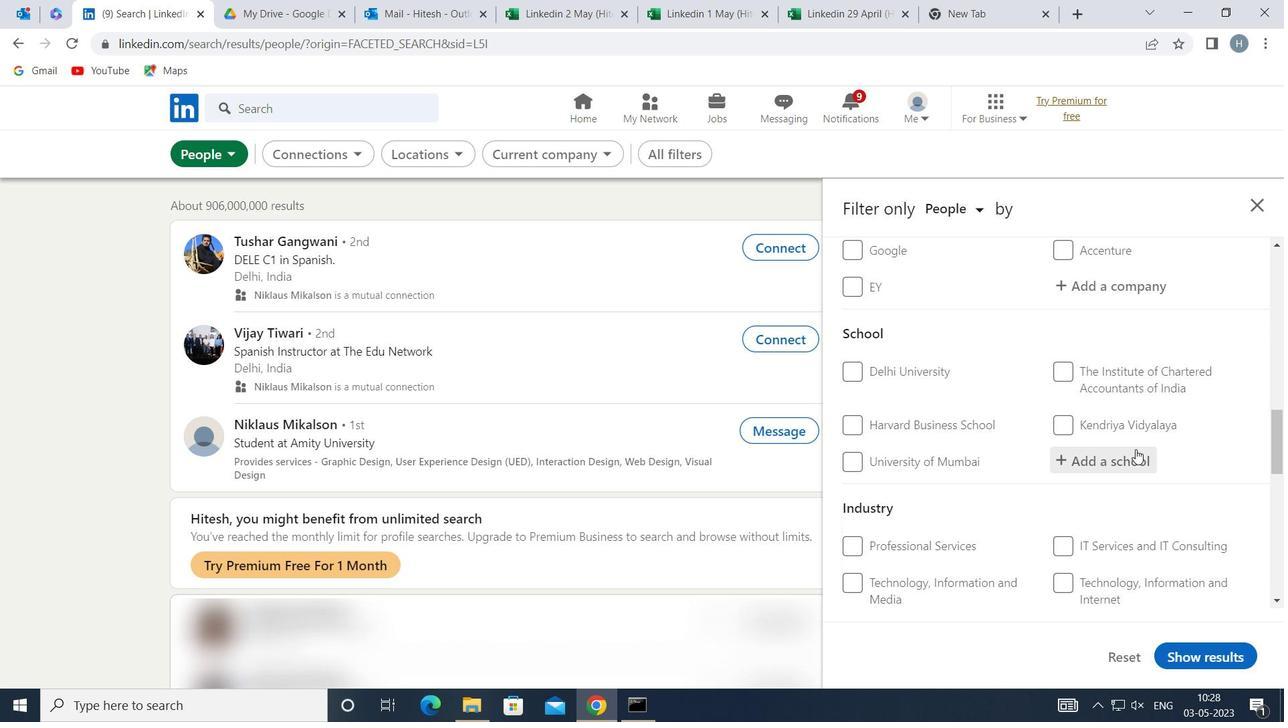 
Action: Mouse pressed left at (1134, 456)
Screenshot: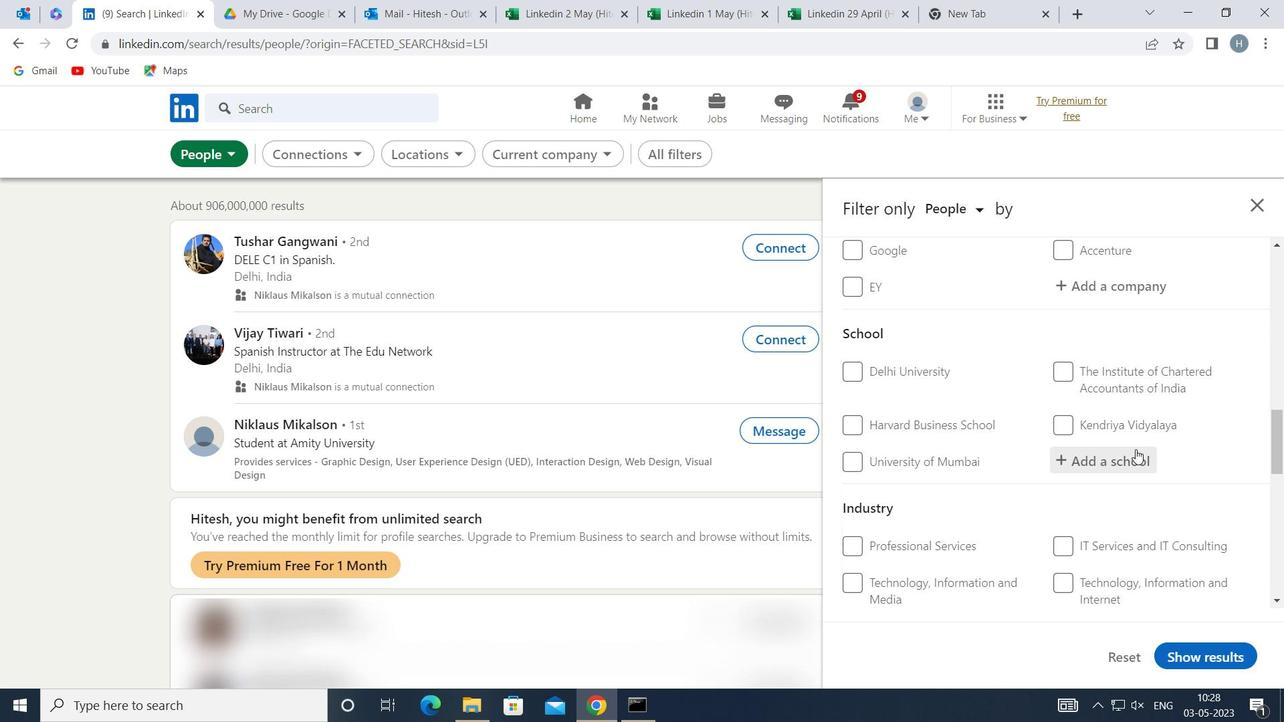 
Action: Mouse moved to (1134, 456)
Screenshot: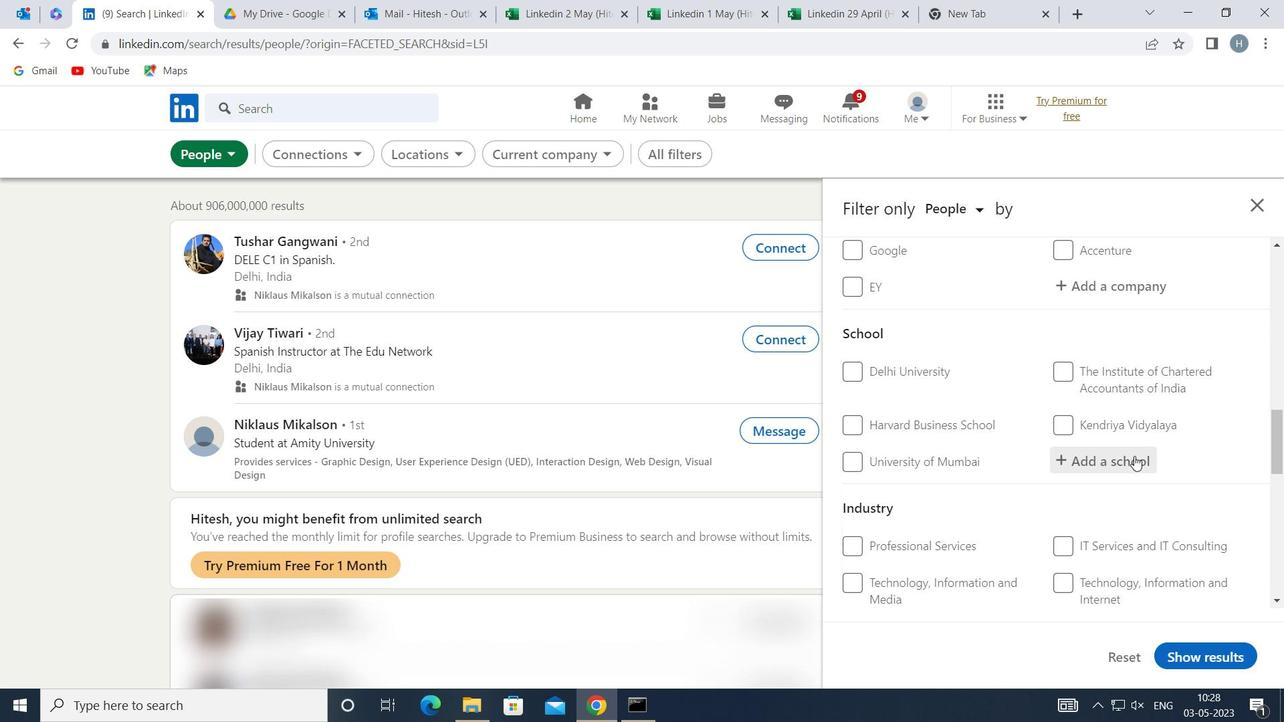 
Action: Key pressed <Key.shift>JOBS<Key.space>IN<Key.space><Key.shift>TE
Screenshot: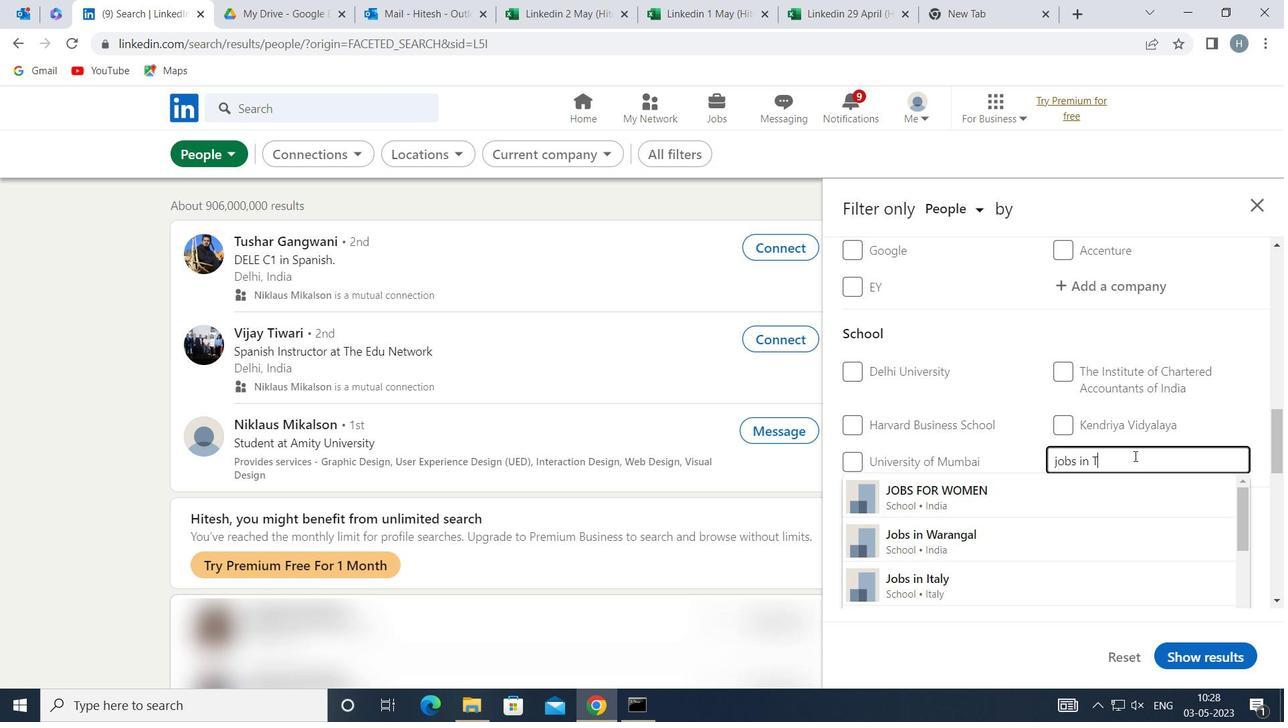 
Action: Mouse moved to (1130, 456)
Screenshot: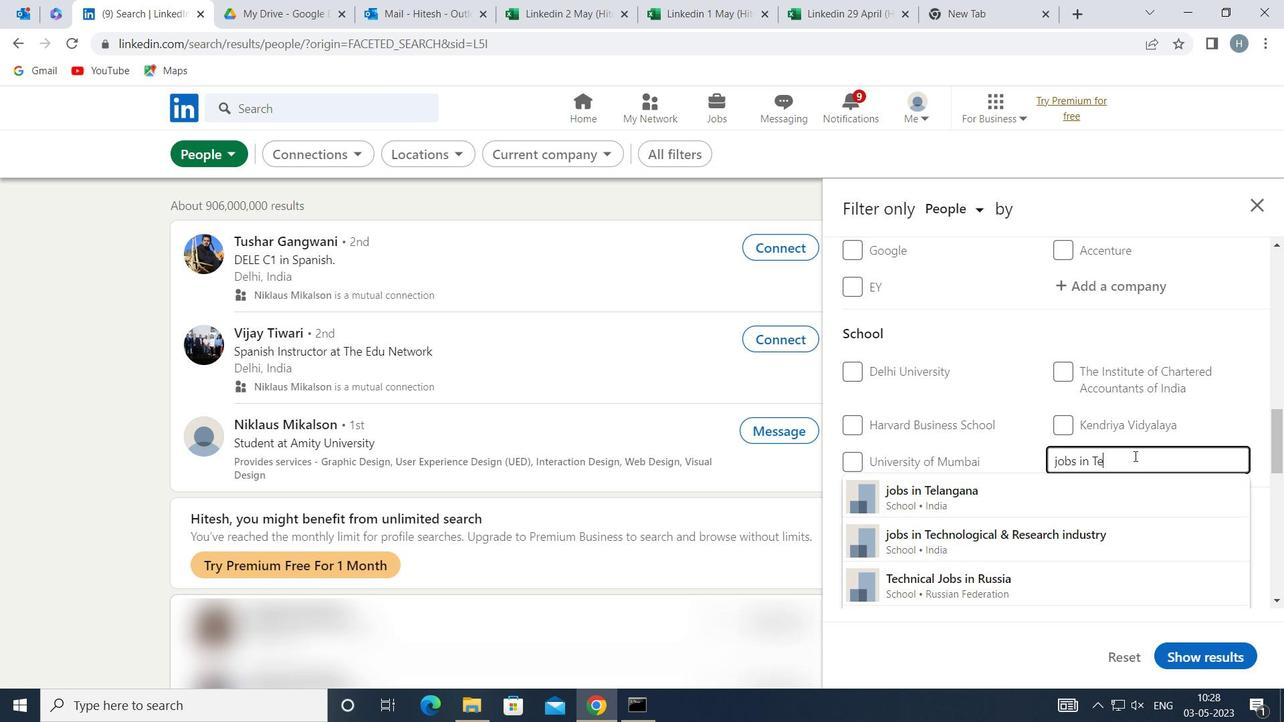 
Action: Key pressed L
Screenshot: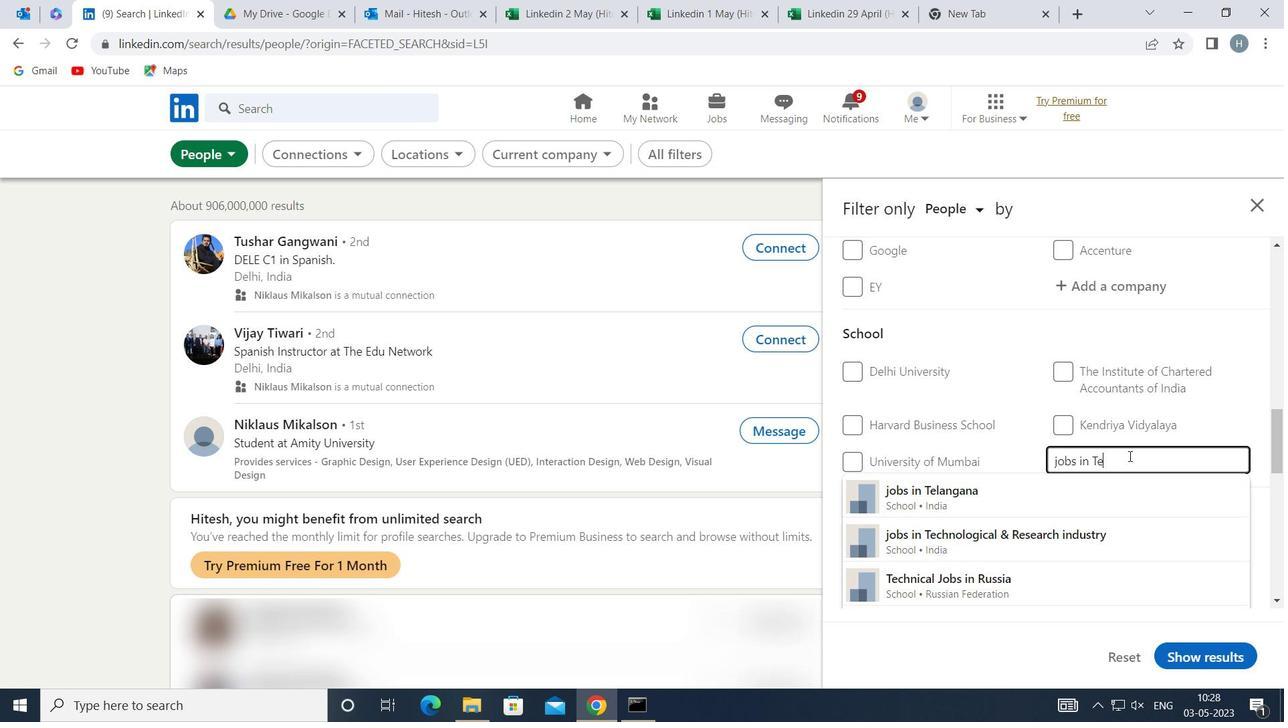 
Action: Mouse moved to (1061, 500)
Screenshot: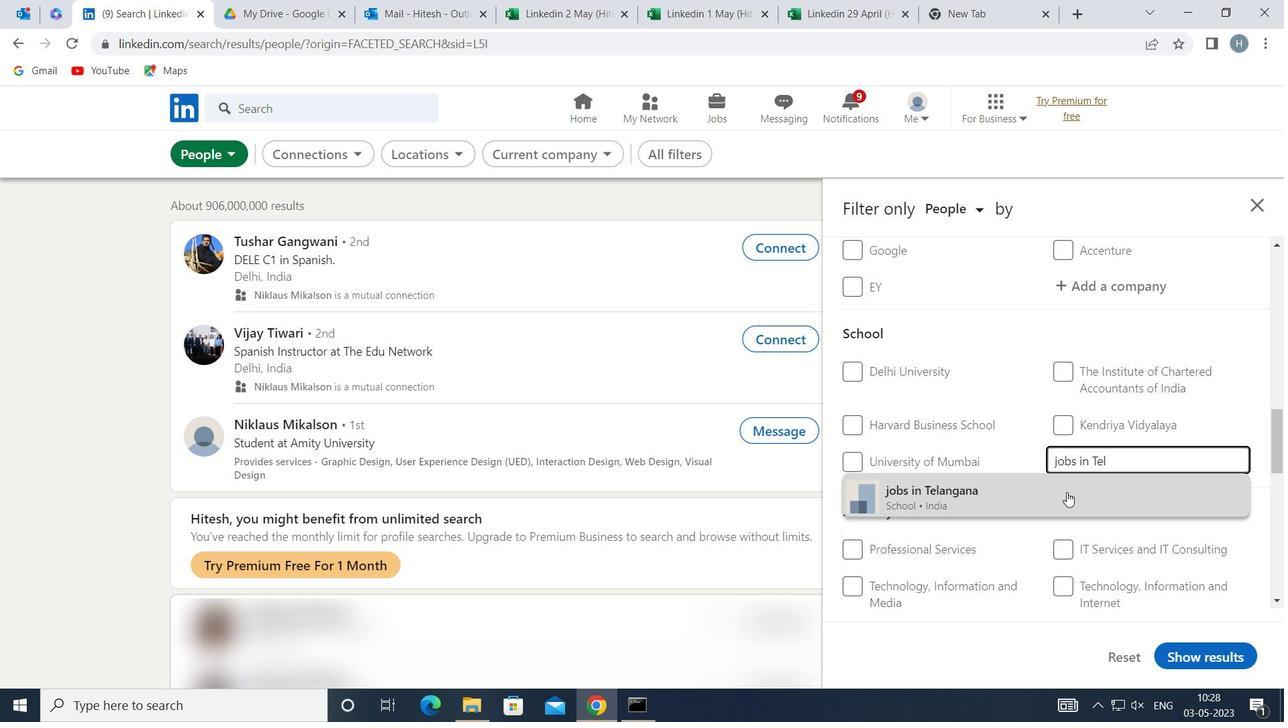 
Action: Mouse pressed left at (1061, 500)
Screenshot: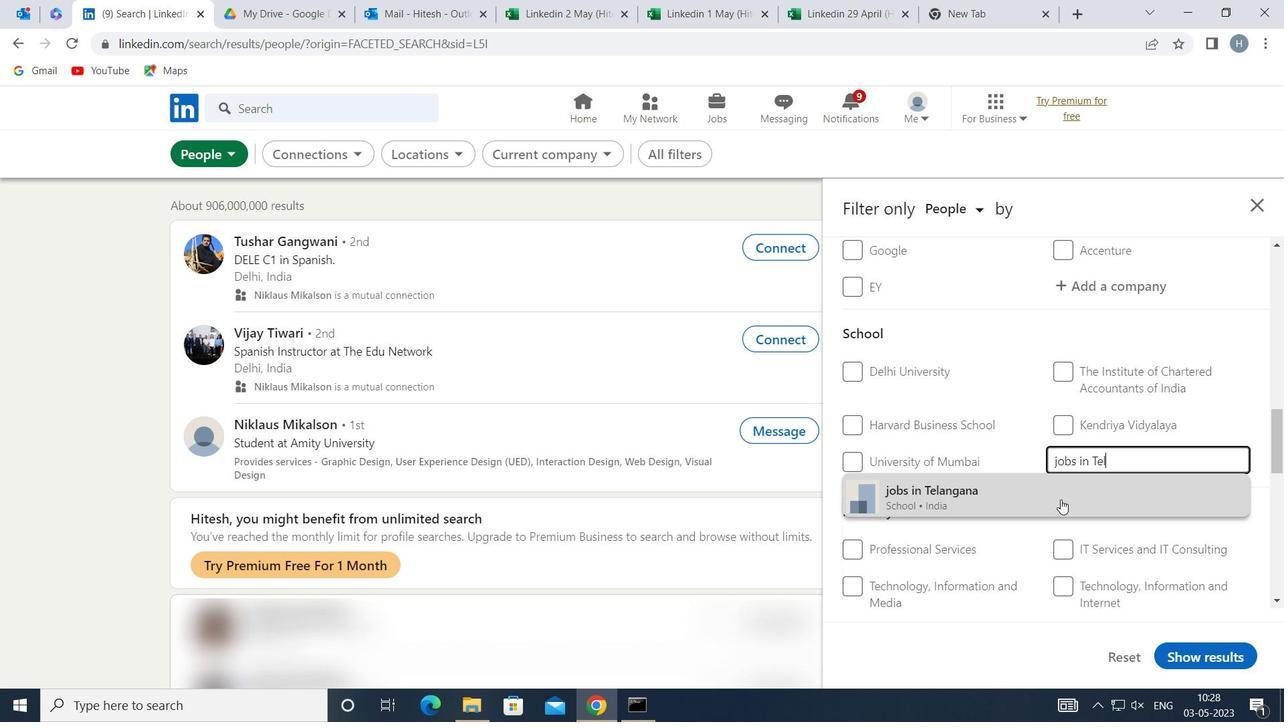 
Action: Mouse moved to (1009, 492)
Screenshot: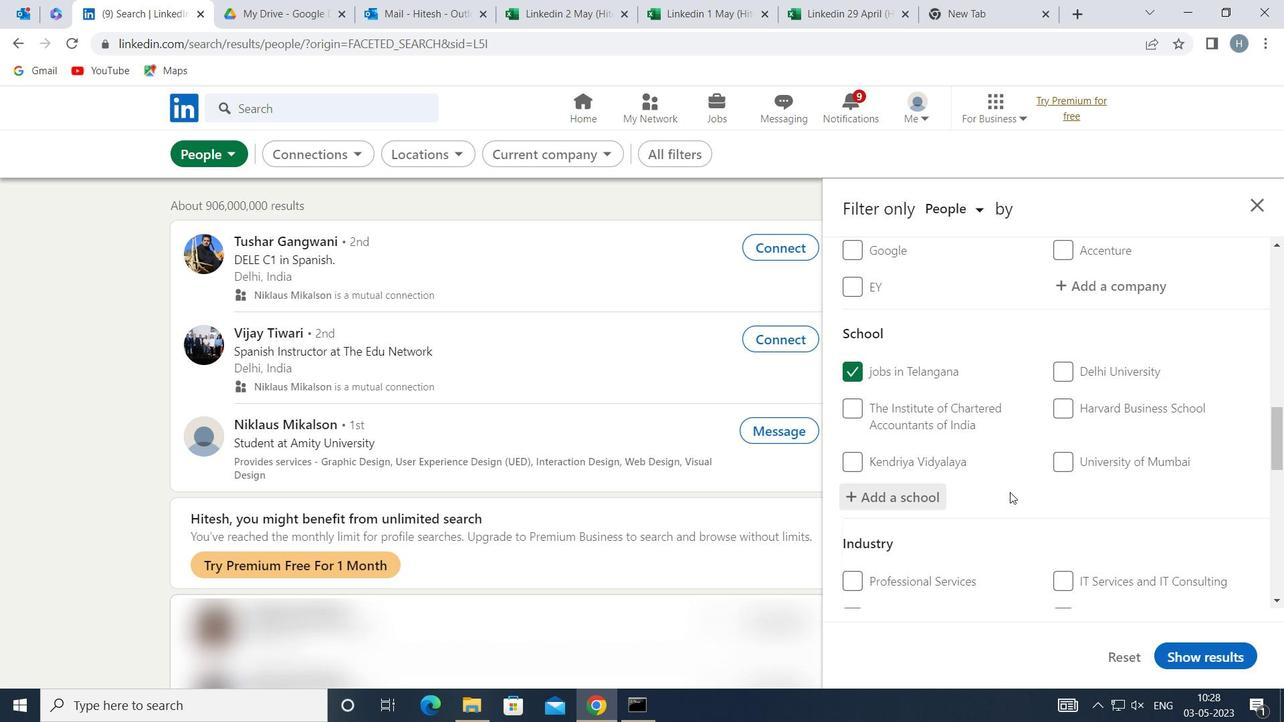 
Action: Mouse scrolled (1009, 491) with delta (0, 0)
Screenshot: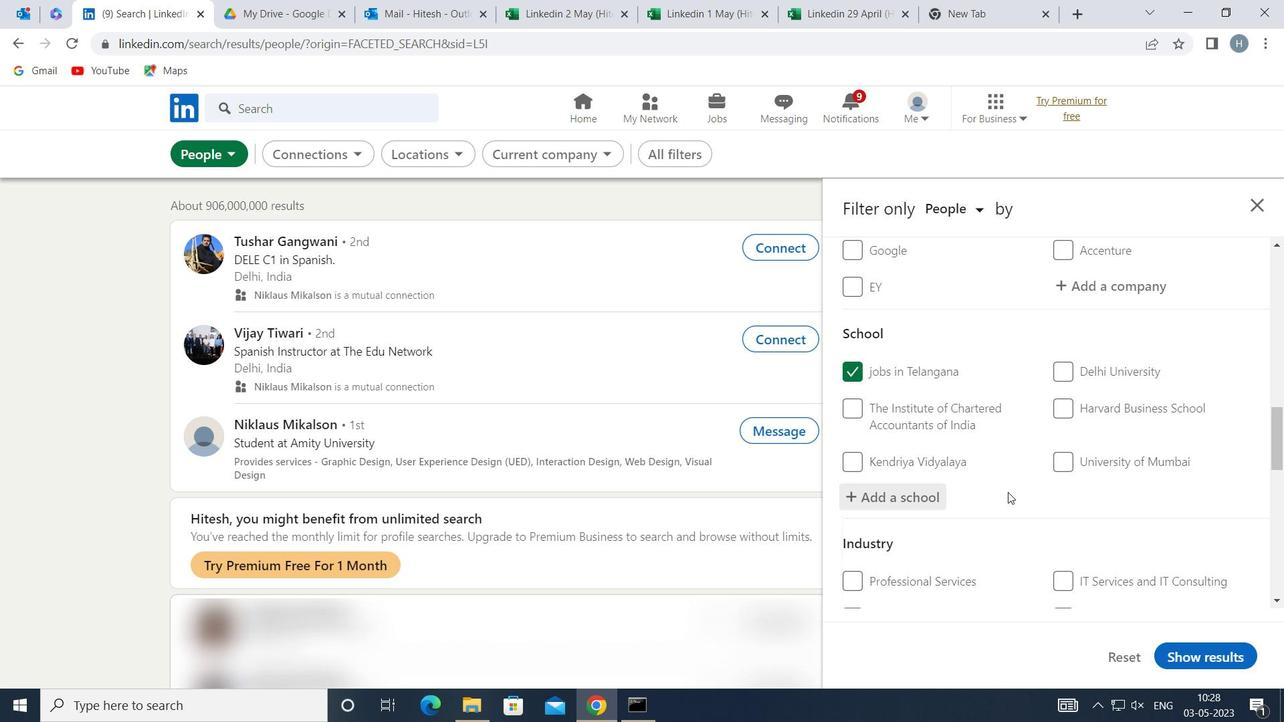 
Action: Mouse scrolled (1009, 491) with delta (0, 0)
Screenshot: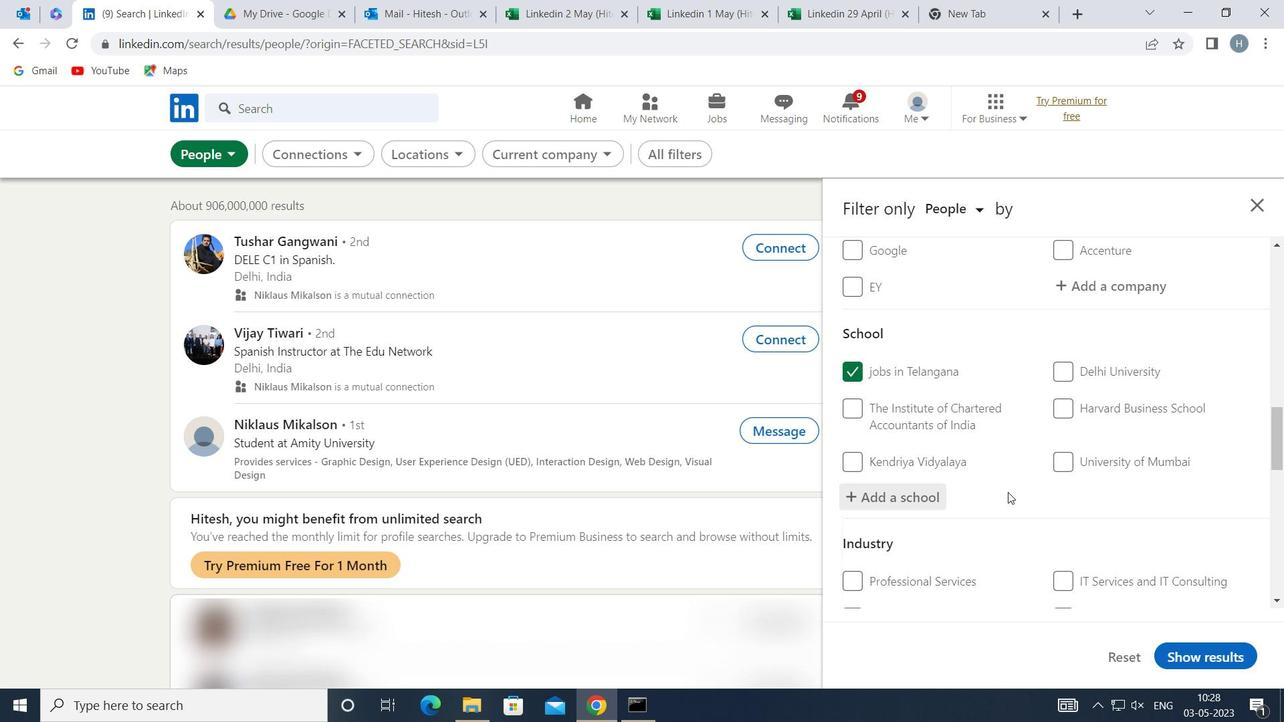 
Action: Mouse scrolled (1009, 491) with delta (0, 0)
Screenshot: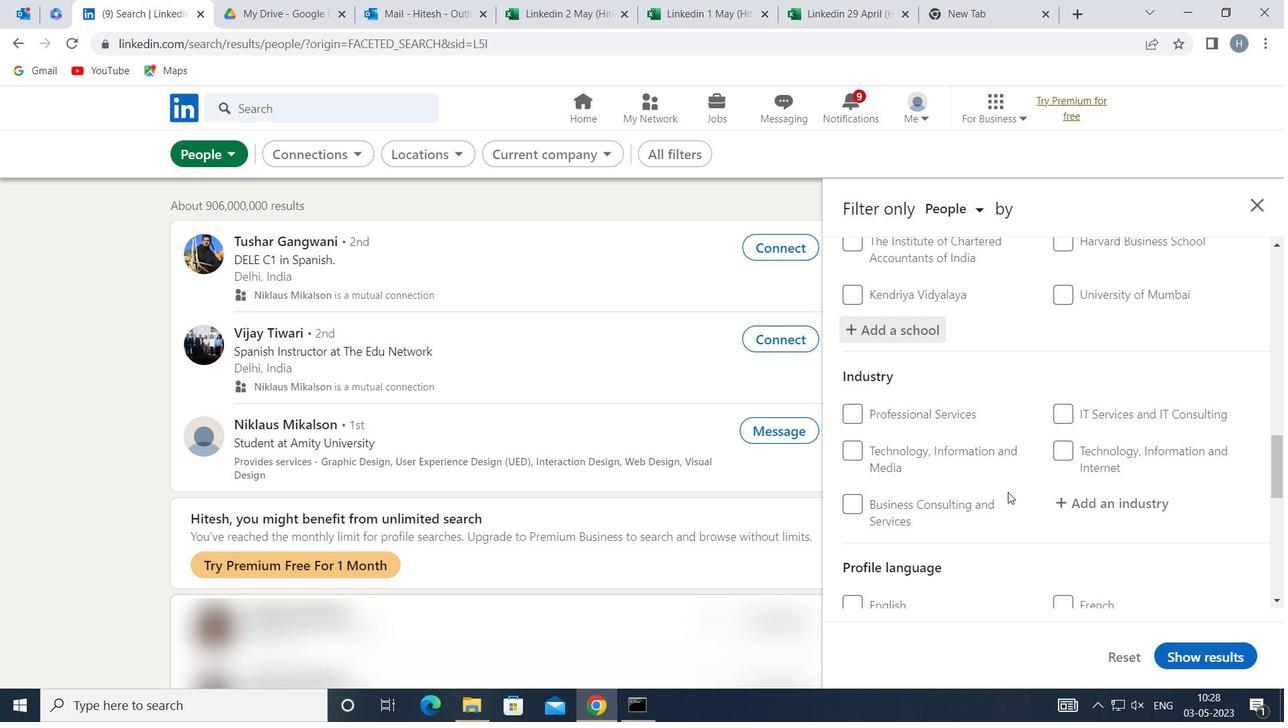 
Action: Mouse moved to (1126, 420)
Screenshot: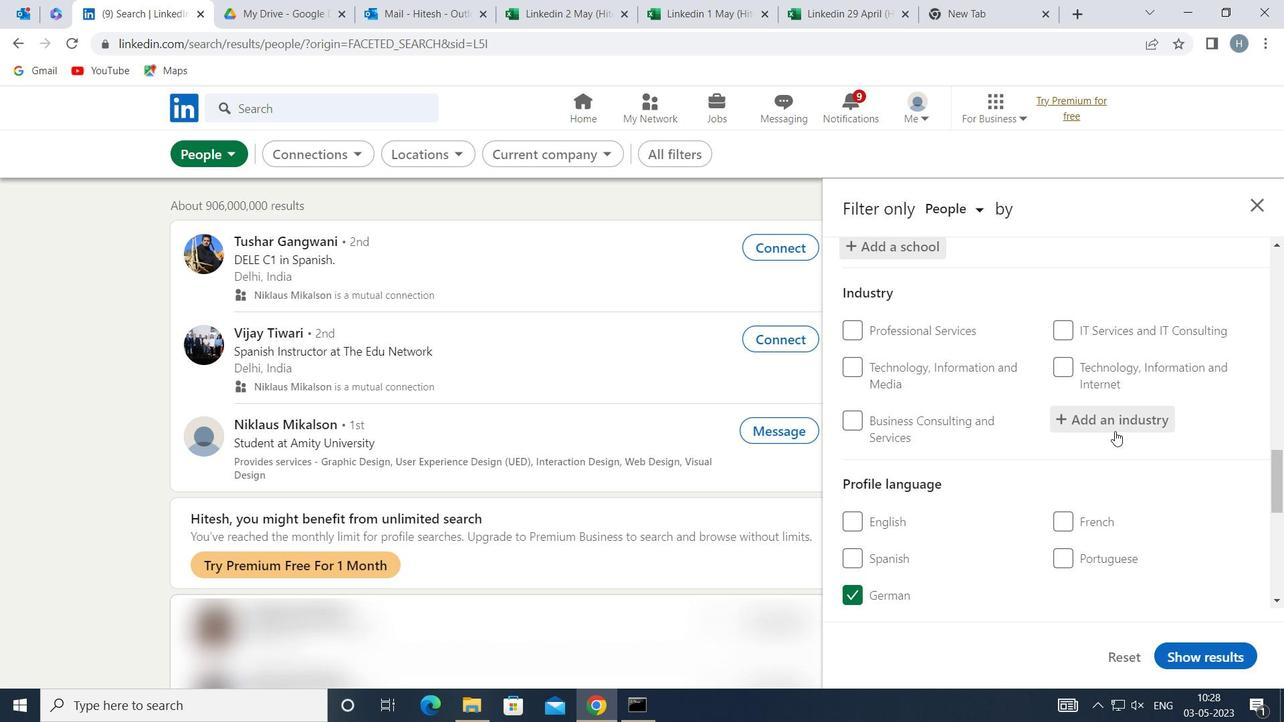 
Action: Mouse pressed left at (1126, 420)
Screenshot: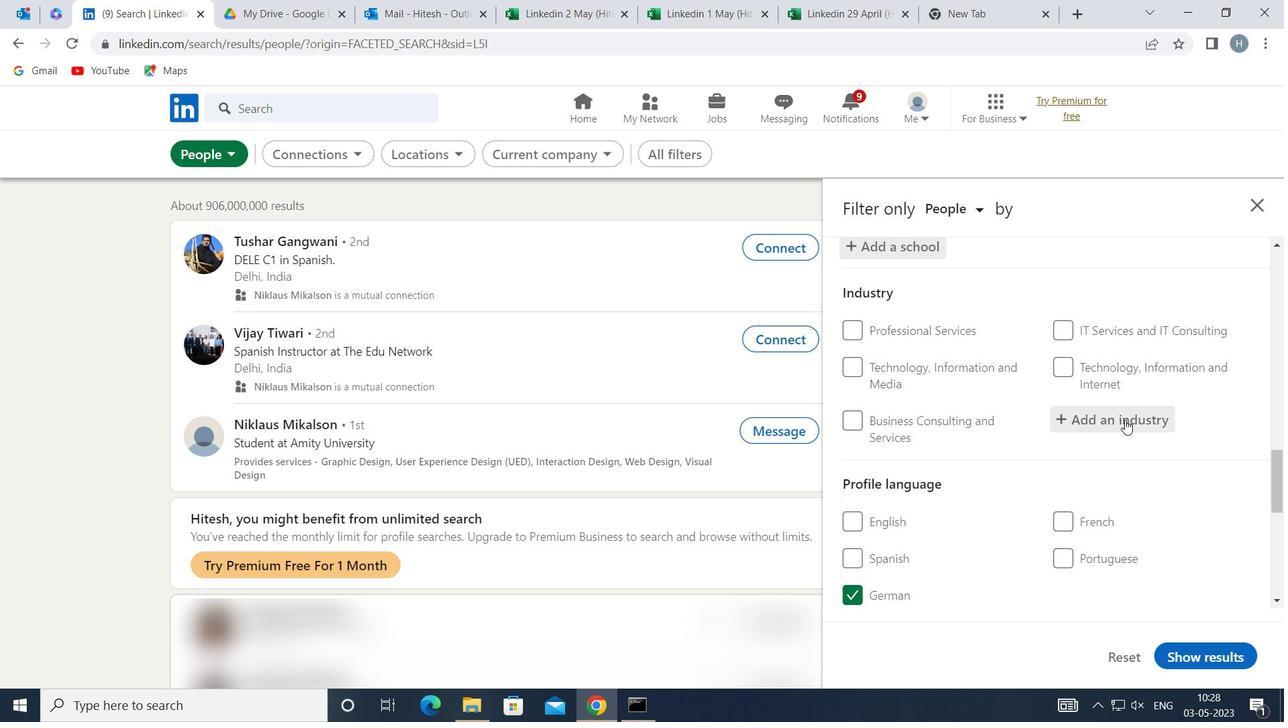 
Action: Key pressed <Key.shift>MOBILE<Key.space><Key.shift><Key.shift><Key.shift><Key.shift>COMPUTING
Screenshot: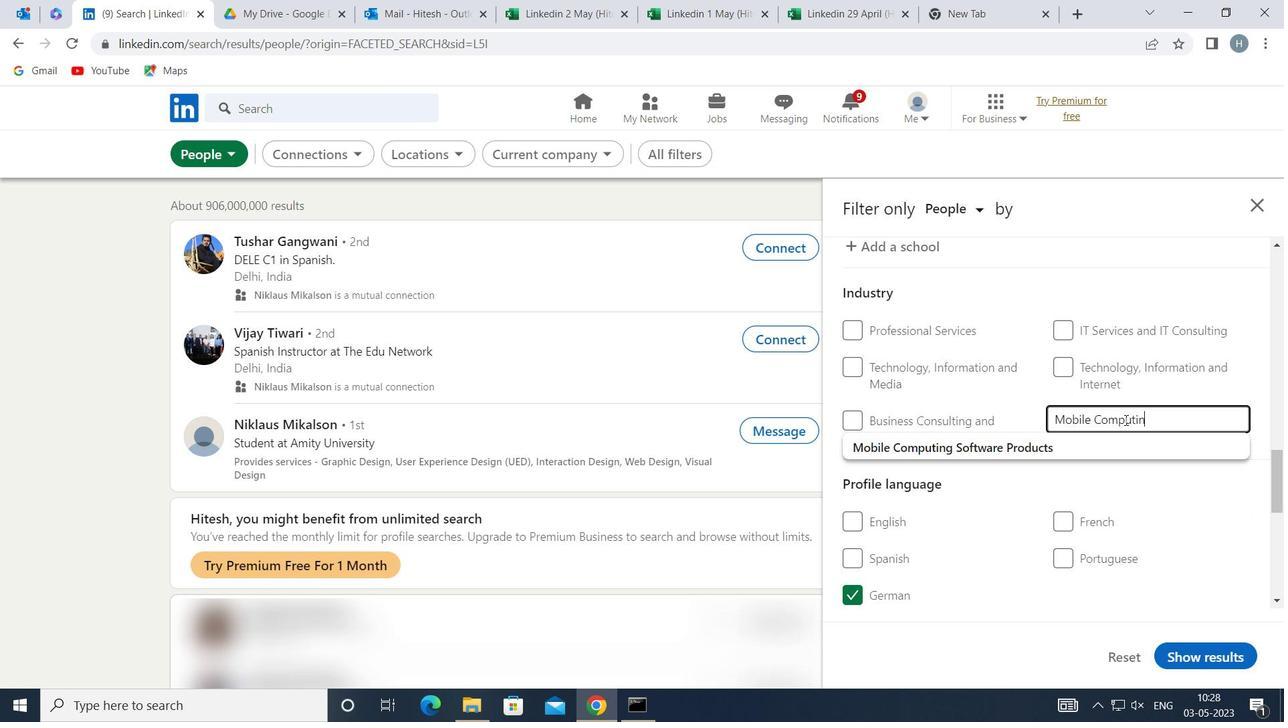 
Action: Mouse moved to (924, 438)
Screenshot: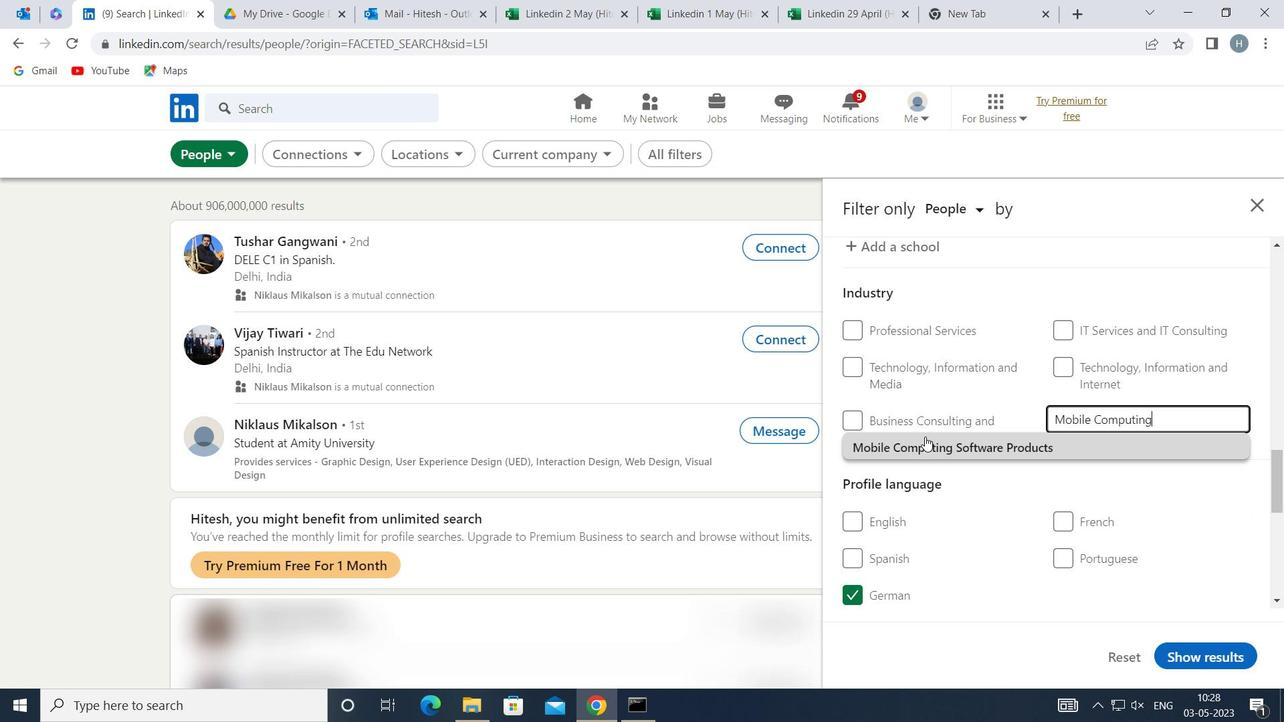 
Action: Mouse pressed left at (924, 438)
Screenshot: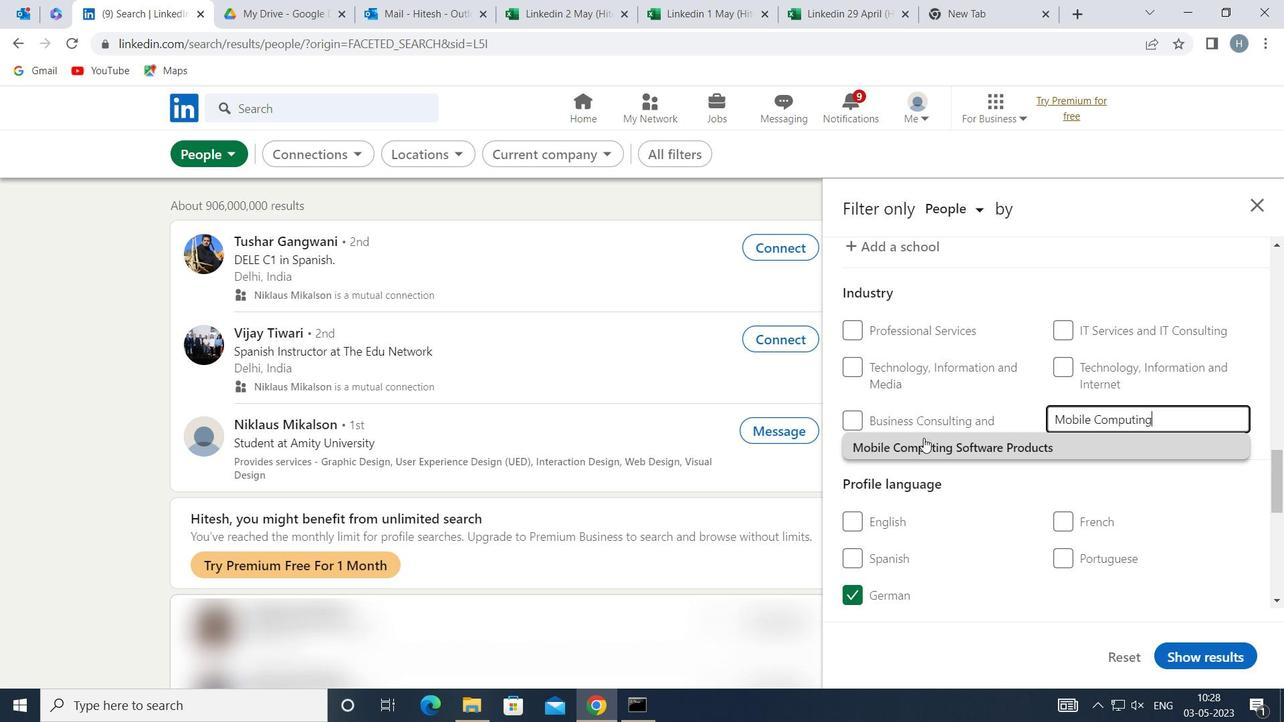 
Action: Mouse moved to (995, 461)
Screenshot: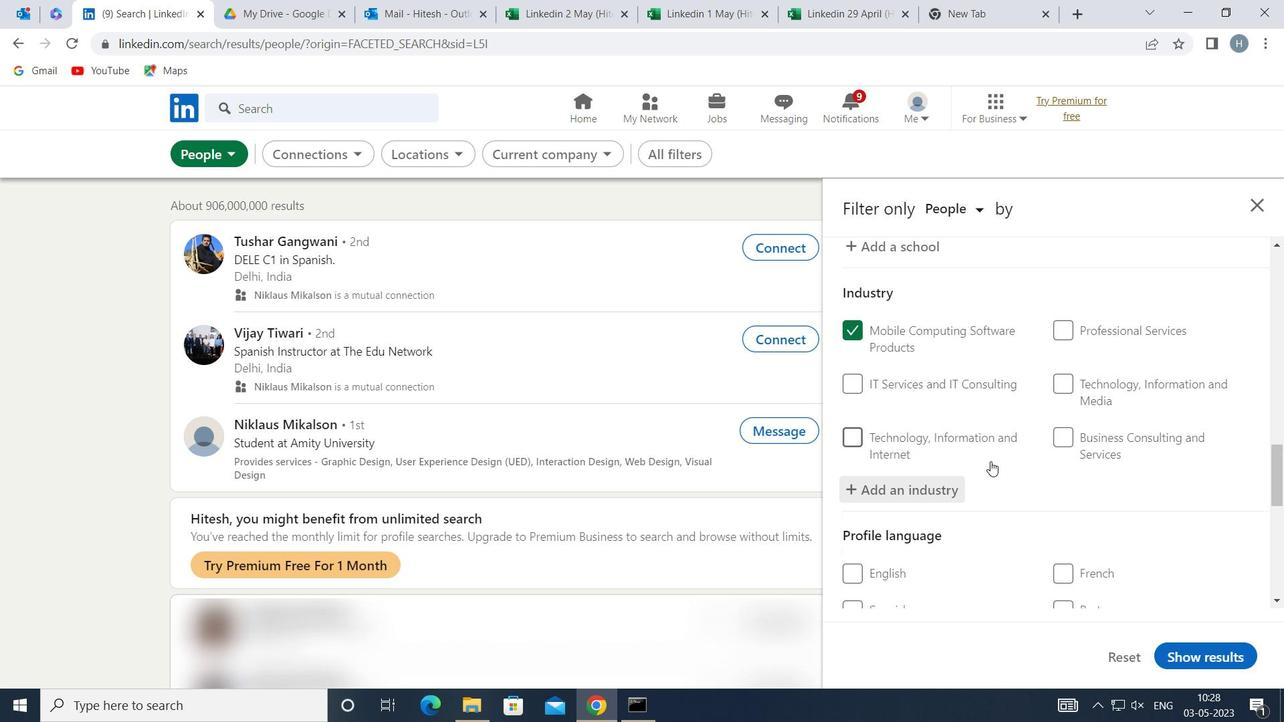 
Action: Mouse scrolled (995, 461) with delta (0, 0)
Screenshot: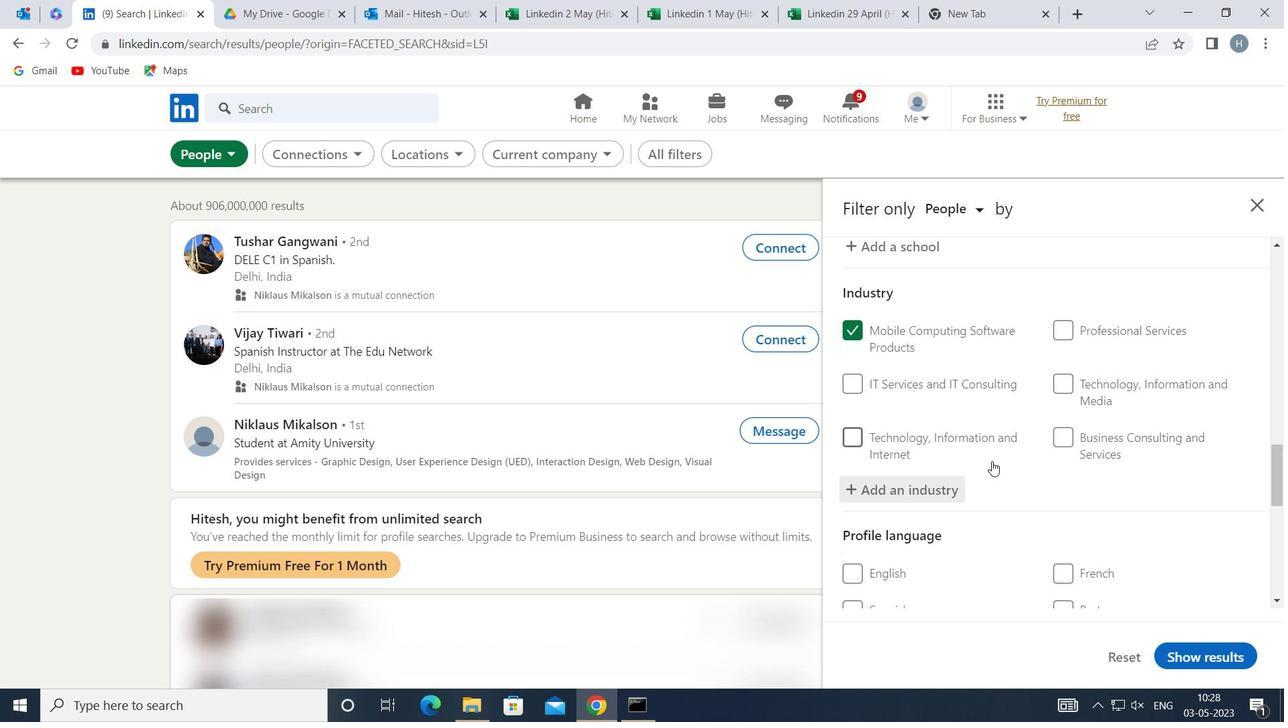 
Action: Mouse moved to (996, 461)
Screenshot: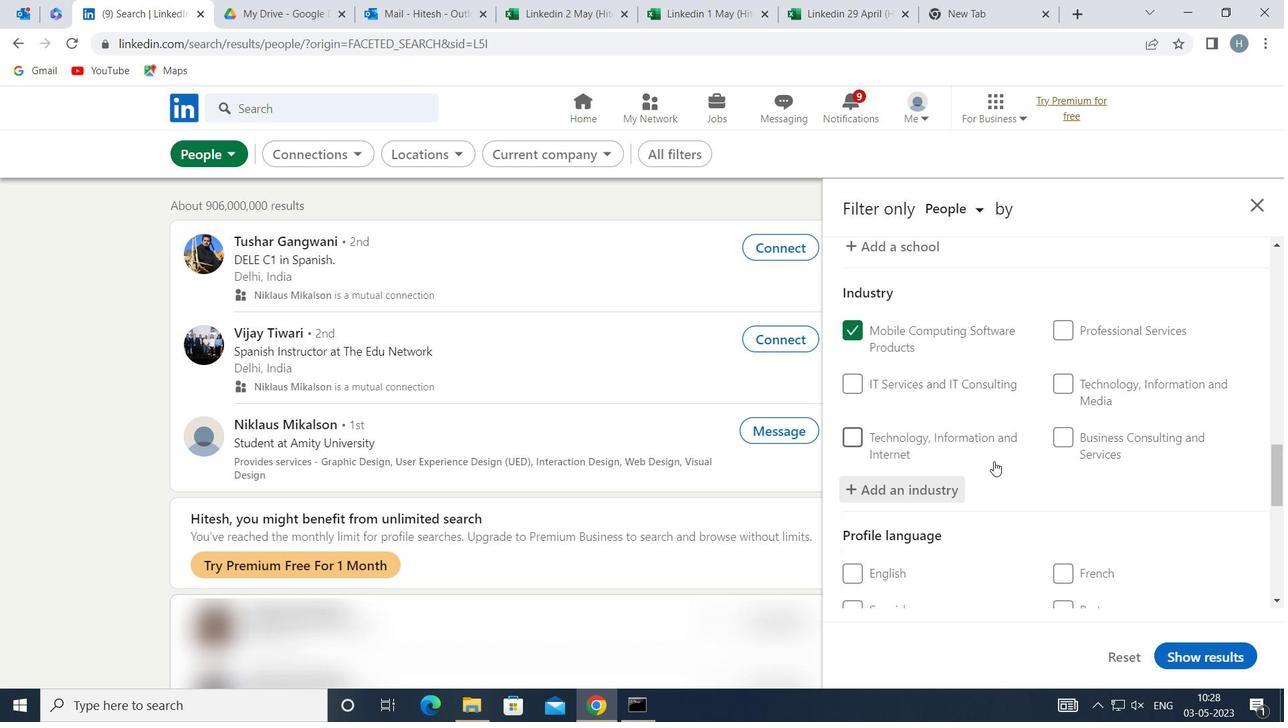 
Action: Mouse scrolled (996, 460) with delta (0, 0)
Screenshot: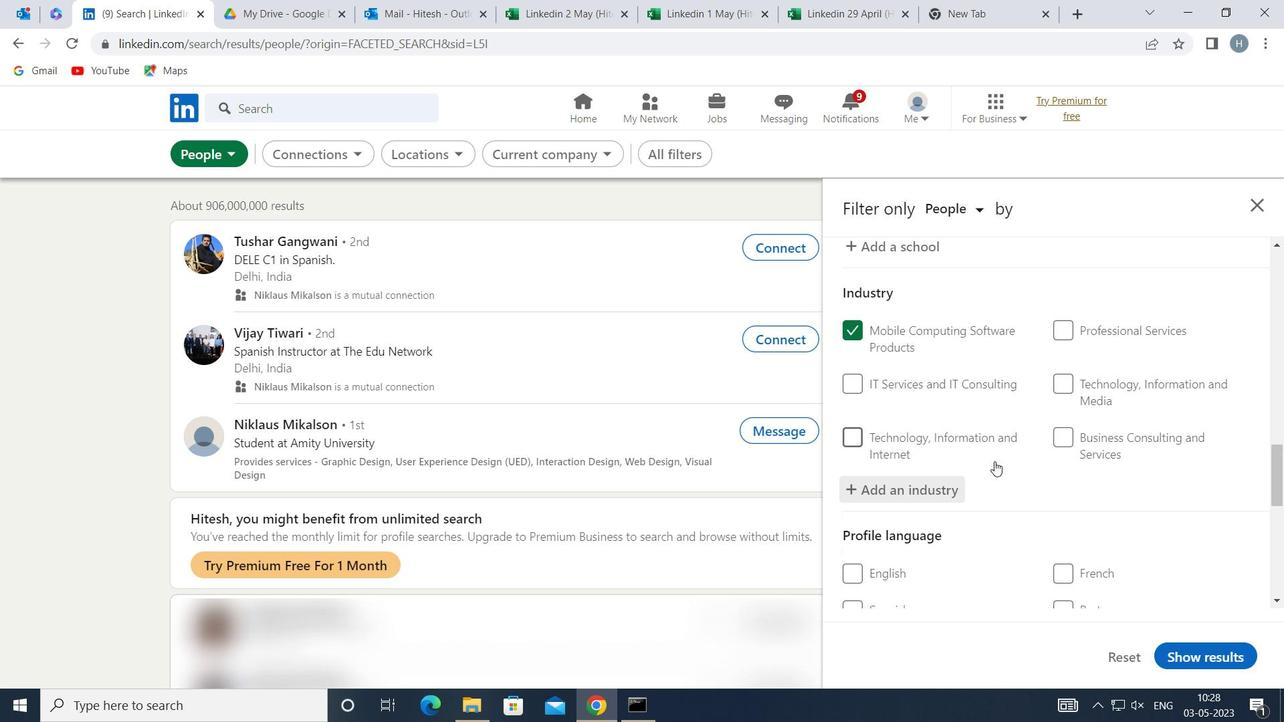 
Action: Mouse moved to (997, 461)
Screenshot: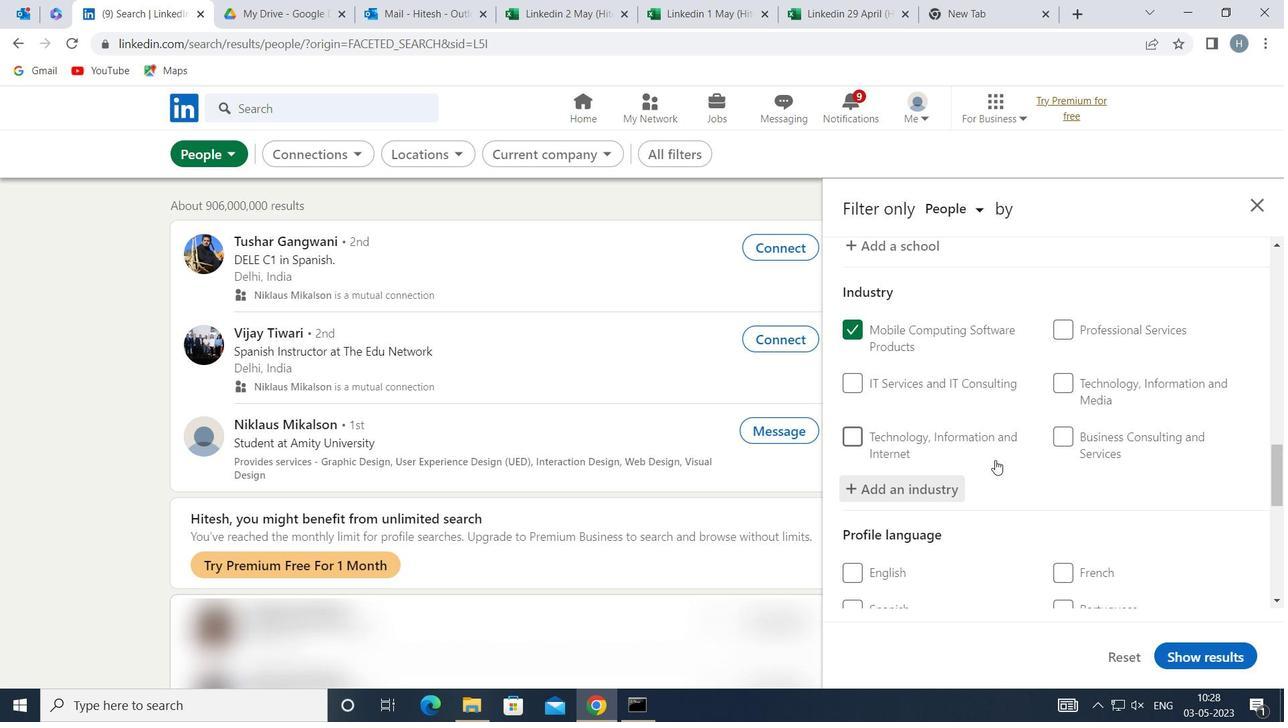 
Action: Mouse scrolled (997, 460) with delta (0, 0)
Screenshot: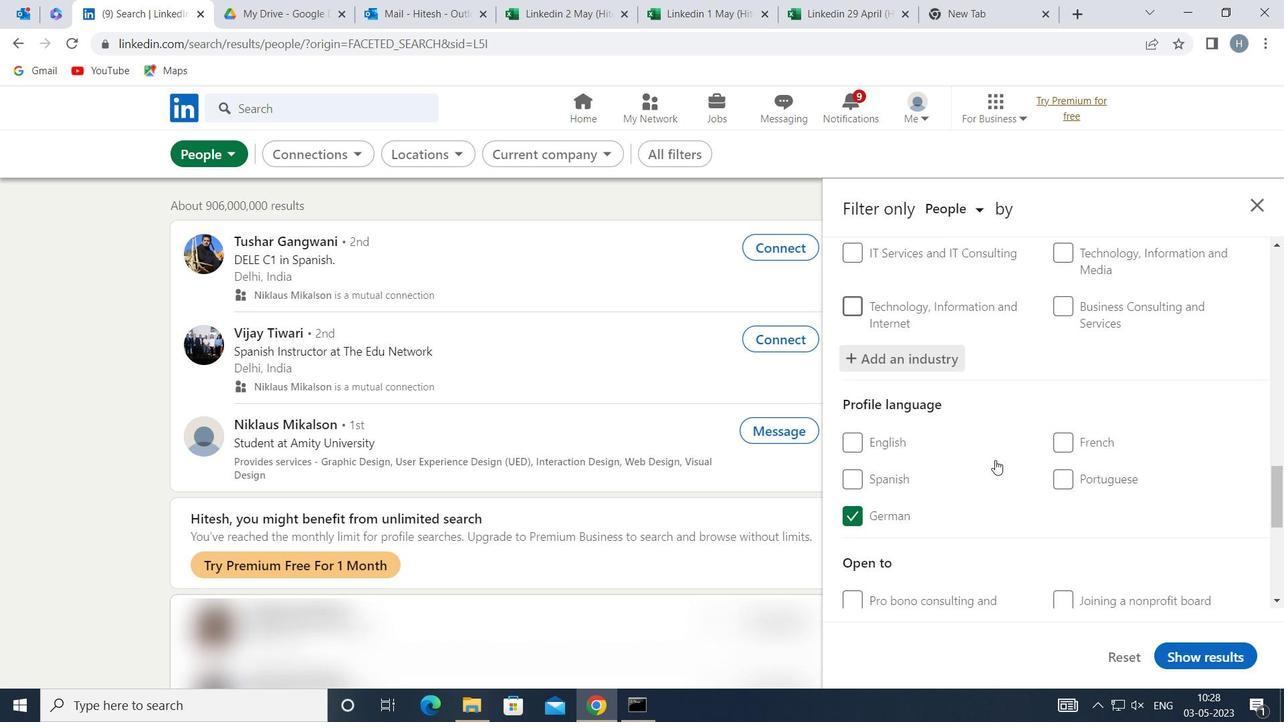 
Action: Mouse scrolled (997, 460) with delta (0, 0)
Screenshot: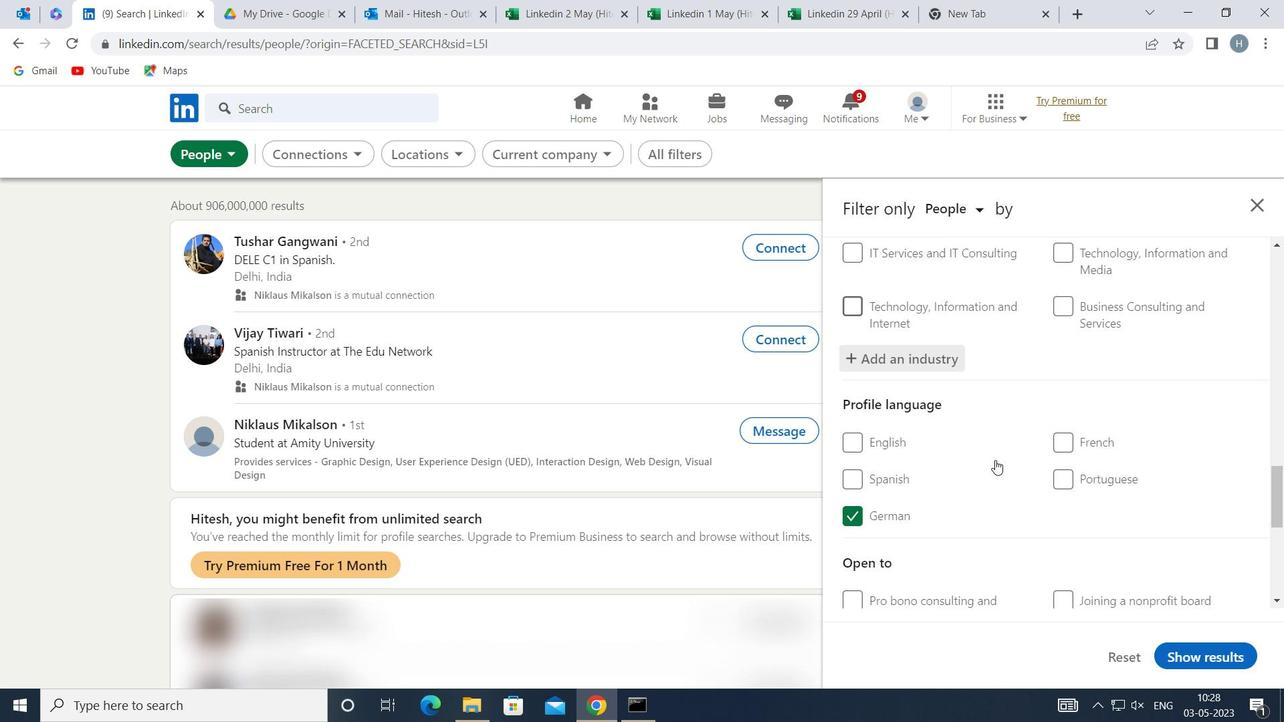 
Action: Mouse moved to (1001, 455)
Screenshot: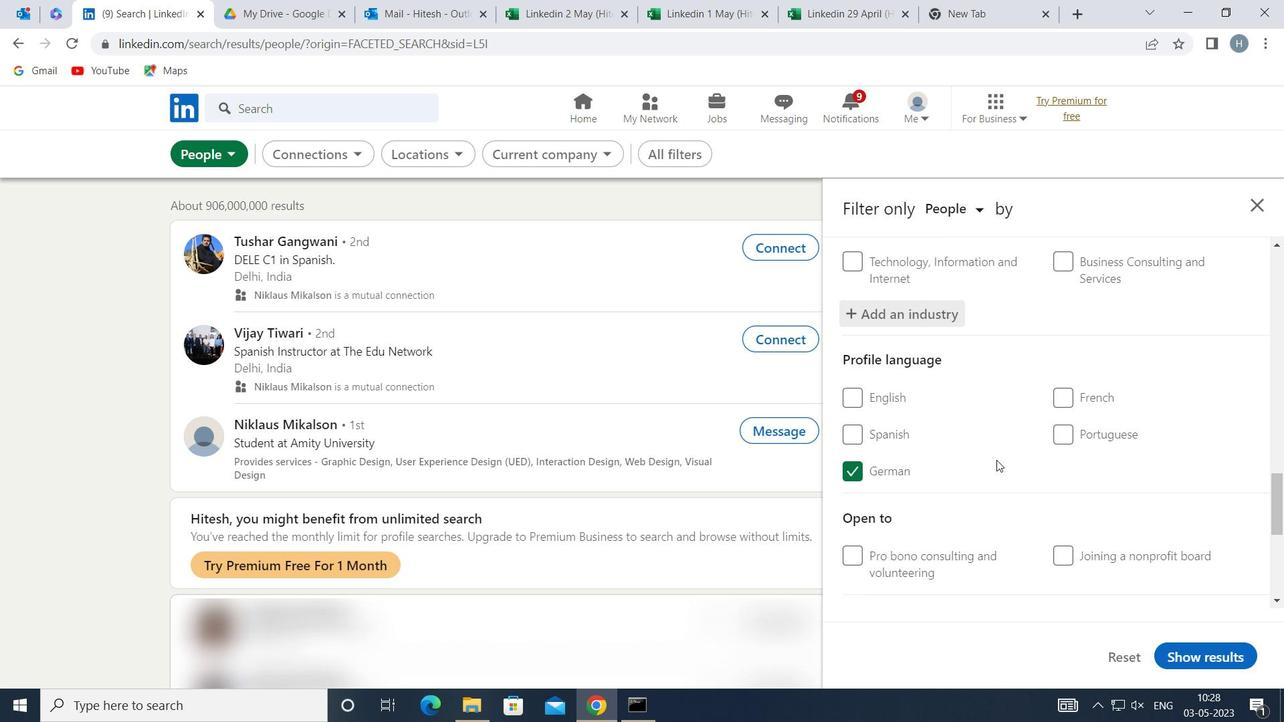 
Action: Mouse scrolled (1001, 455) with delta (0, 0)
Screenshot: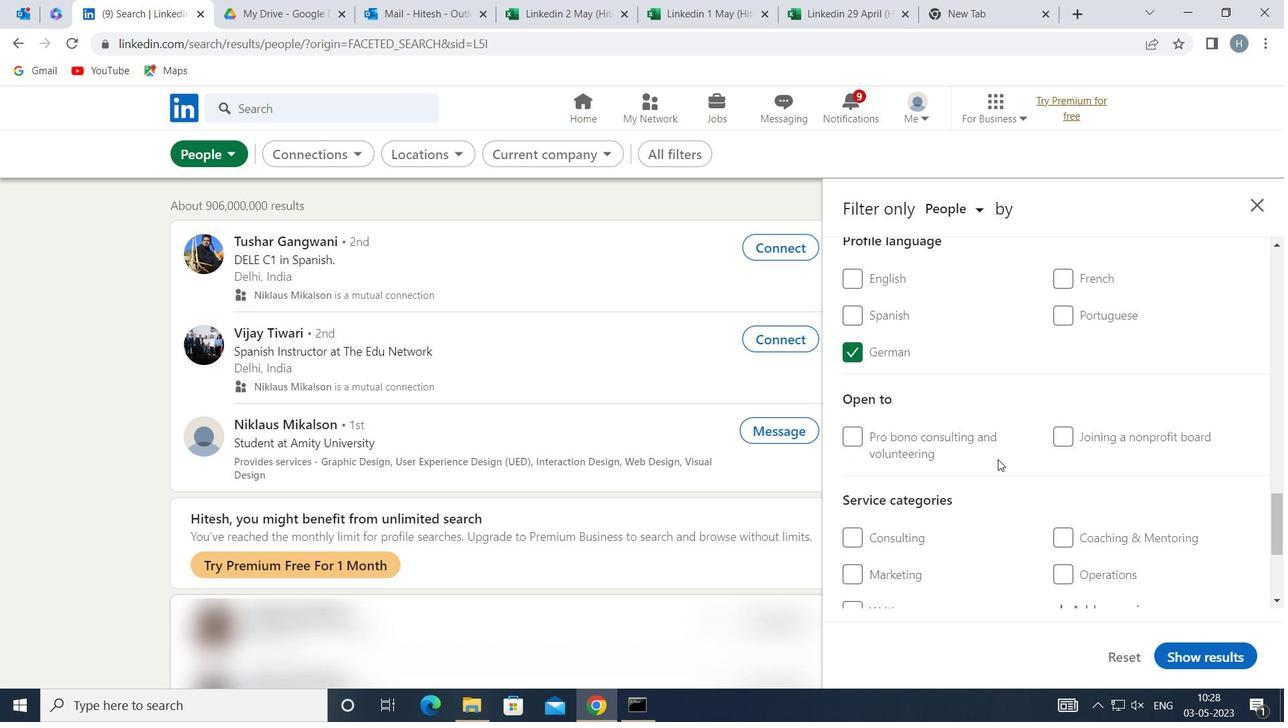 
Action: Mouse scrolled (1001, 455) with delta (0, 0)
Screenshot: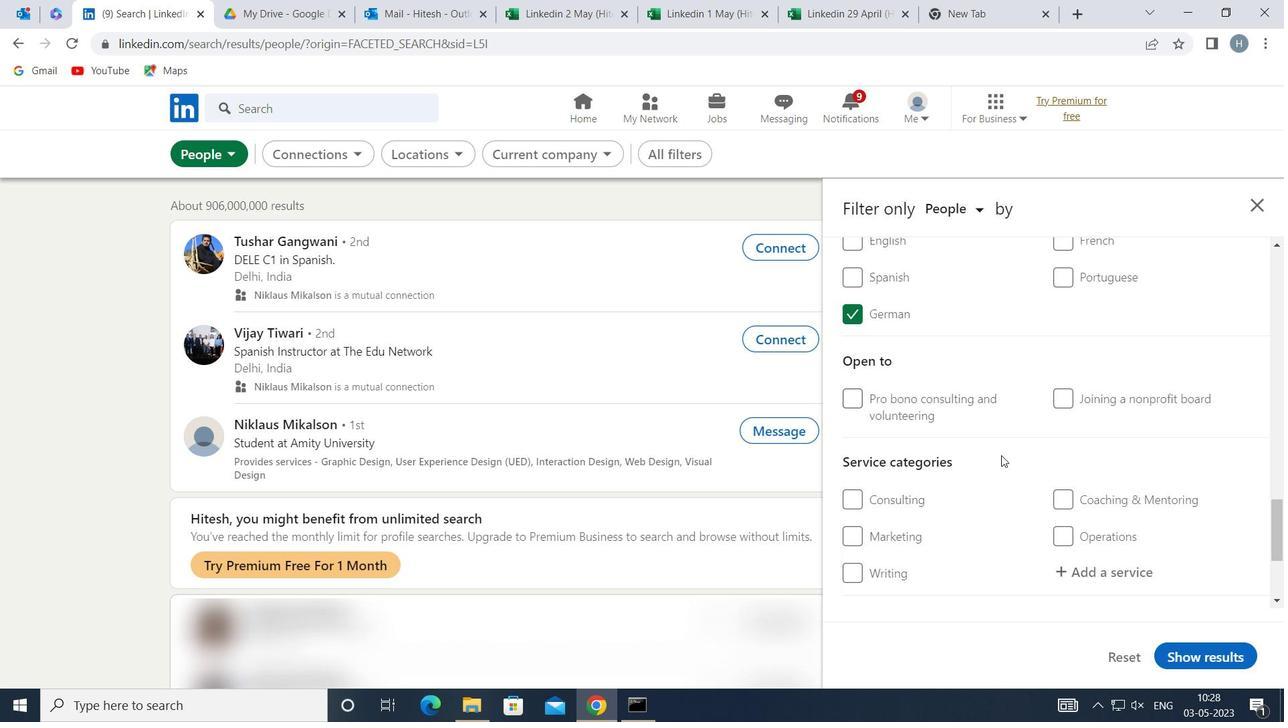
Action: Mouse moved to (1108, 404)
Screenshot: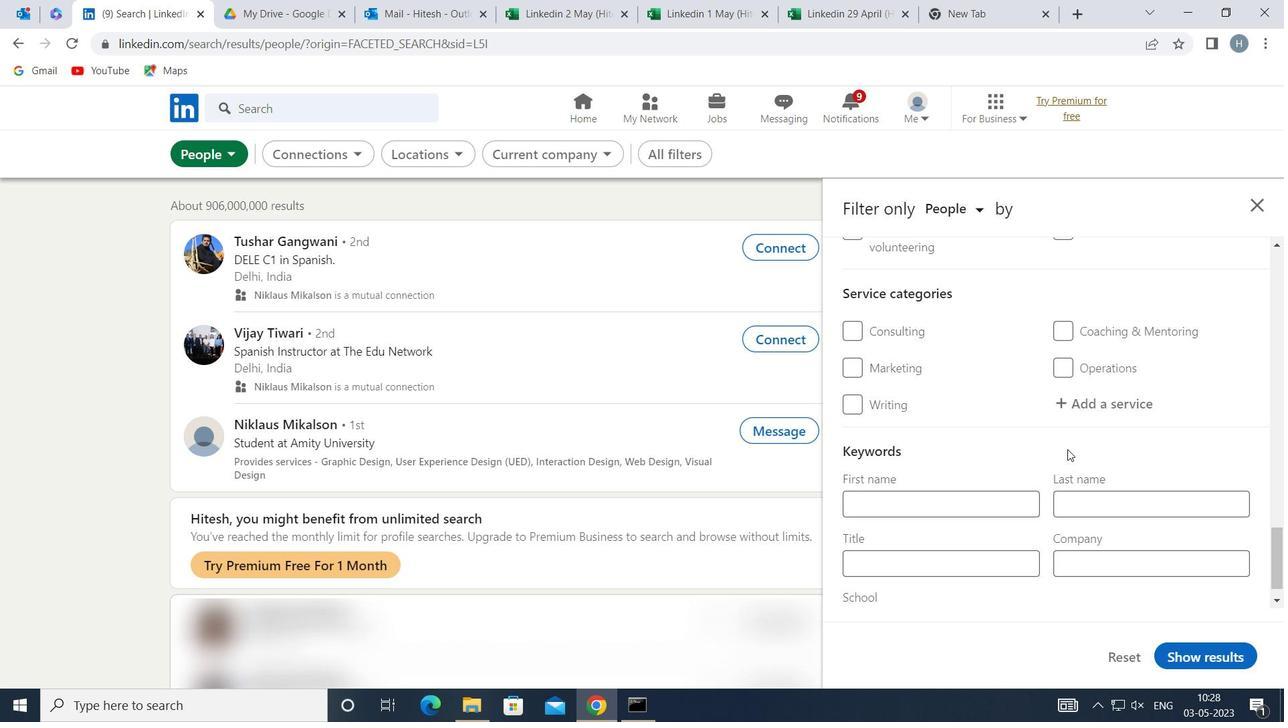 
Action: Mouse pressed left at (1108, 404)
Screenshot: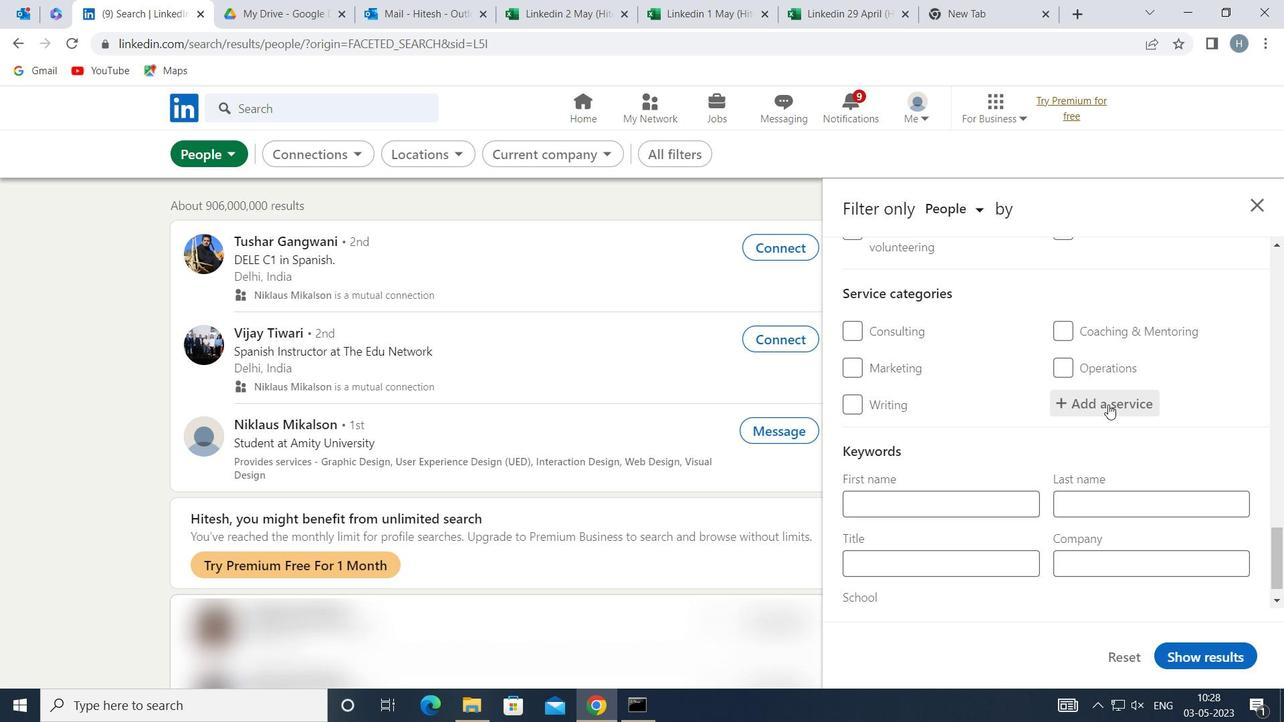 
Action: Key pressed <Key.shift>FILIN
Screenshot: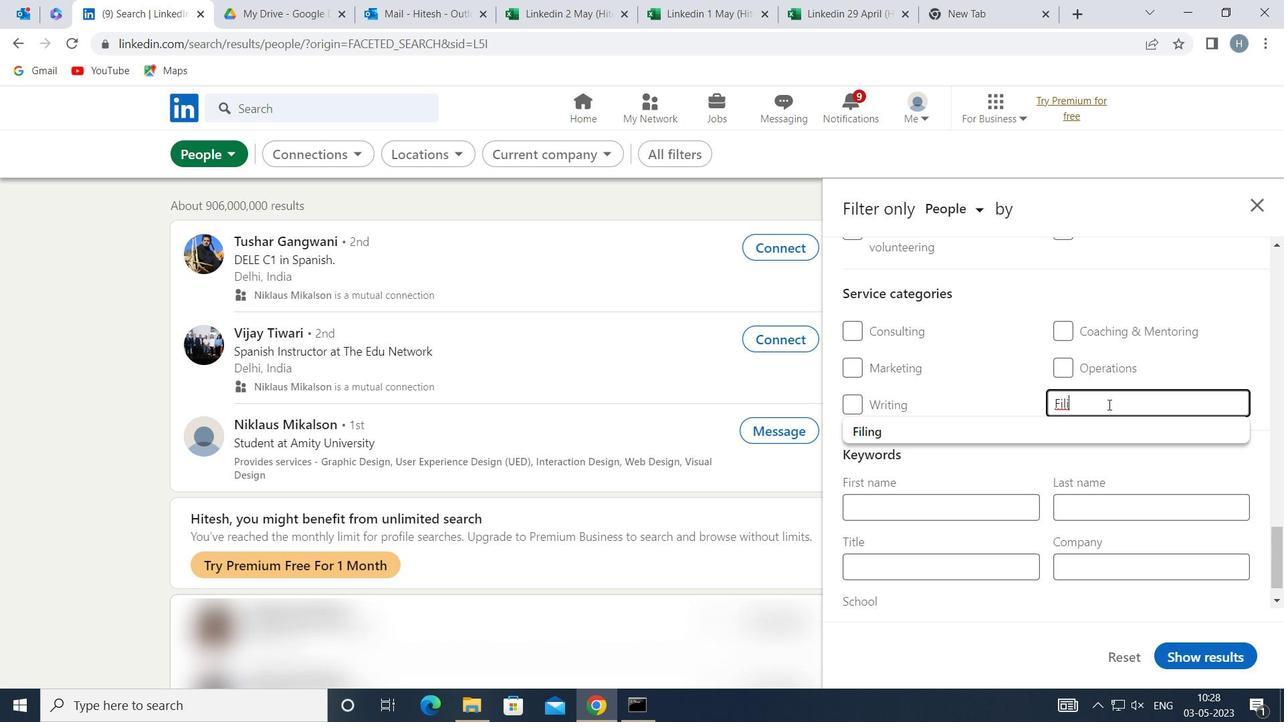 
Action: Mouse moved to (1111, 402)
Screenshot: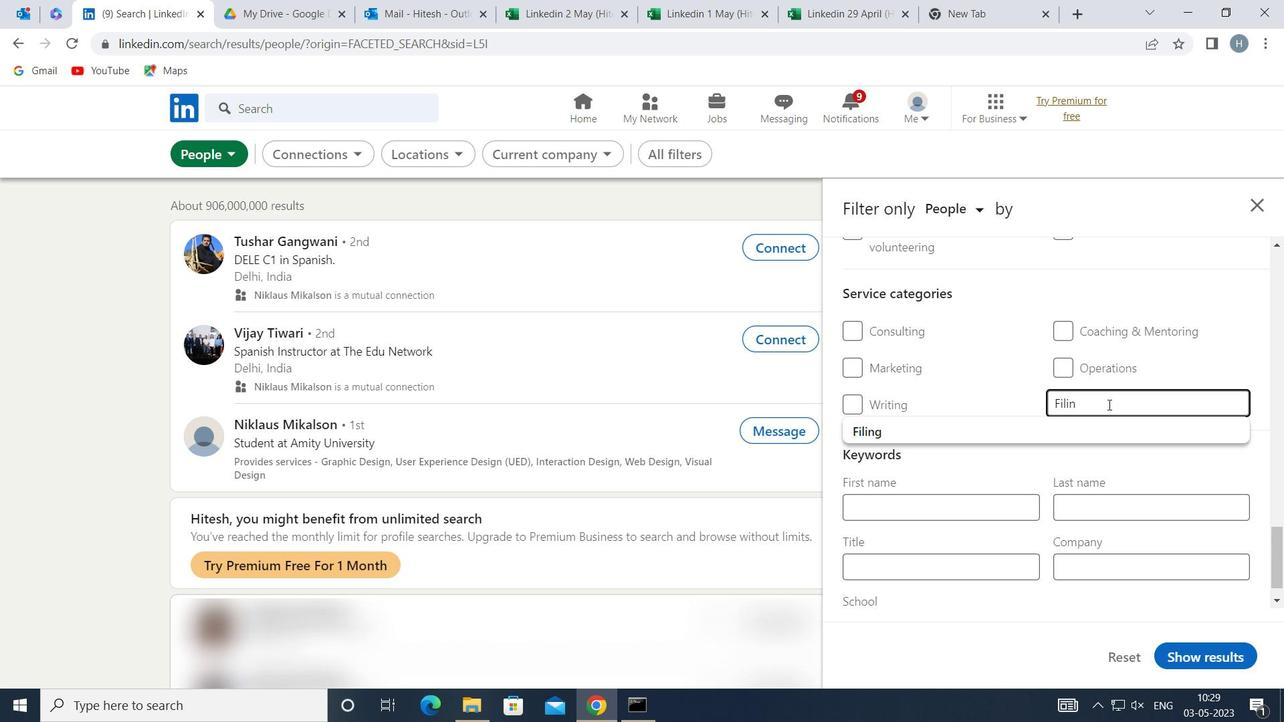 
Action: Key pressed G
Screenshot: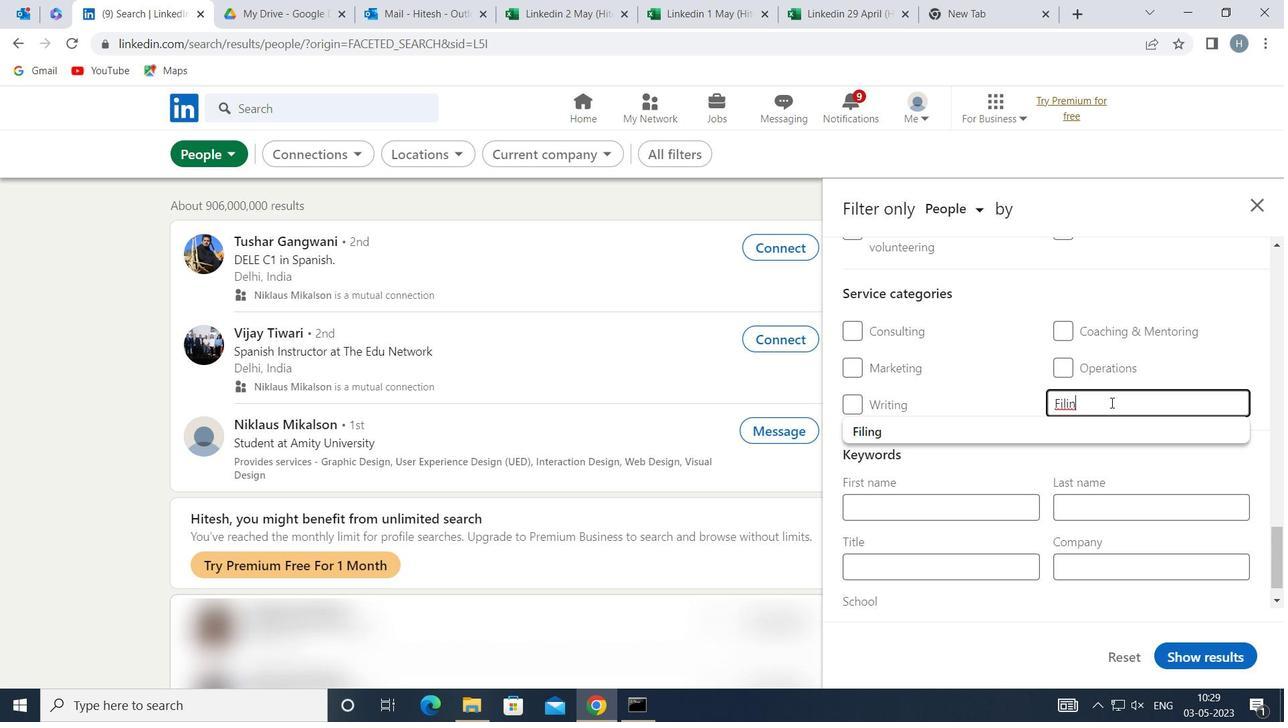 
Action: Mouse moved to (1031, 431)
Screenshot: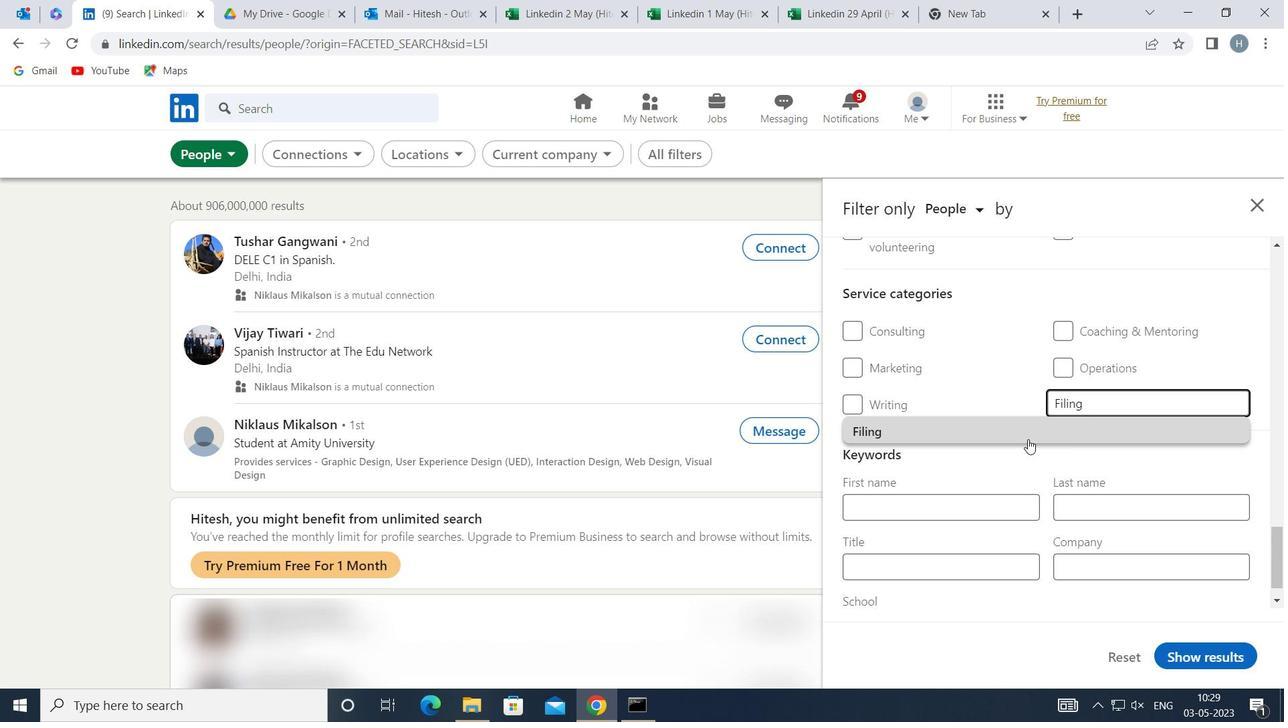 
Action: Mouse pressed left at (1031, 431)
Screenshot: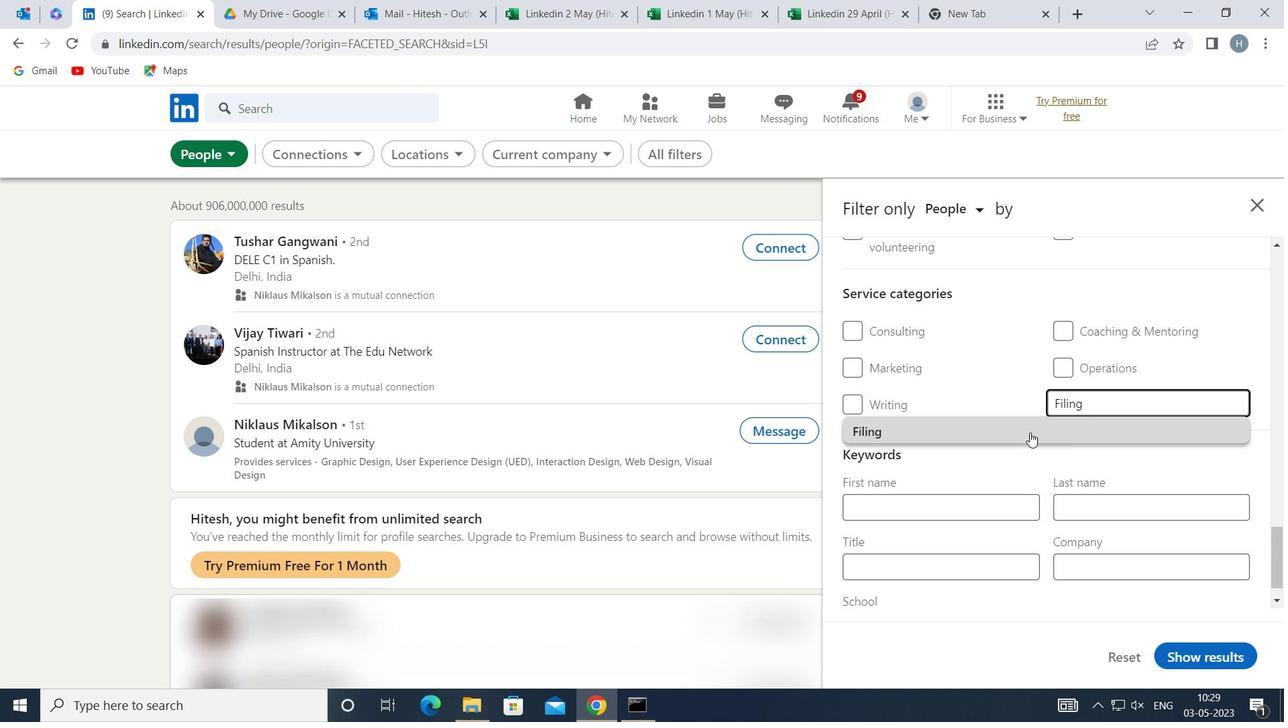 
Action: Mouse moved to (1027, 437)
Screenshot: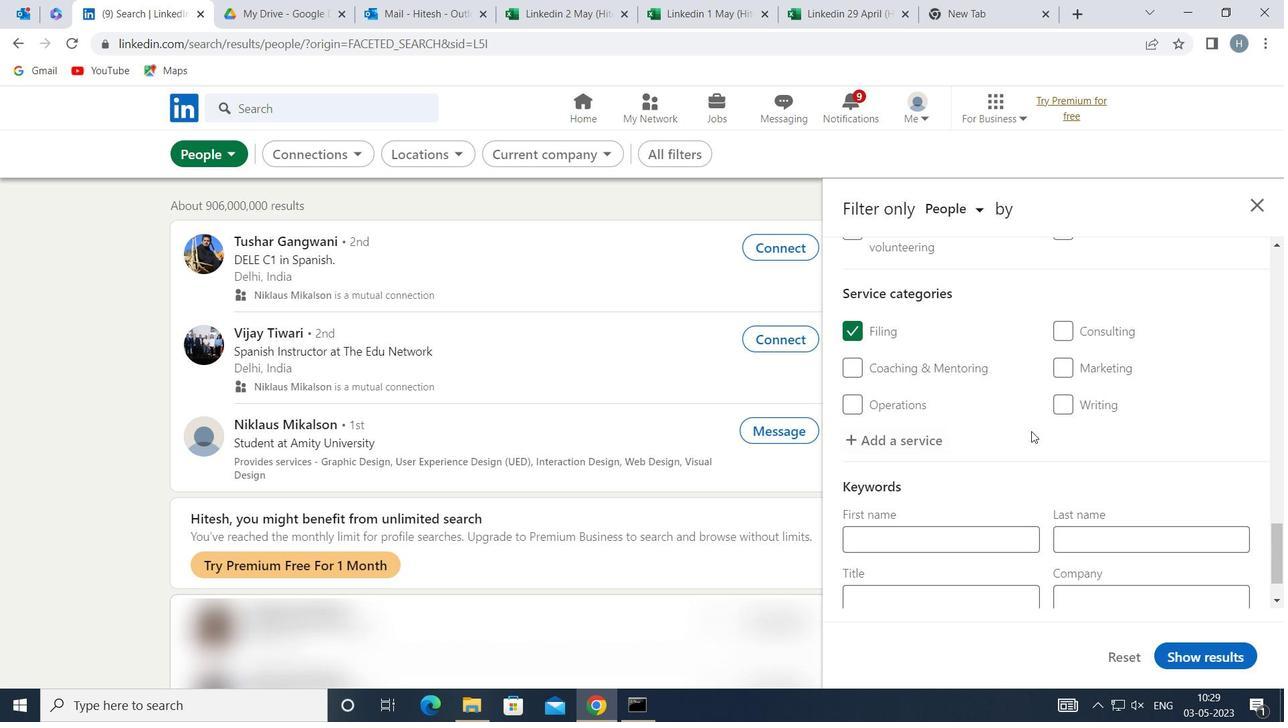 
Action: Mouse scrolled (1027, 436) with delta (0, 0)
Screenshot: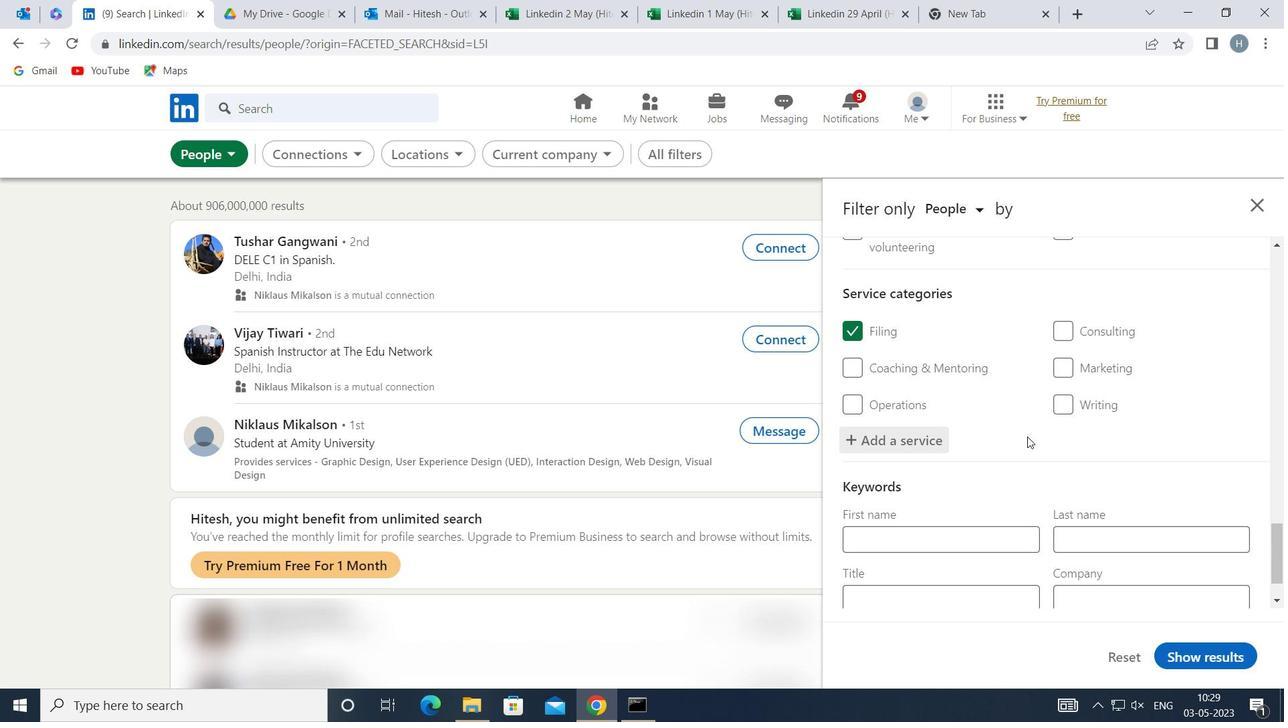 
Action: Mouse moved to (1027, 438)
Screenshot: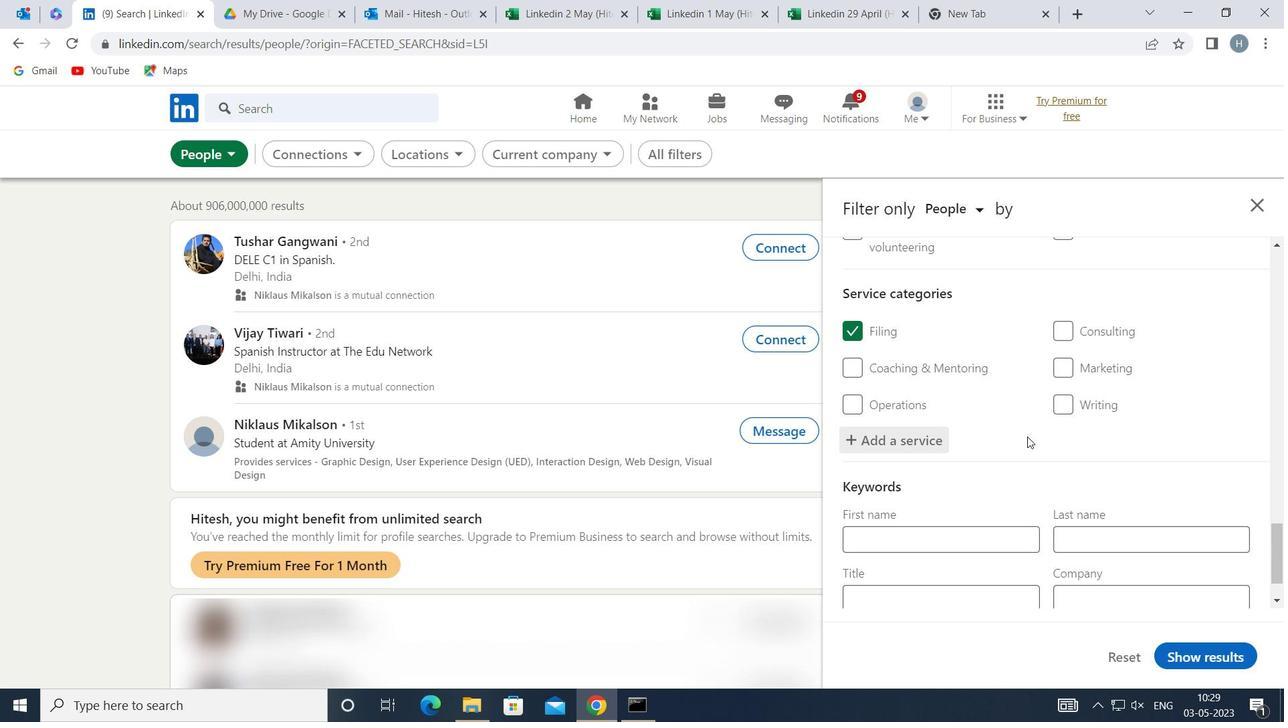 
Action: Mouse scrolled (1027, 437) with delta (0, 0)
Screenshot: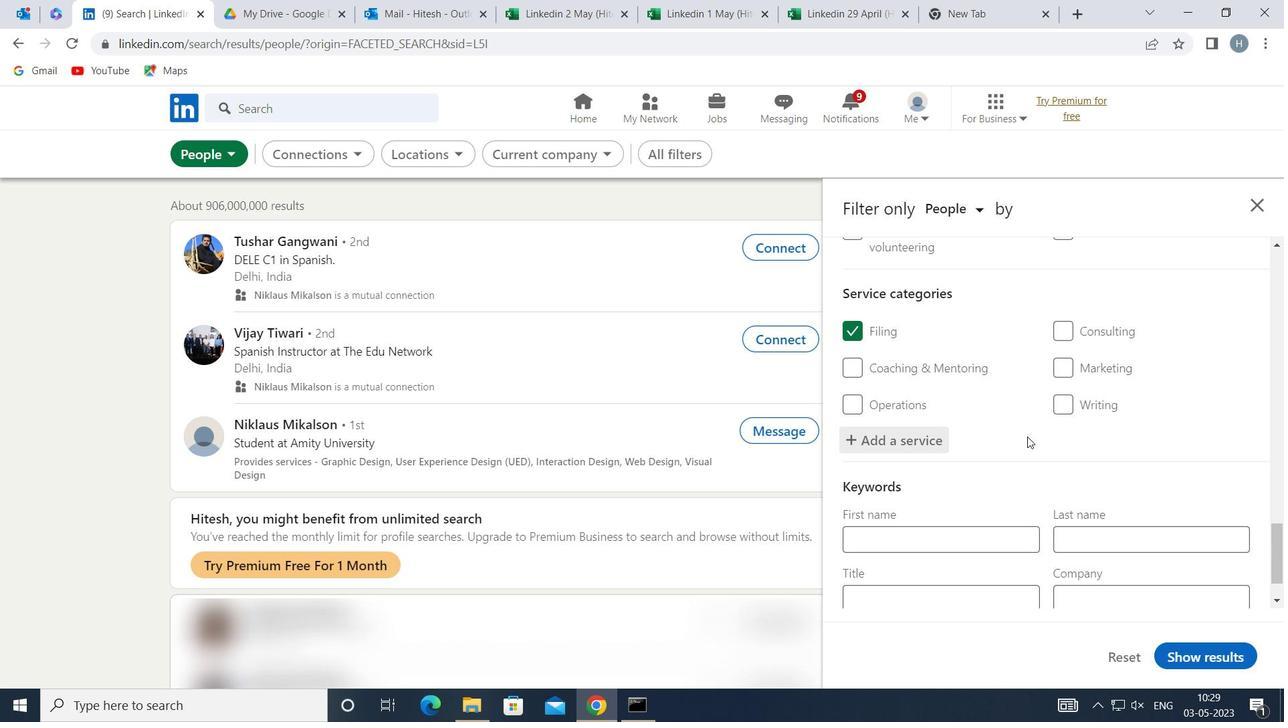 
Action: Mouse moved to (1027, 438)
Screenshot: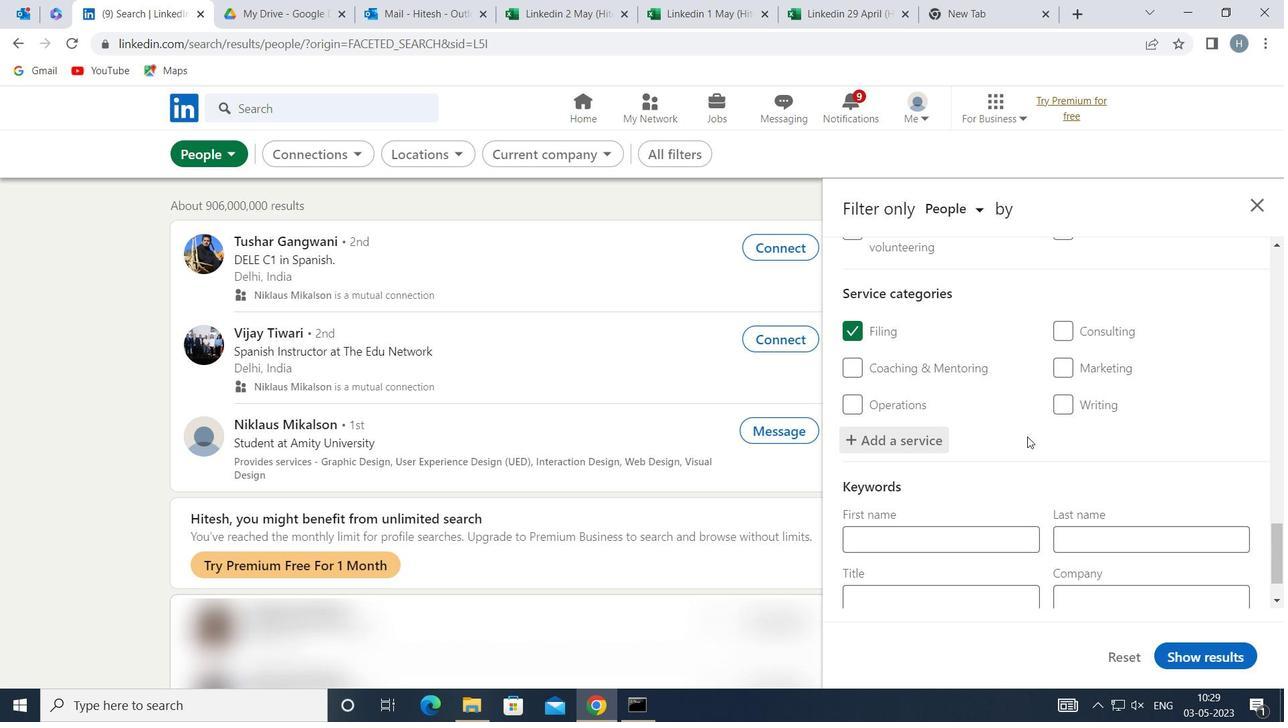 
Action: Mouse scrolled (1027, 438) with delta (0, 0)
Screenshot: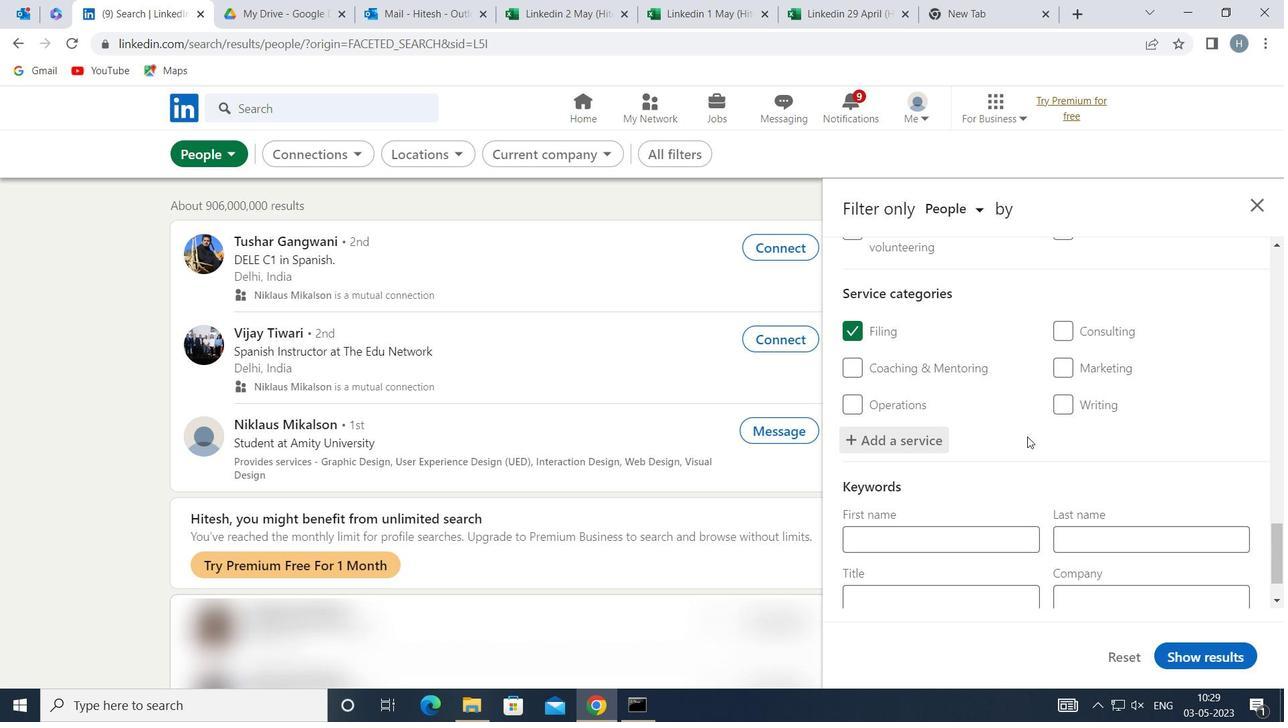 
Action: Mouse moved to (1027, 440)
Screenshot: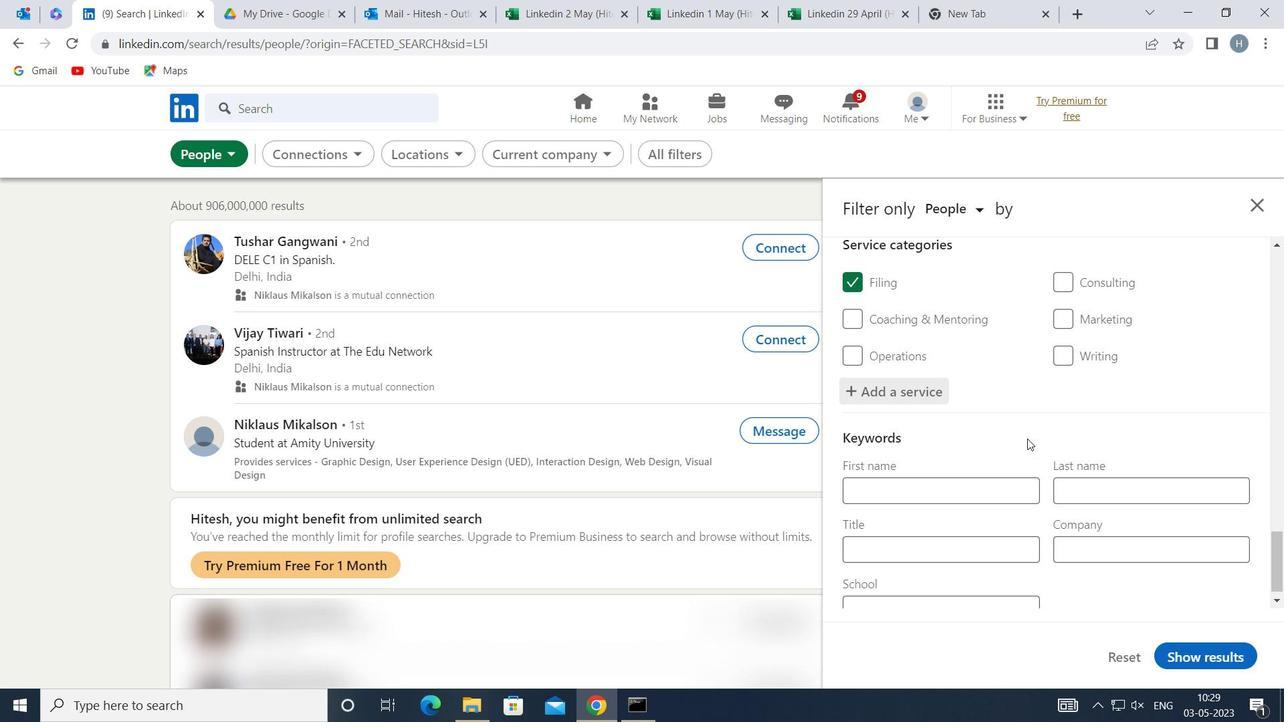 
Action: Mouse scrolled (1027, 440) with delta (0, 0)
Screenshot: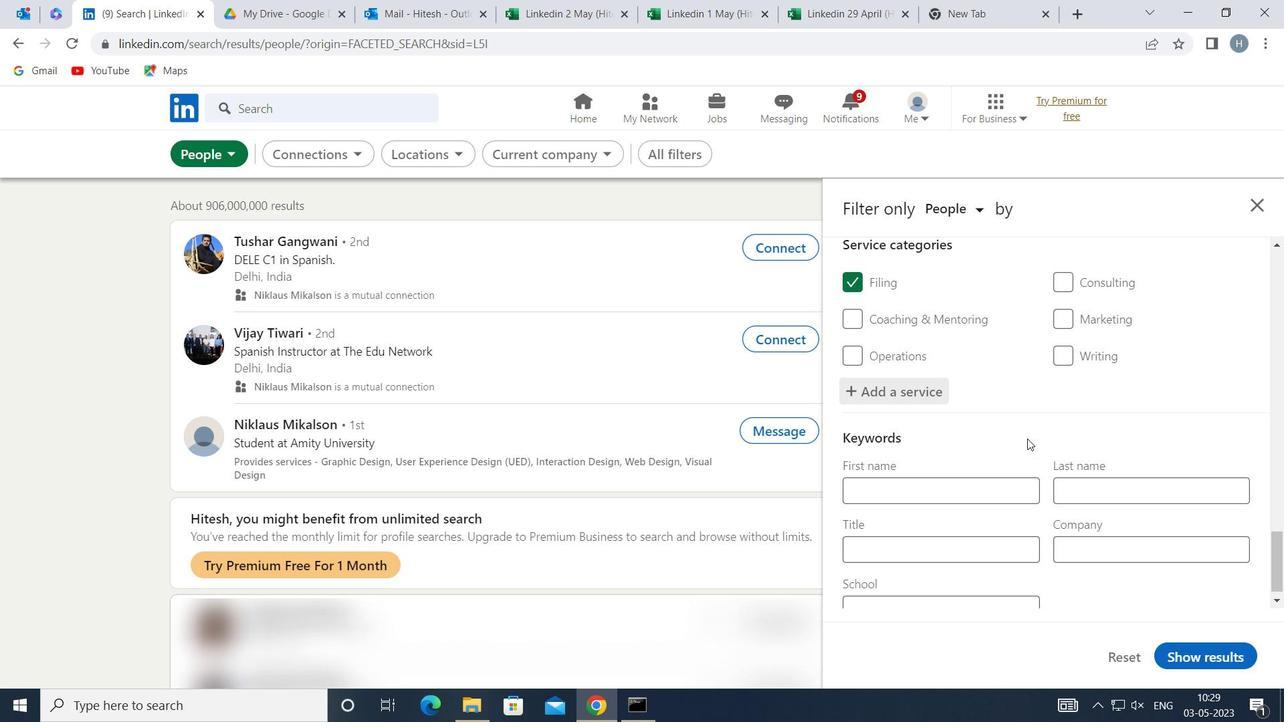 
Action: Mouse moved to (1027, 442)
Screenshot: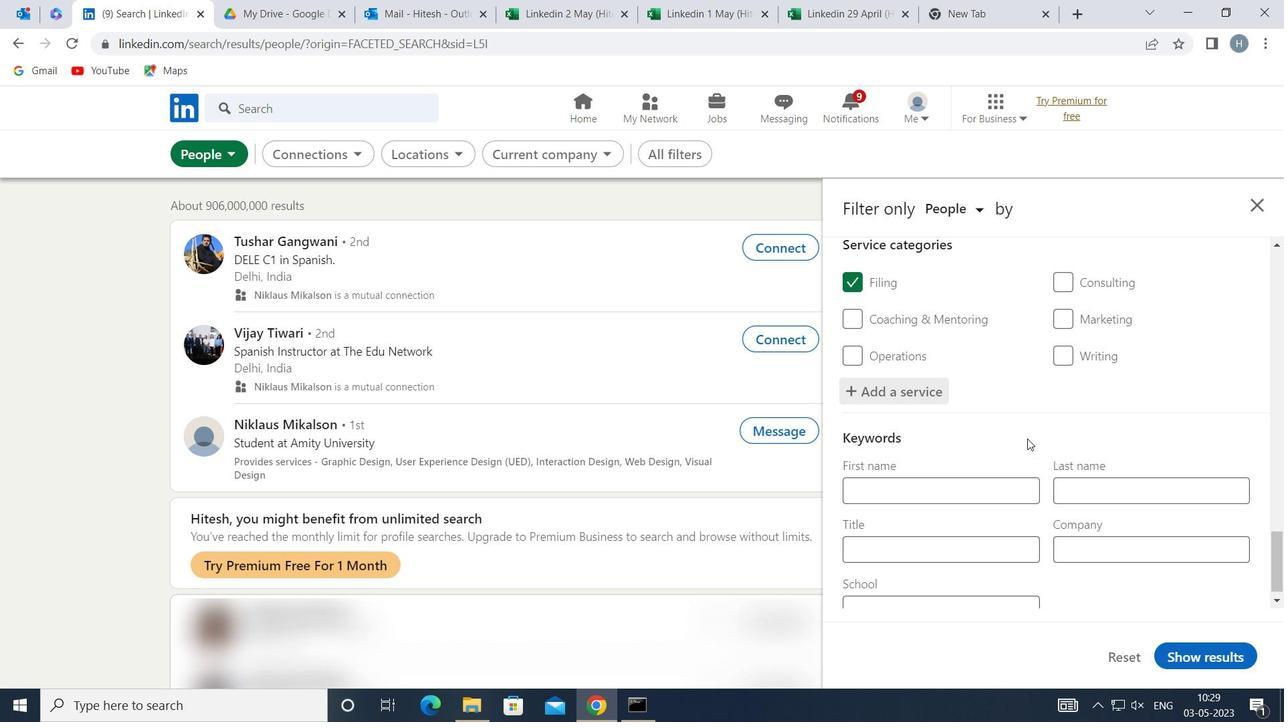 
Action: Mouse scrolled (1027, 442) with delta (0, 0)
Screenshot: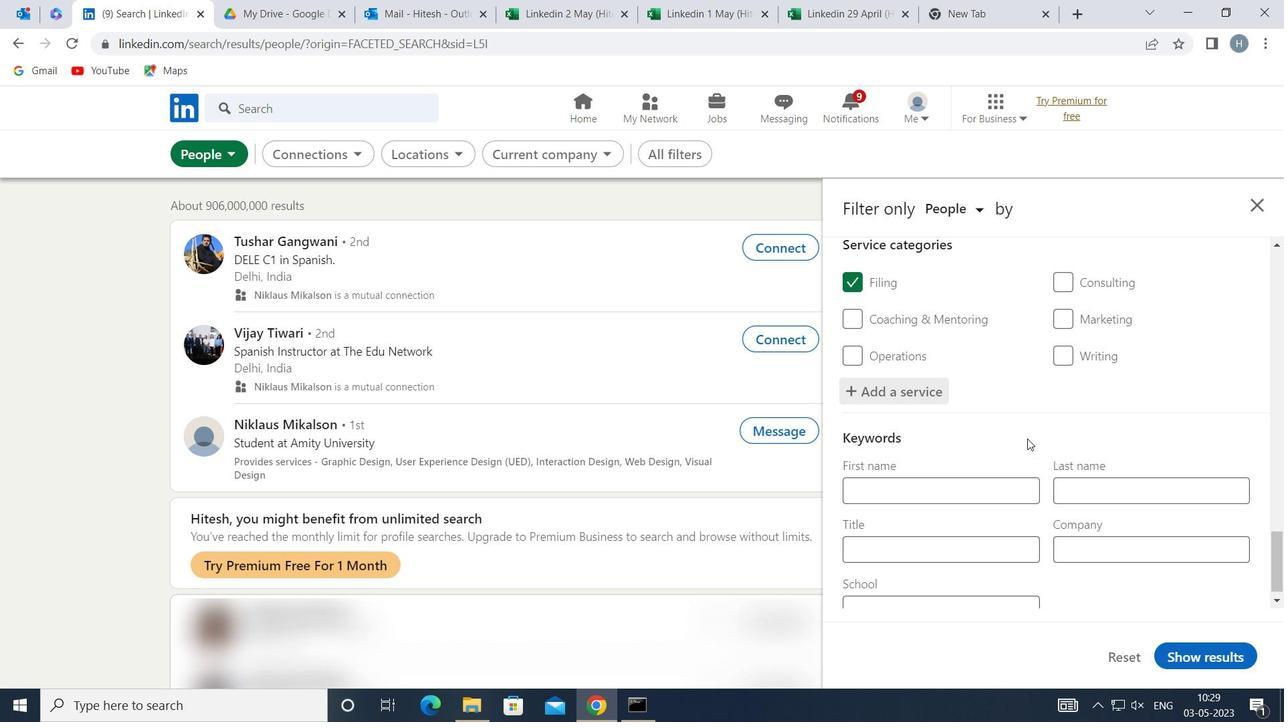
Action: Mouse moved to (1027, 443)
Screenshot: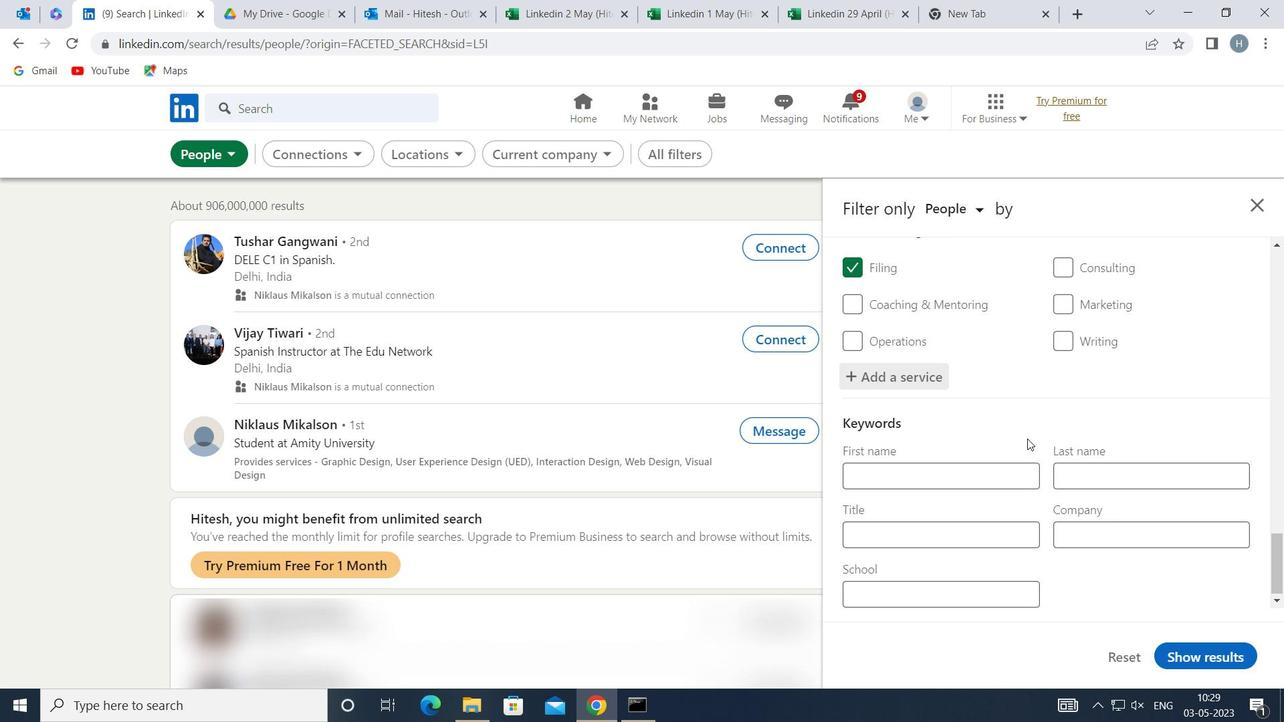 
Action: Mouse scrolled (1027, 442) with delta (0, 0)
Screenshot: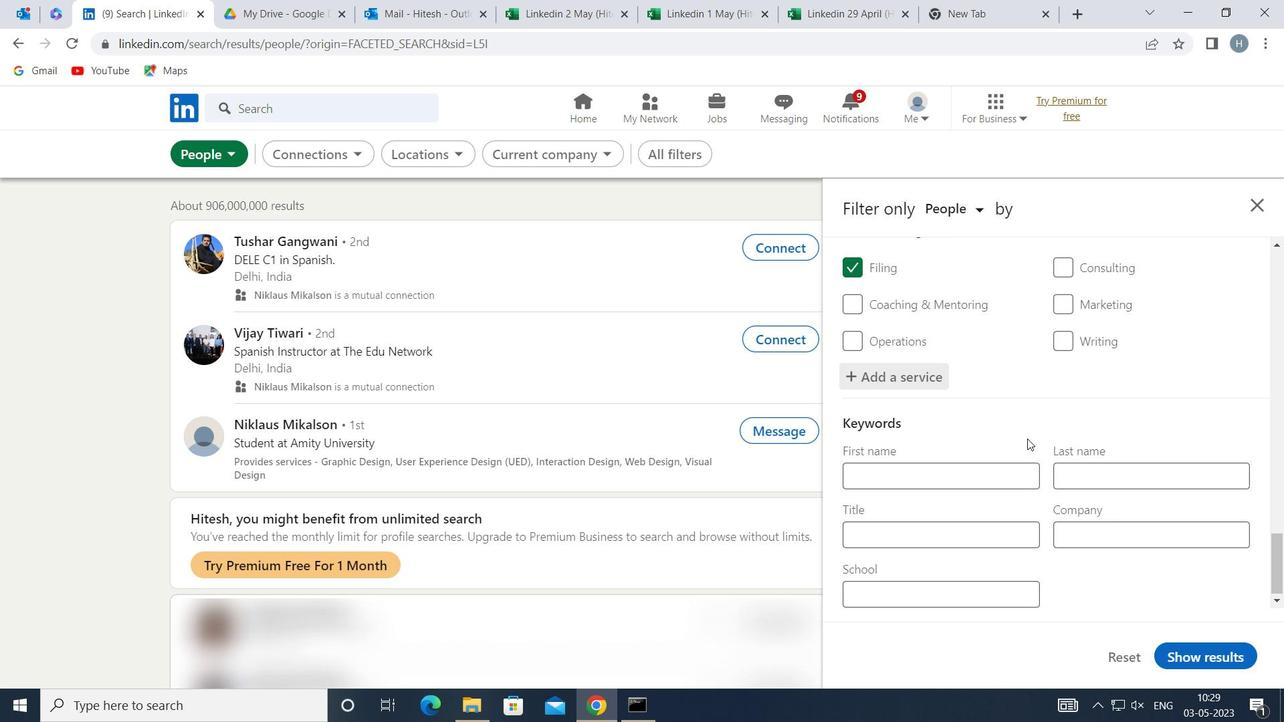 
Action: Mouse moved to (1027, 444)
Screenshot: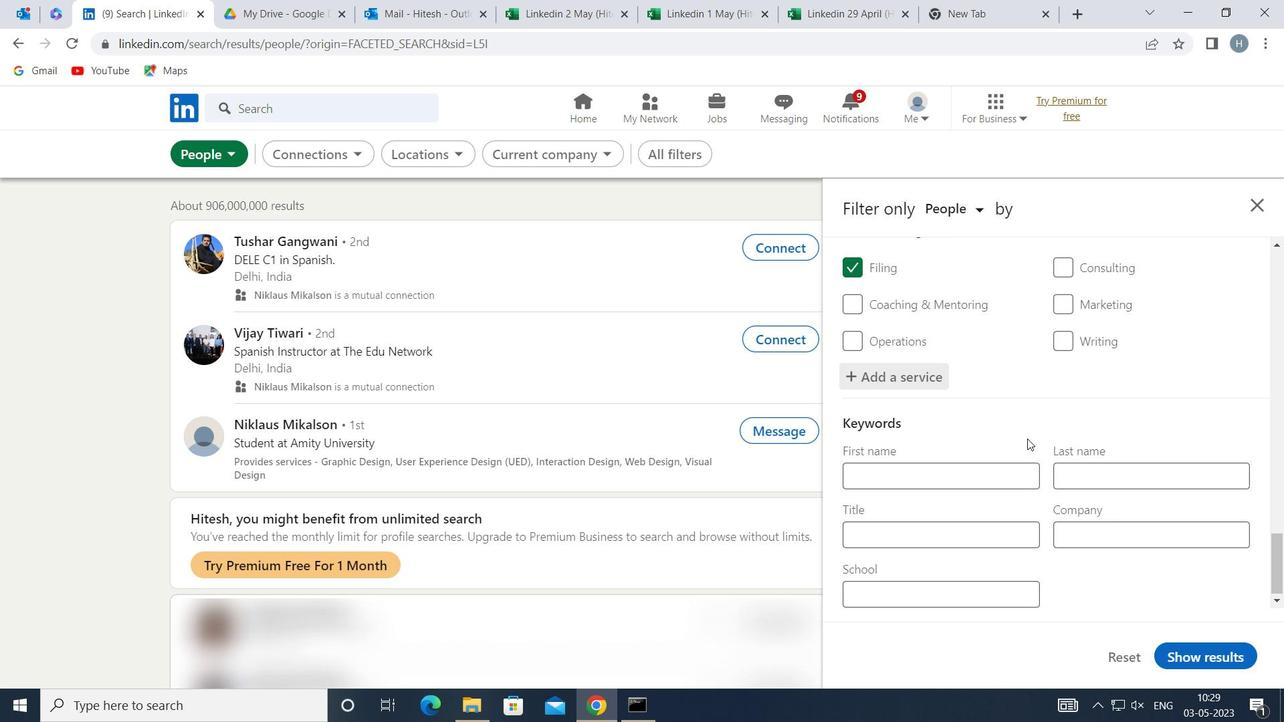 
Action: Mouse scrolled (1027, 443) with delta (0, 0)
Screenshot: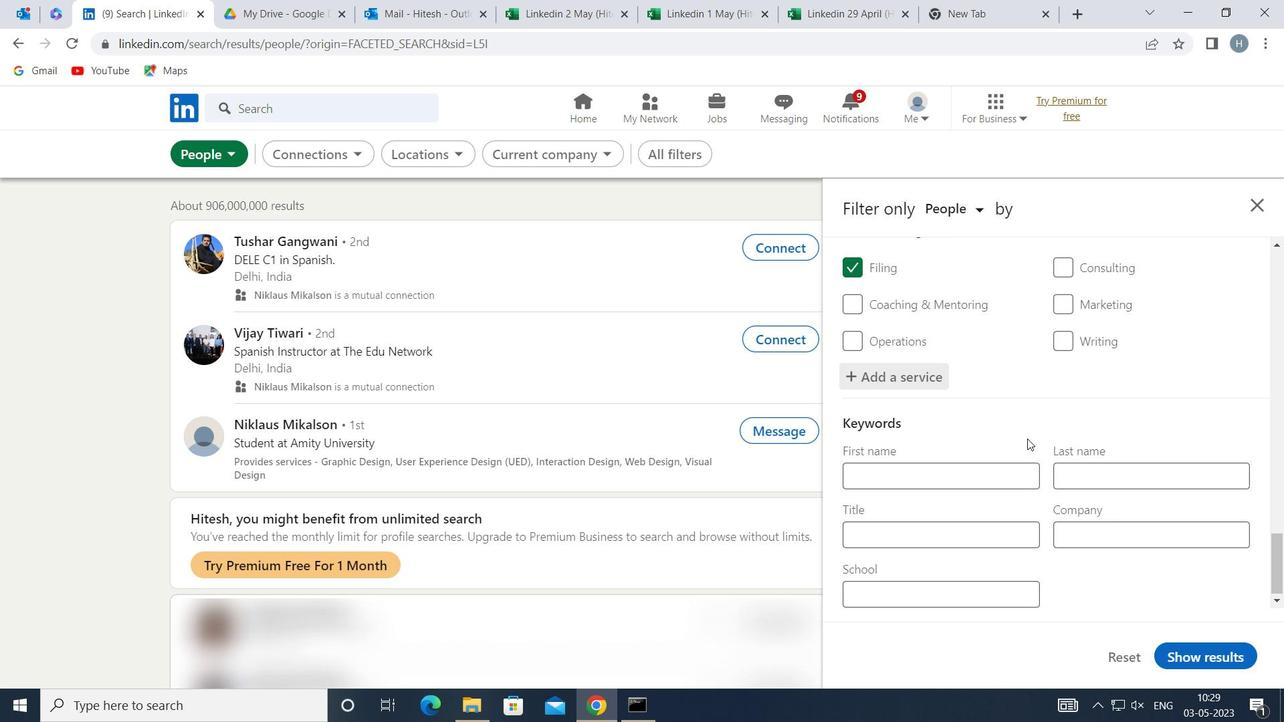 
Action: Mouse moved to (1027, 449)
Screenshot: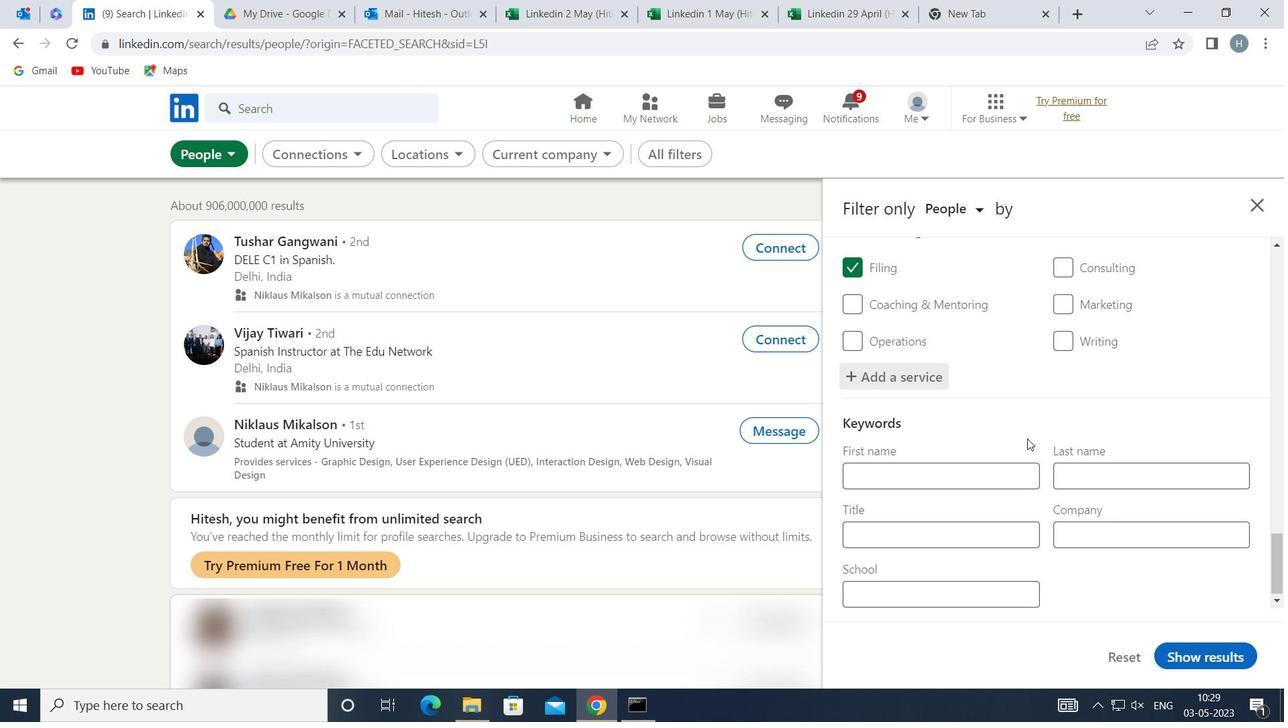 
Action: Mouse scrolled (1027, 448) with delta (0, 0)
Screenshot: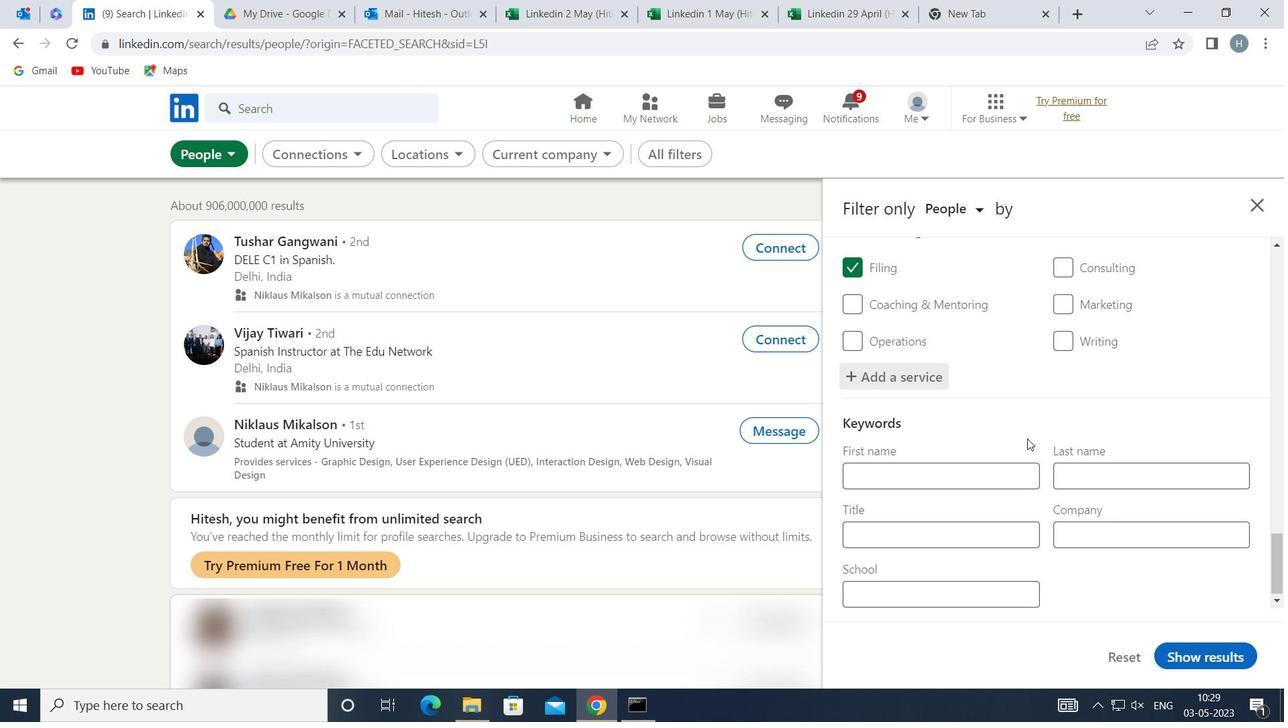 
Action: Mouse moved to (1021, 526)
Screenshot: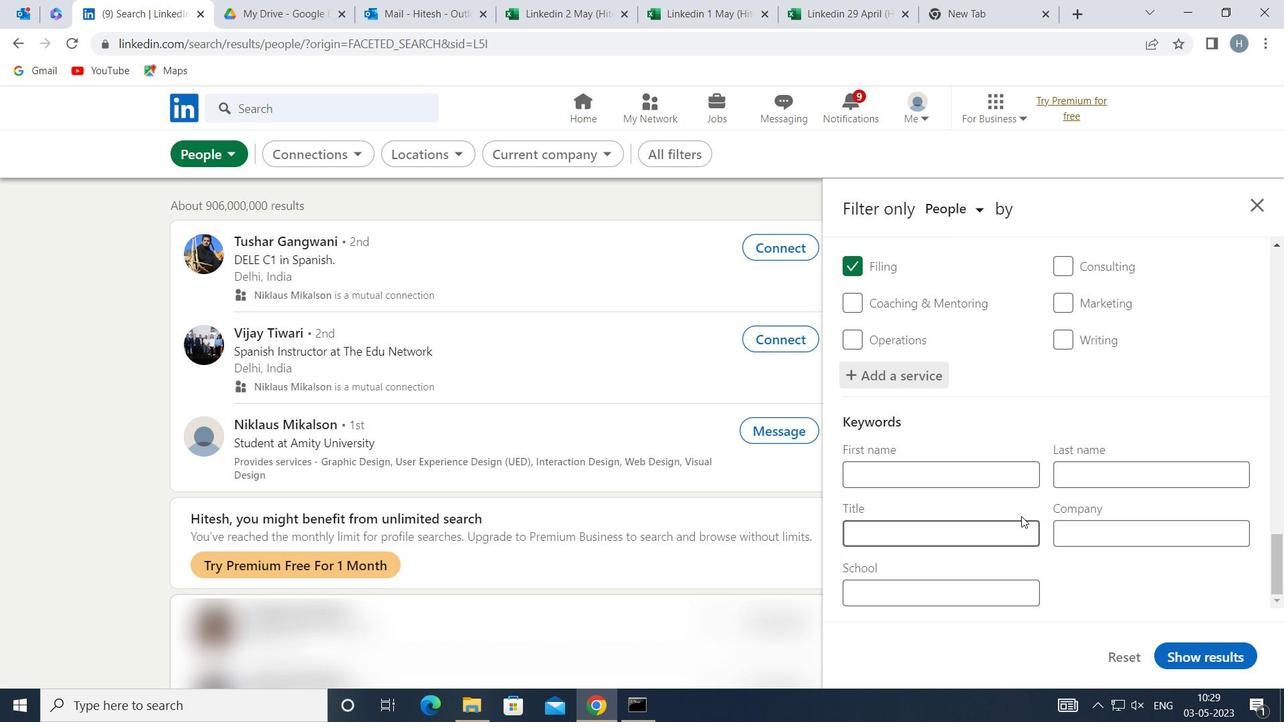 
Action: Mouse pressed left at (1021, 526)
Screenshot: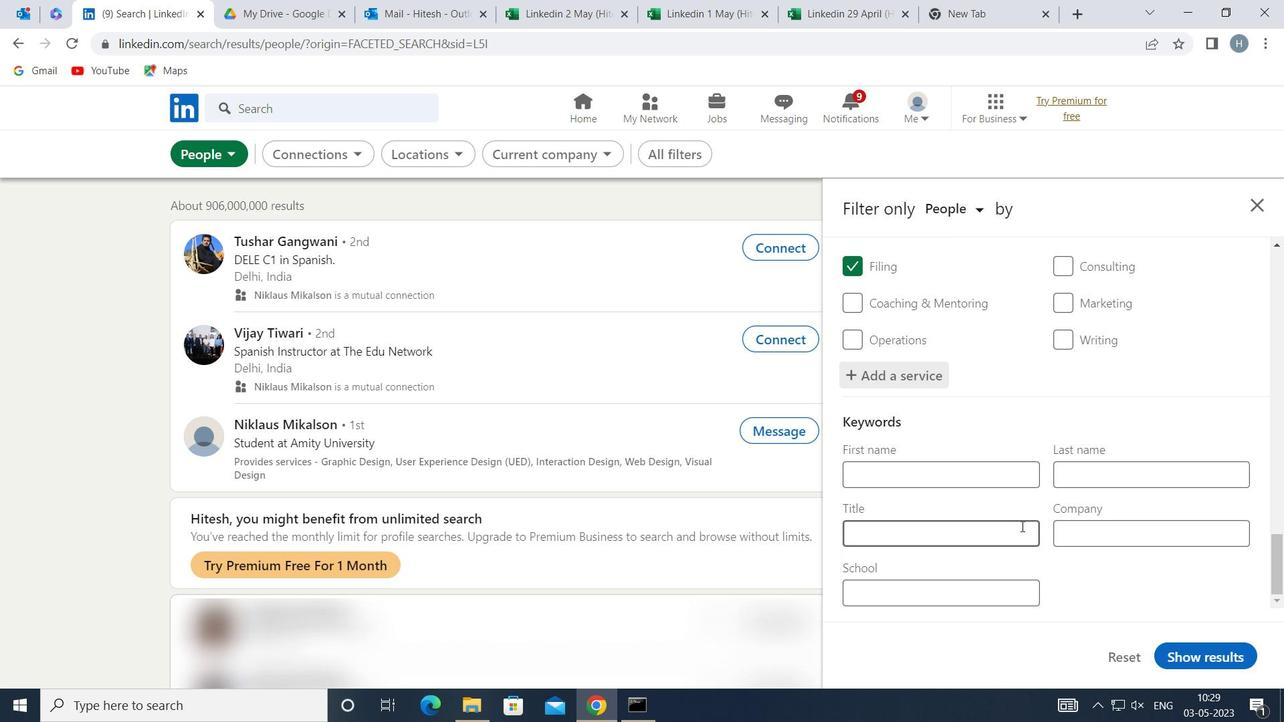 
Action: Mouse moved to (1021, 527)
Screenshot: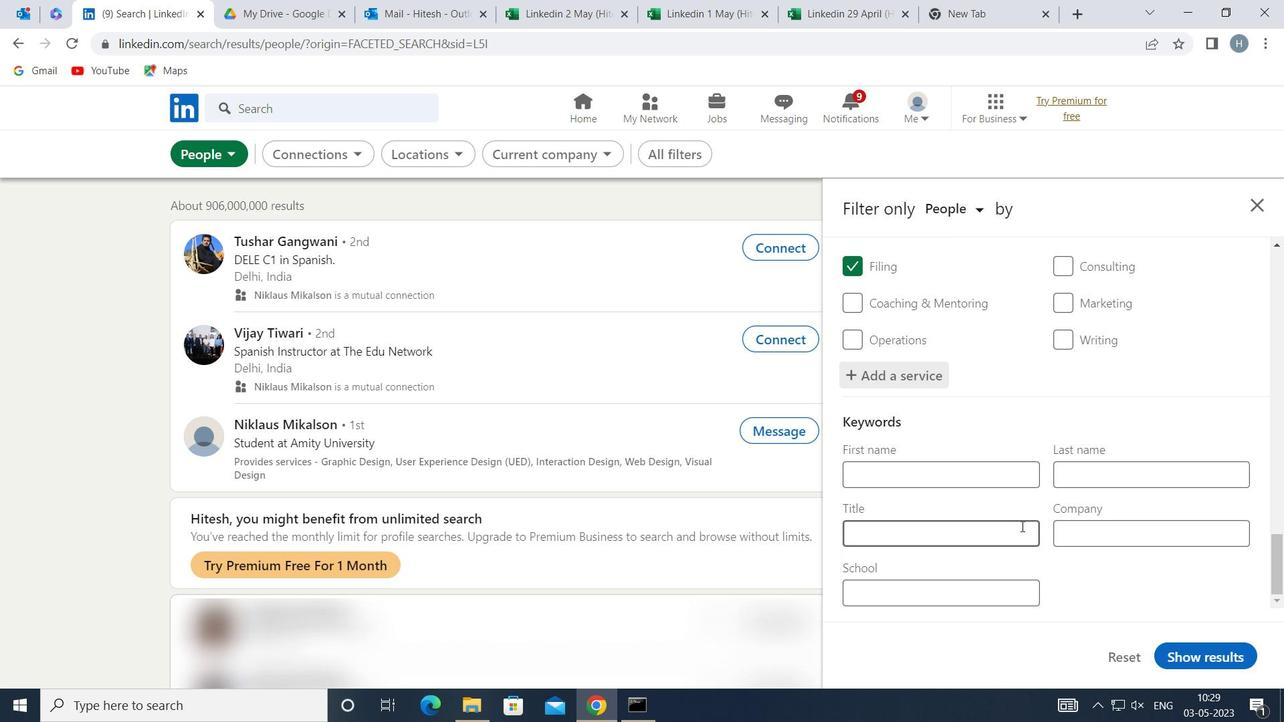 
Action: Key pressed <Key.shift>CHIEF
Screenshot: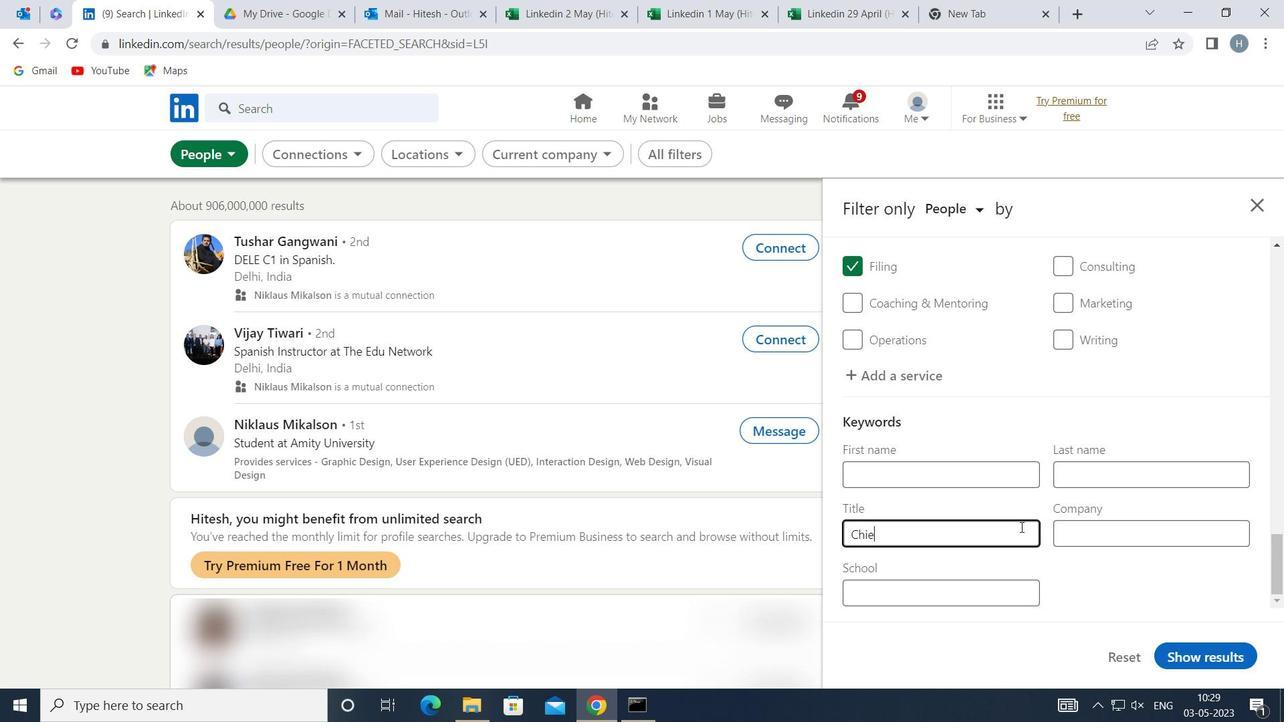 
Action: Mouse moved to (1207, 647)
Screenshot: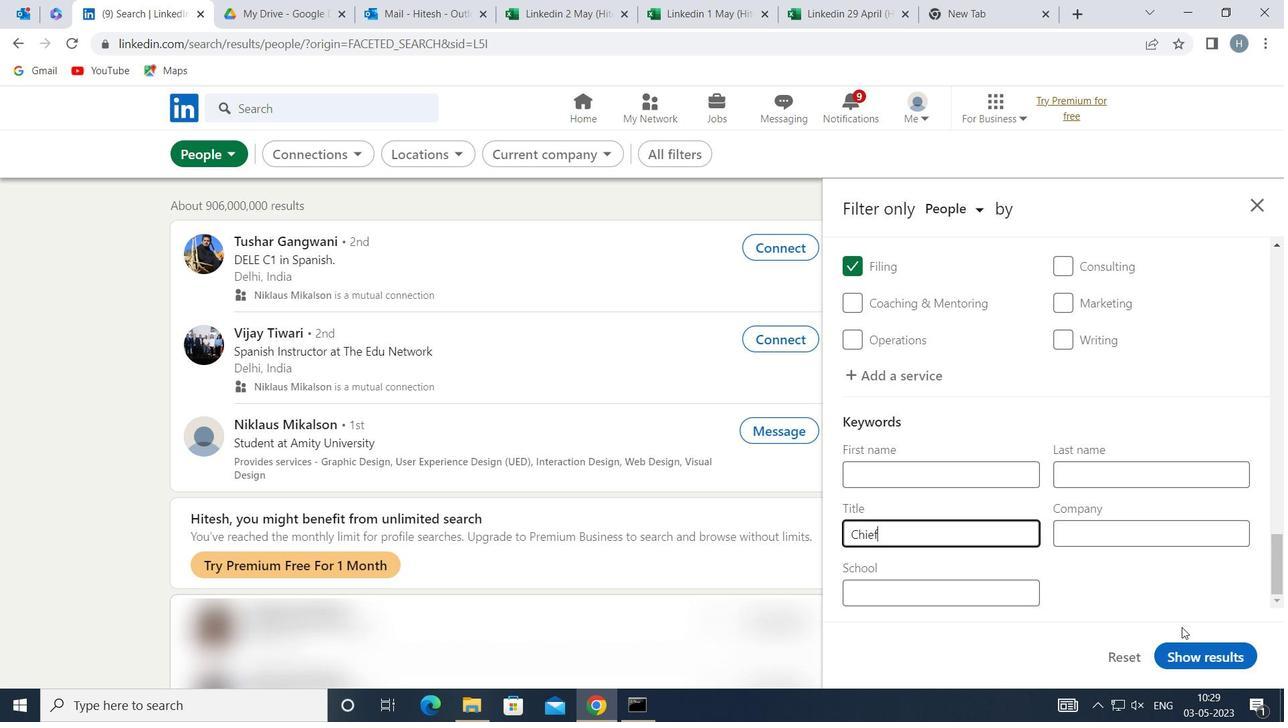 
Action: Mouse pressed left at (1207, 647)
Screenshot: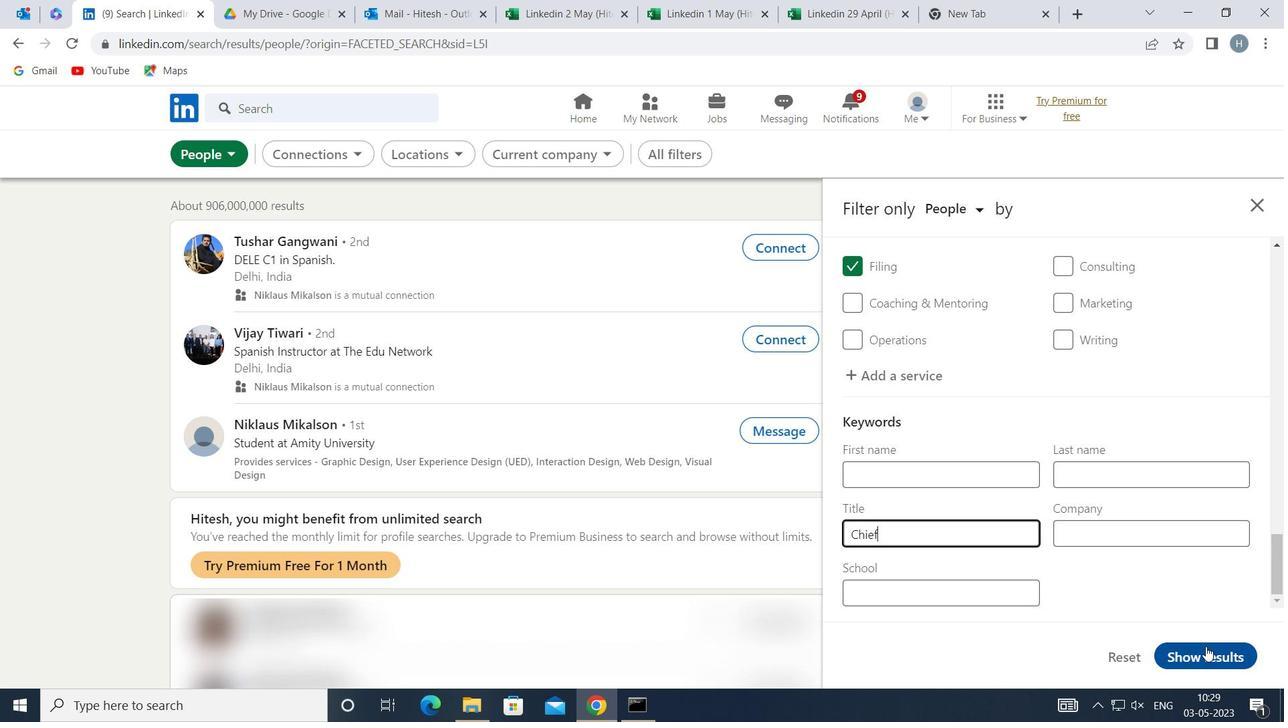 
Action: Mouse moved to (883, 361)
Screenshot: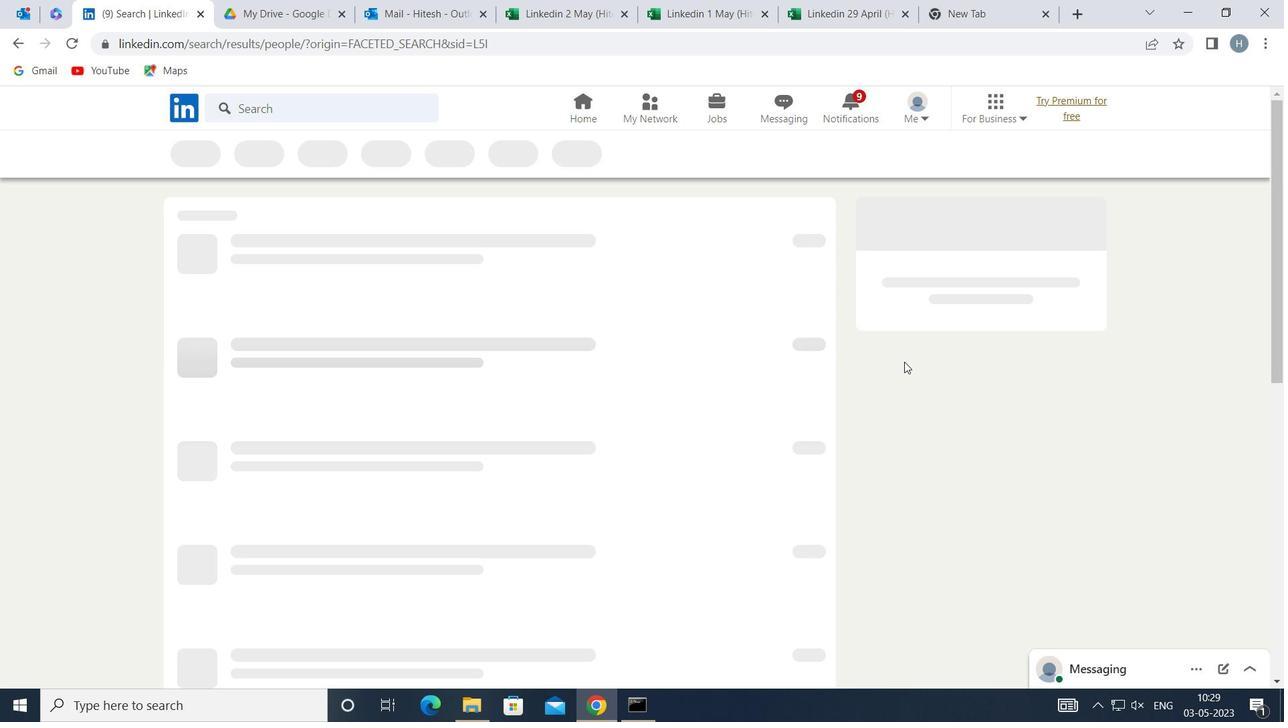 
